 Task: Look for Airbnb options in Manjacaze, Mozambique from 10th November, 2023 to 25th November, 2023 for 4 adults.4 bedrooms having 4 beds and 4 bathrooms. Property type can be hotel. Amenities needed are: wifi, TV, free parkinig on premises, gym, breakfast. Look for 3 properties as per requirement.
Action: Mouse moved to (410, 94)
Screenshot: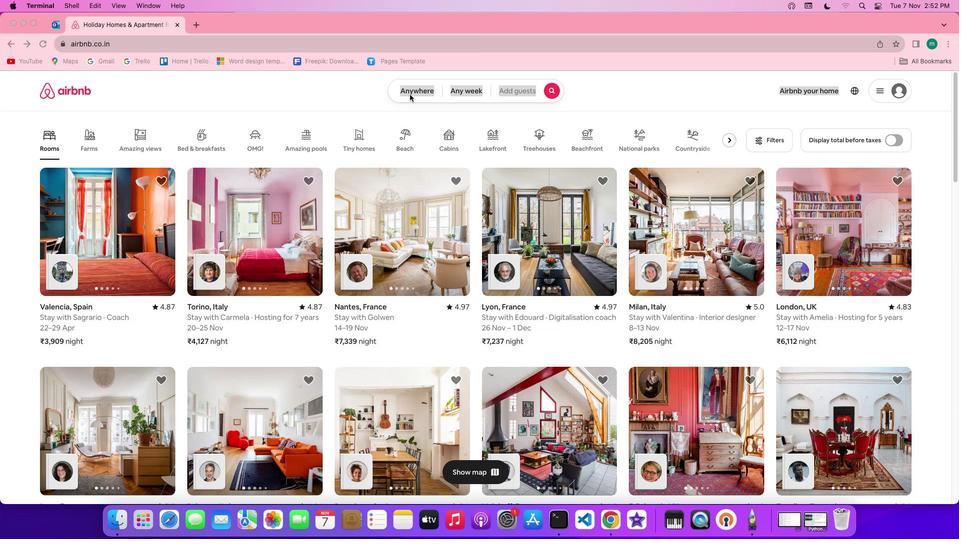 
Action: Mouse pressed left at (410, 94)
Screenshot: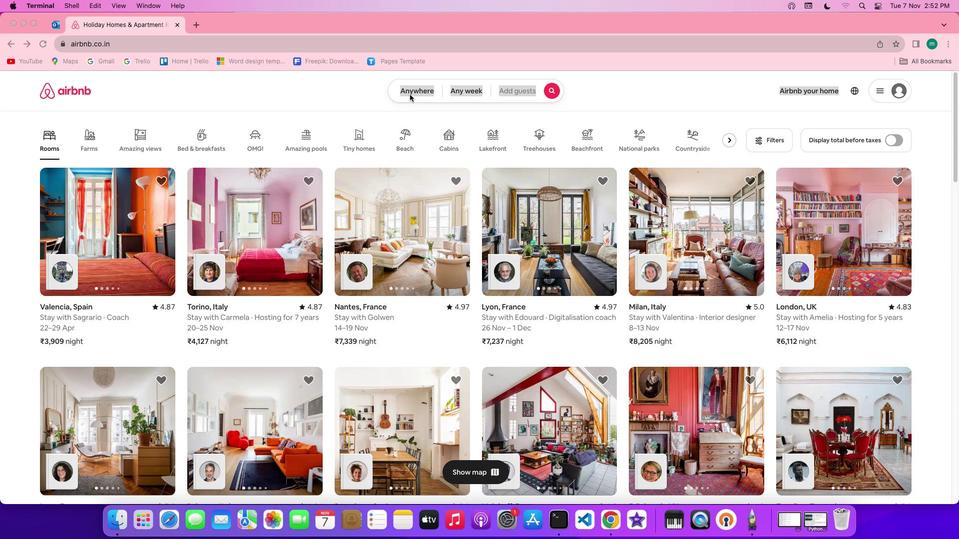 
Action: Mouse pressed left at (410, 94)
Screenshot: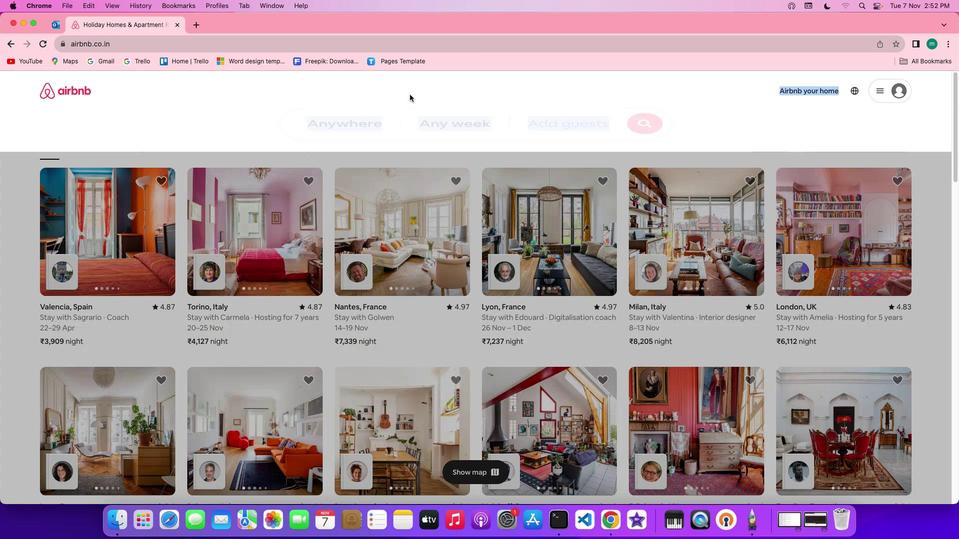 
Action: Mouse moved to (360, 129)
Screenshot: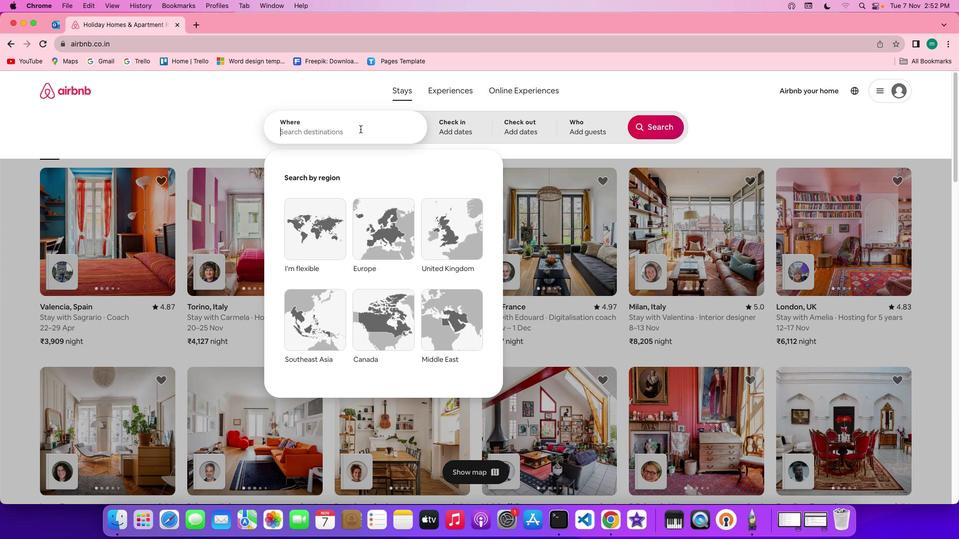 
Action: Mouse pressed left at (360, 129)
Screenshot: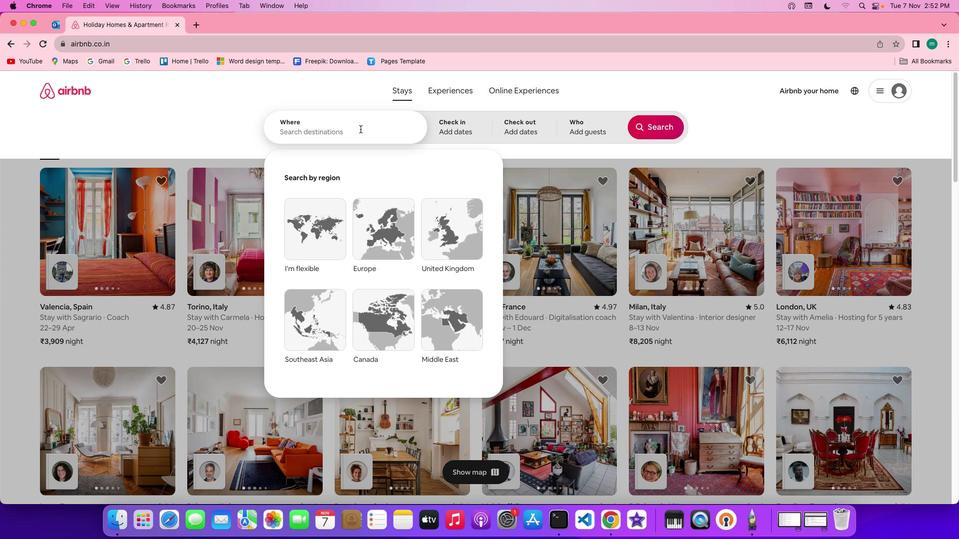 
Action: Key pressed Key.shift'M''a''n''j''a''c''a''z''e'','Key.spaceKey.shift'M''o''z''a''m''b''i''q''u''e'
Screenshot: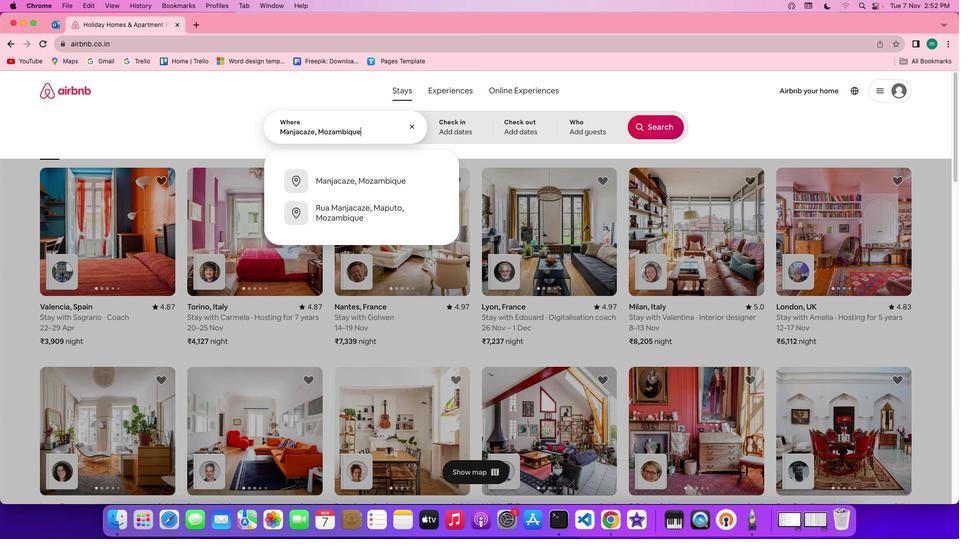 
Action: Mouse moved to (480, 131)
Screenshot: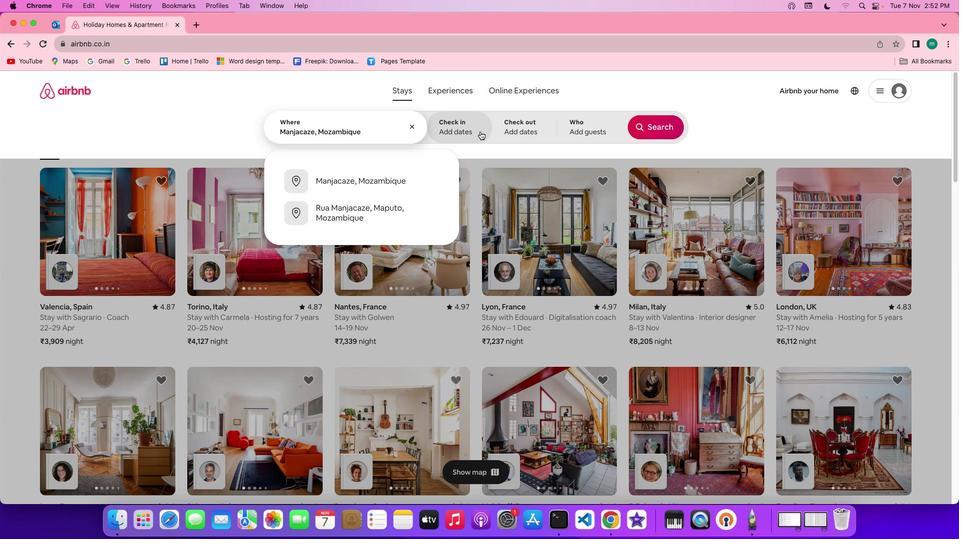 
Action: Mouse pressed left at (480, 131)
Screenshot: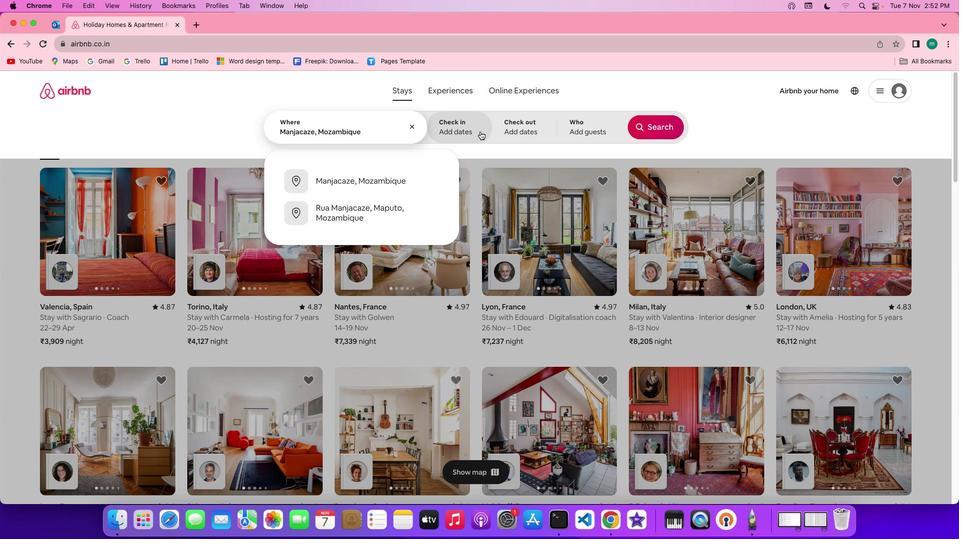 
Action: Mouse moved to (429, 282)
Screenshot: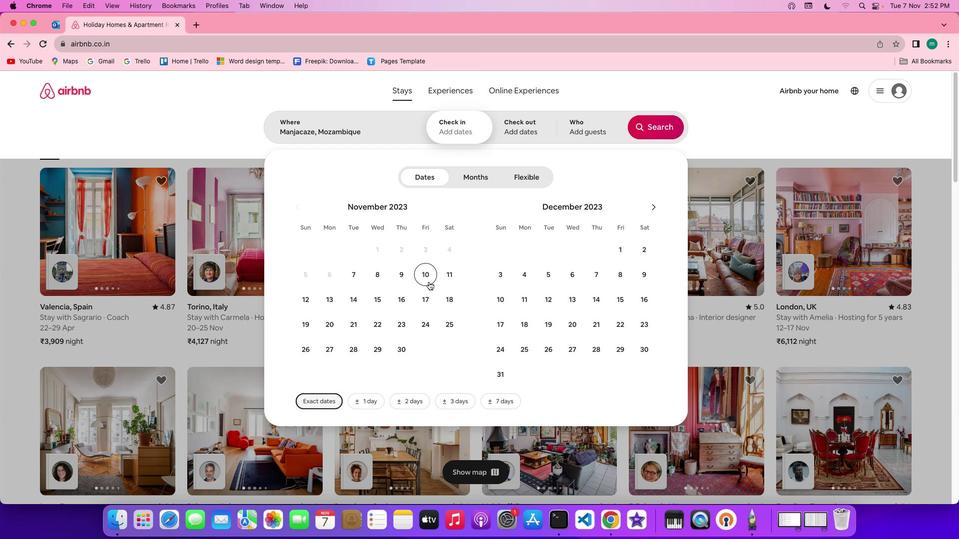 
Action: Mouse pressed left at (429, 282)
Screenshot: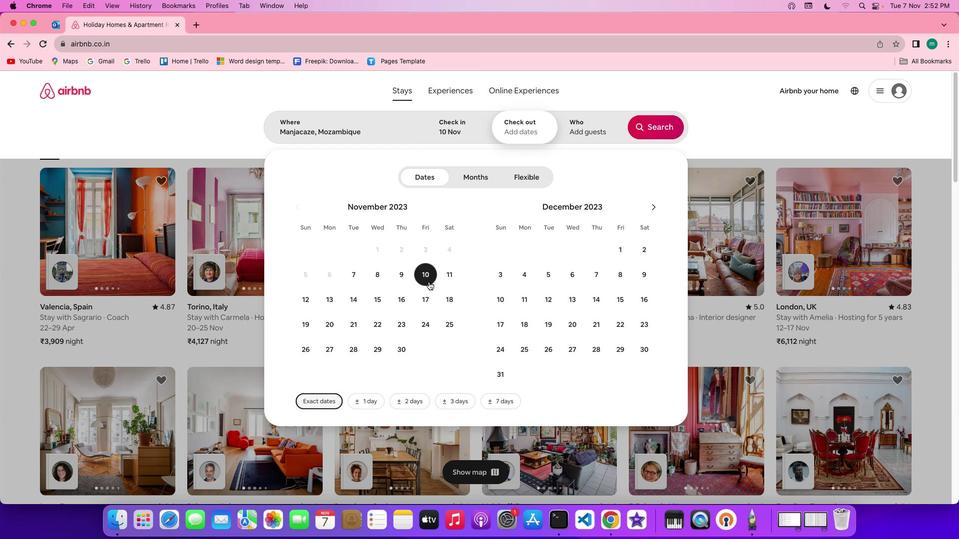 
Action: Mouse moved to (440, 323)
Screenshot: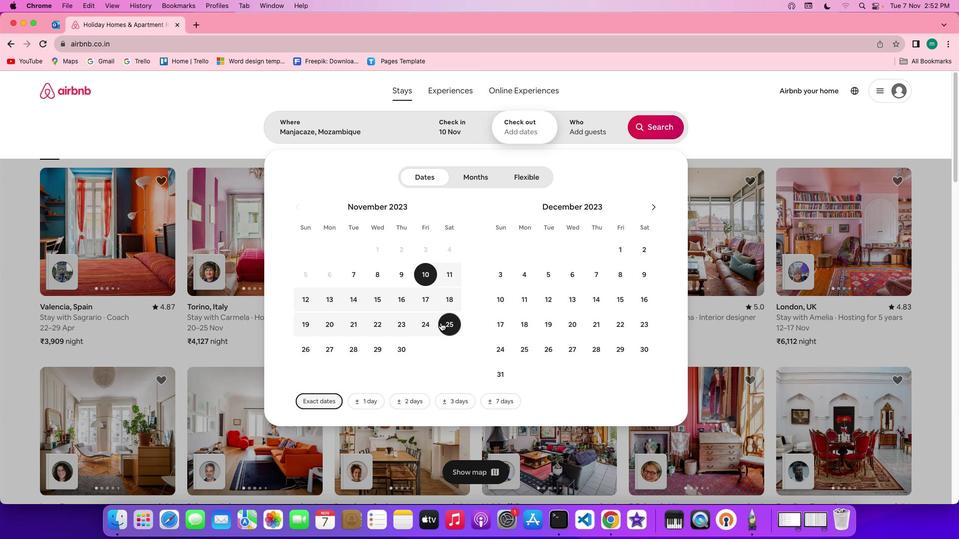 
Action: Mouse pressed left at (440, 323)
Screenshot: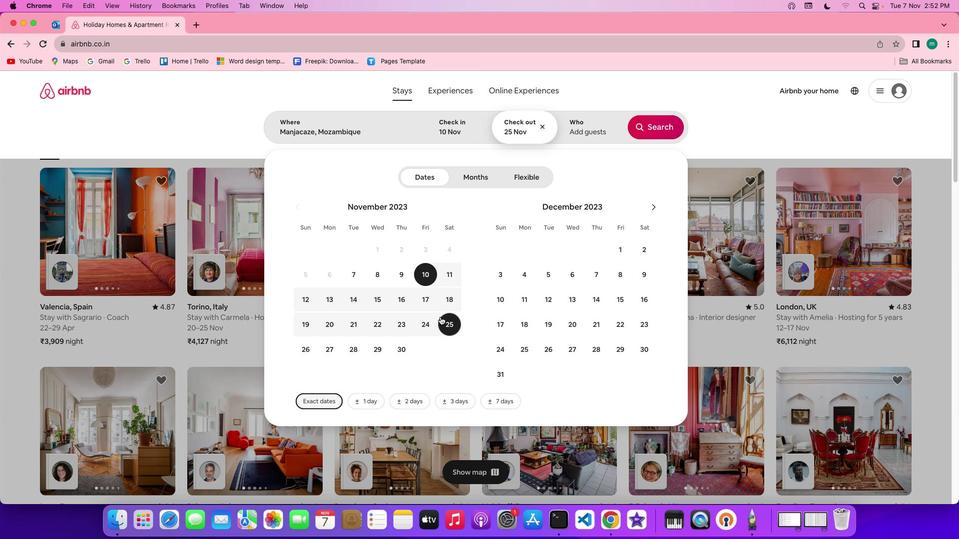 
Action: Mouse moved to (584, 129)
Screenshot: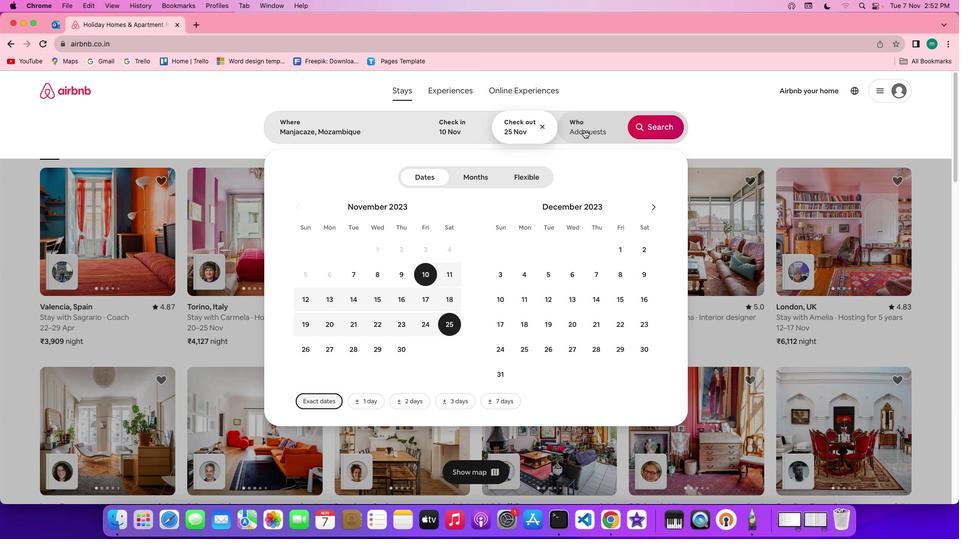 
Action: Mouse pressed left at (584, 129)
Screenshot: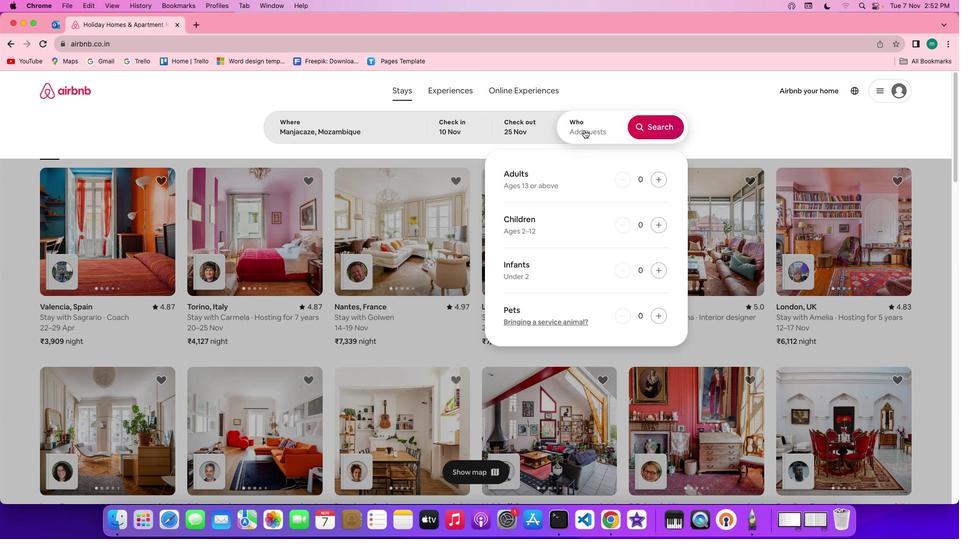 
Action: Mouse moved to (658, 181)
Screenshot: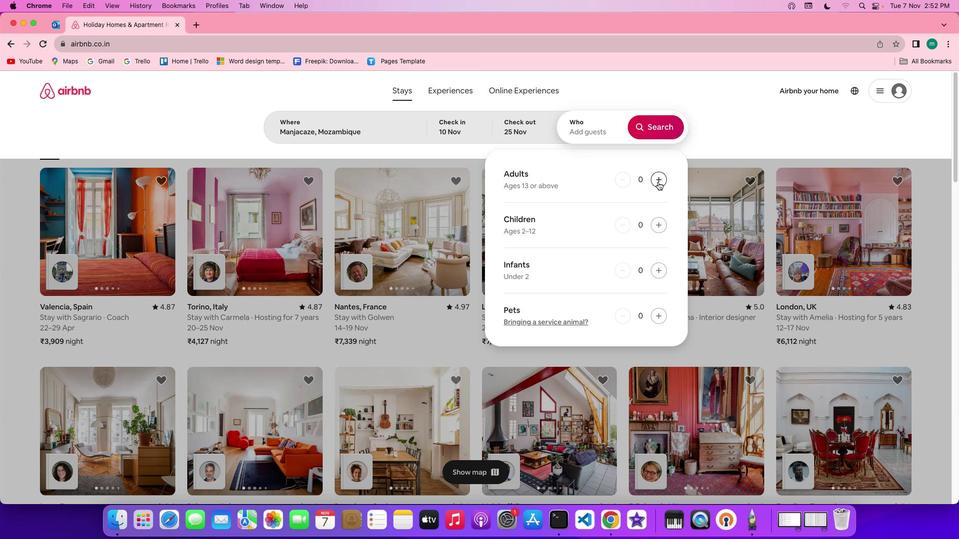 
Action: Mouse pressed left at (658, 181)
Screenshot: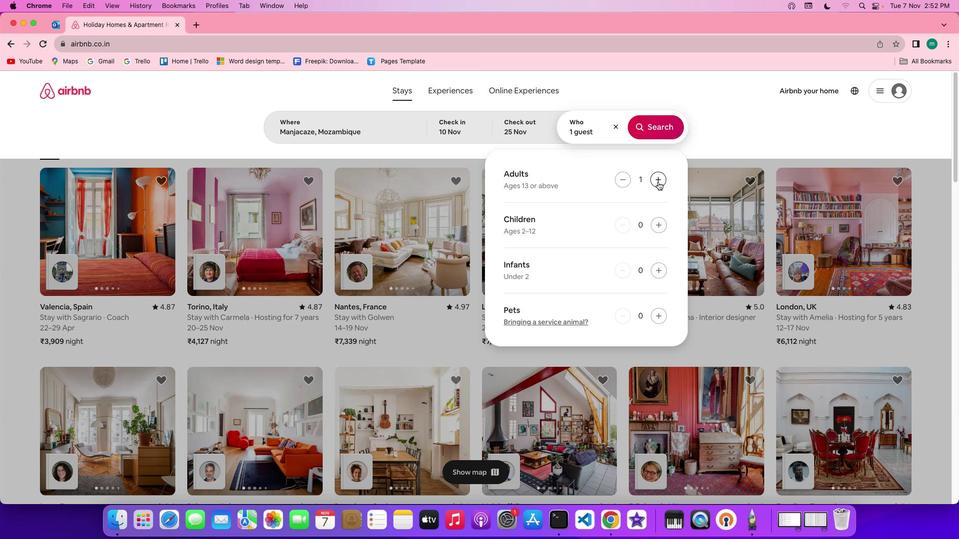 
Action: Mouse pressed left at (658, 181)
Screenshot: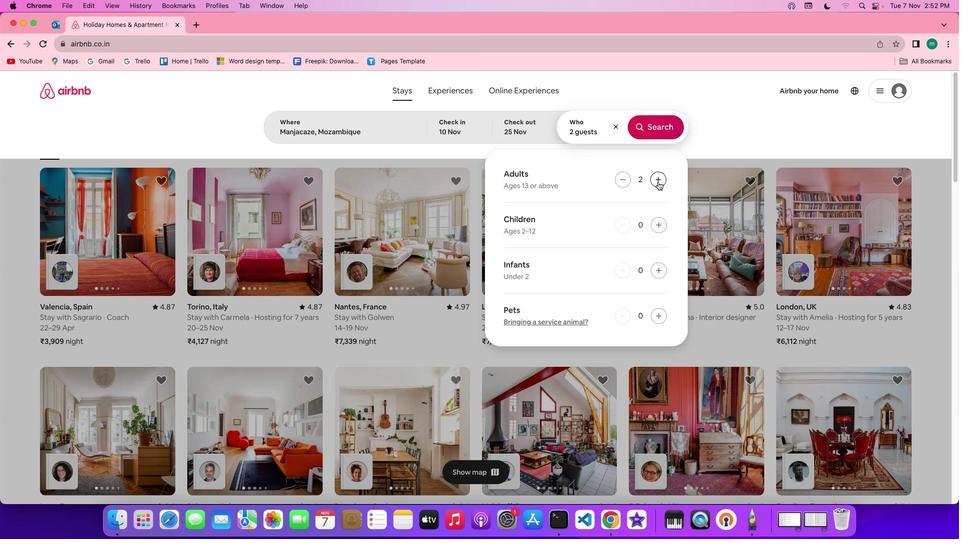 
Action: Mouse pressed left at (658, 181)
Screenshot: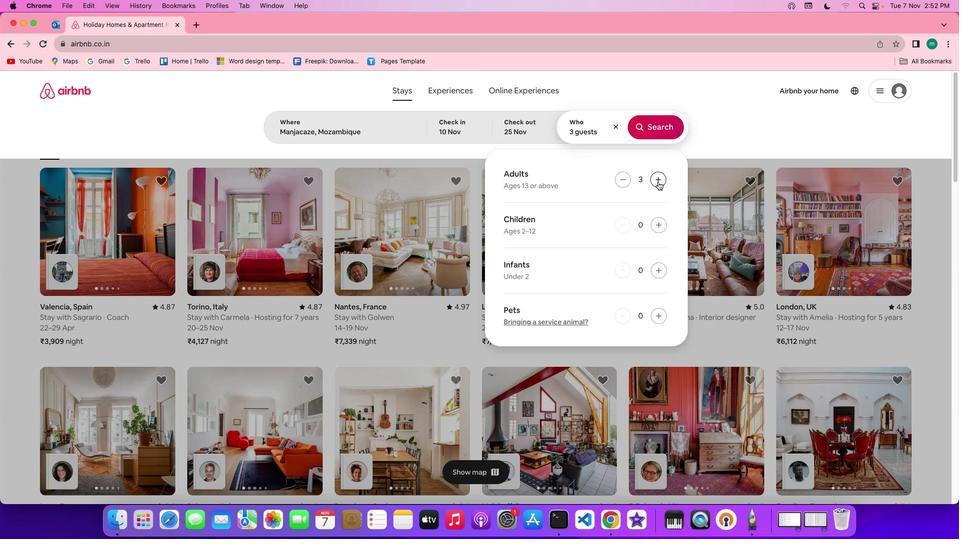 
Action: Mouse pressed left at (658, 181)
Screenshot: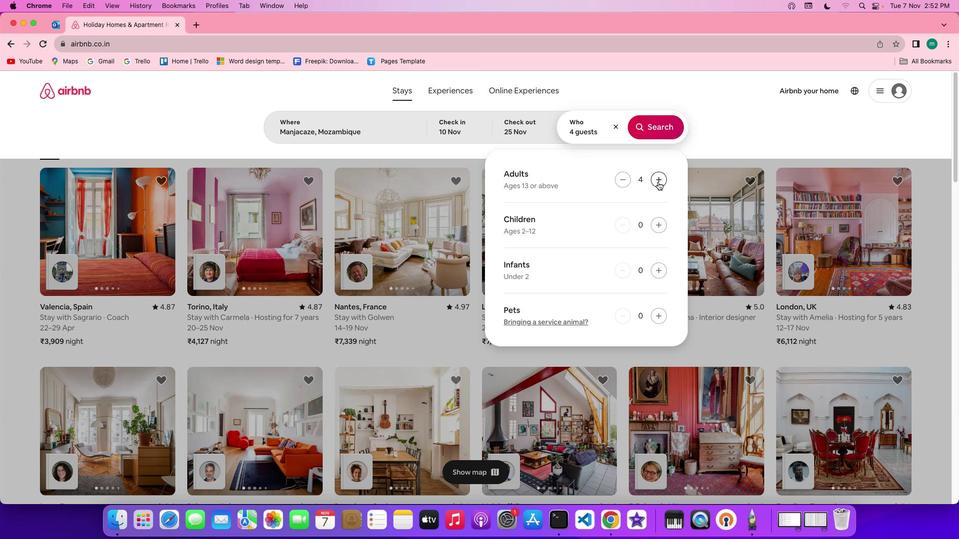 
Action: Mouse moved to (662, 133)
Screenshot: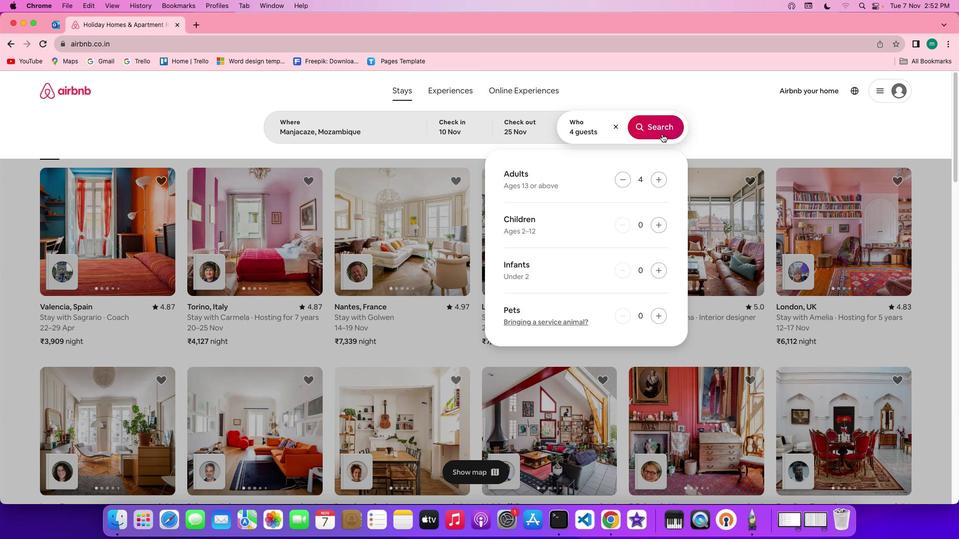 
Action: Mouse pressed left at (662, 133)
Screenshot: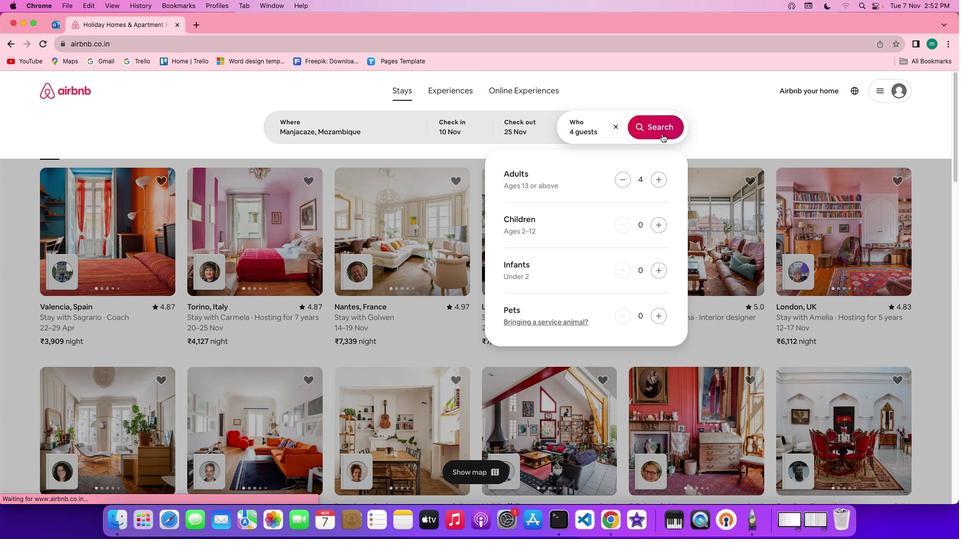 
Action: Mouse moved to (797, 129)
Screenshot: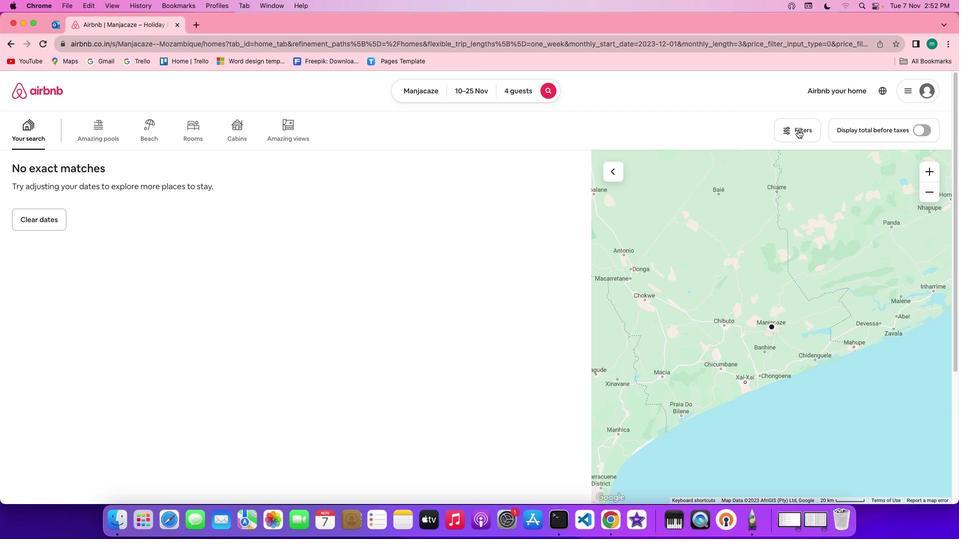 
Action: Mouse pressed left at (797, 129)
Screenshot: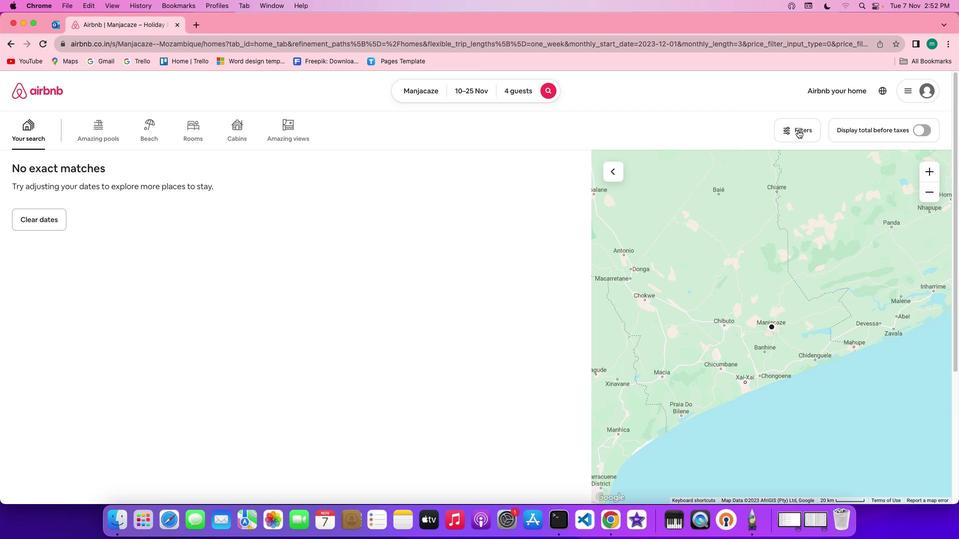 
Action: Mouse moved to (785, 127)
Screenshot: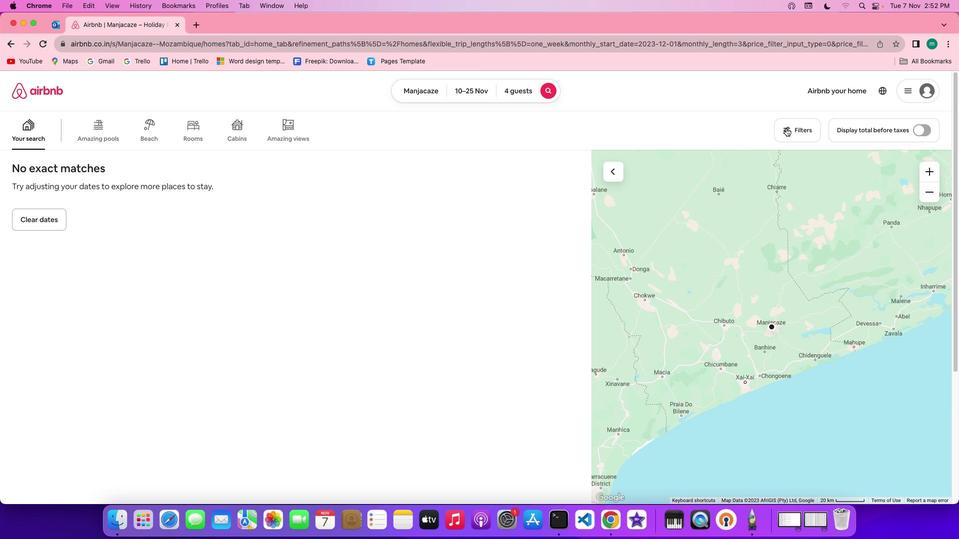 
Action: Mouse pressed left at (785, 127)
Screenshot: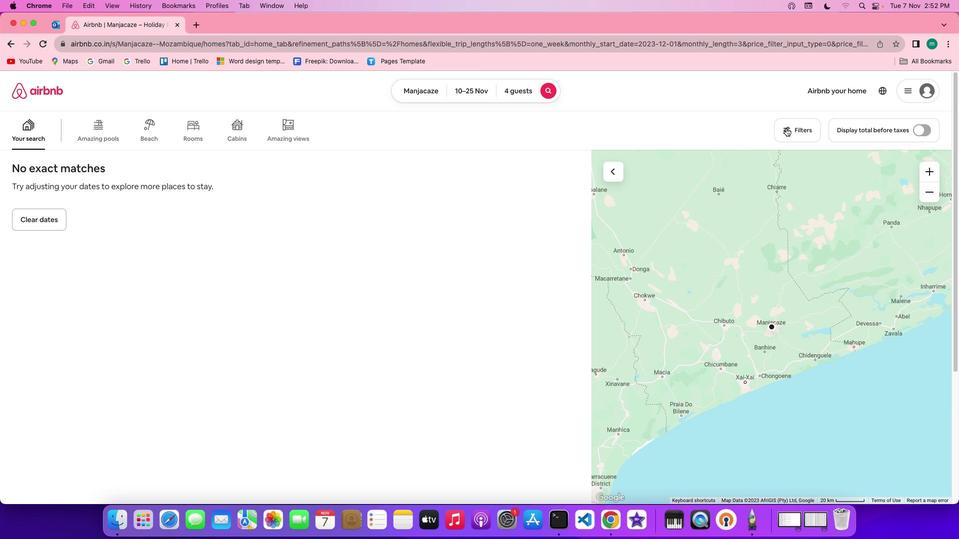 
Action: Mouse moved to (521, 311)
Screenshot: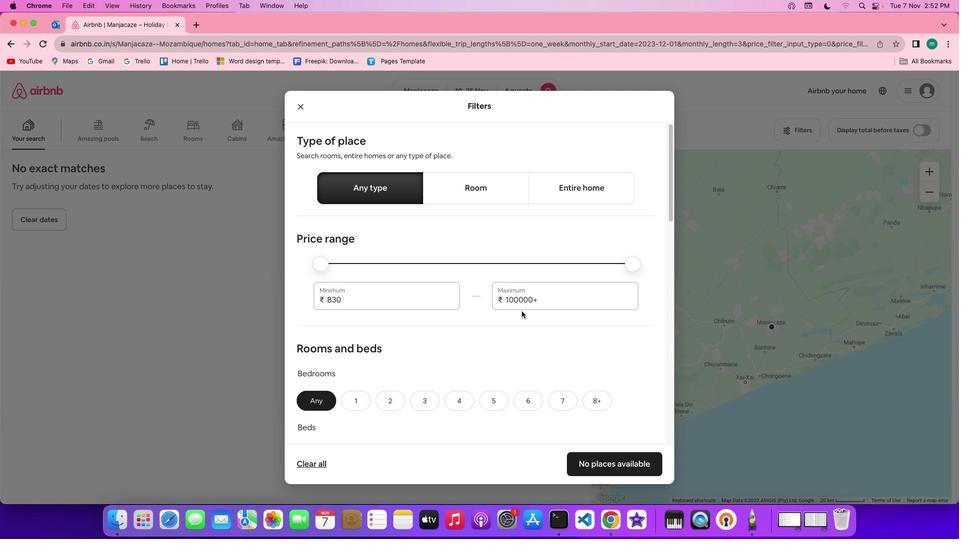 
Action: Mouse scrolled (521, 311) with delta (0, 0)
Screenshot: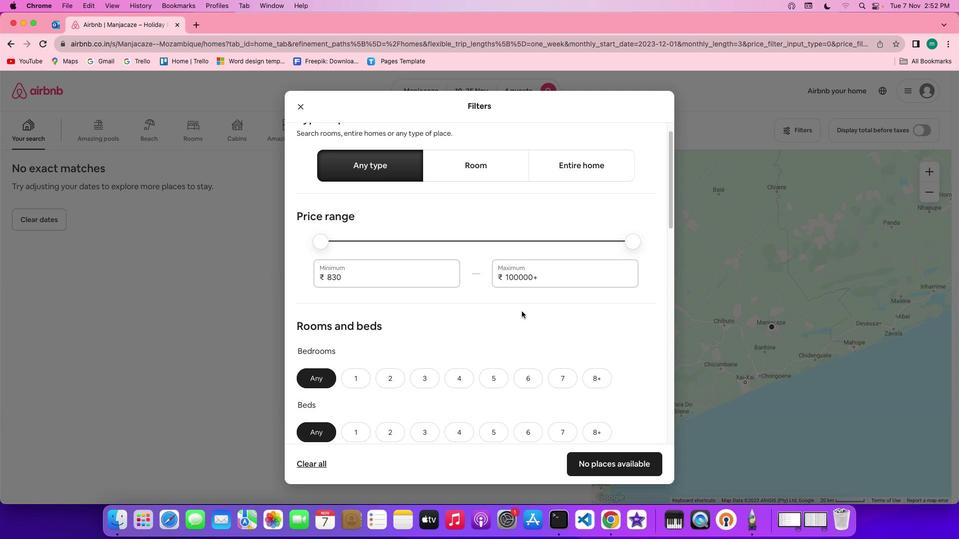 
Action: Mouse scrolled (521, 311) with delta (0, 0)
Screenshot: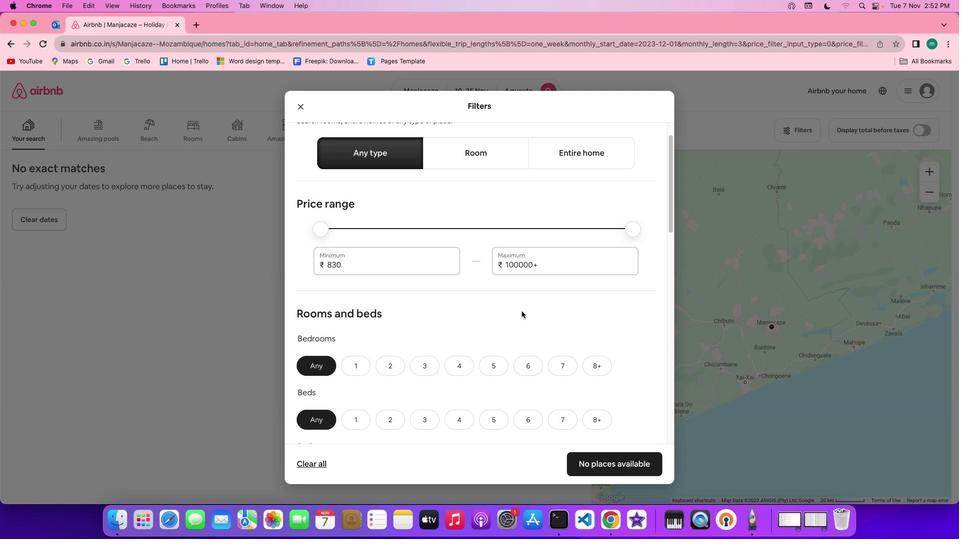 
Action: Mouse scrolled (521, 311) with delta (0, 0)
Screenshot: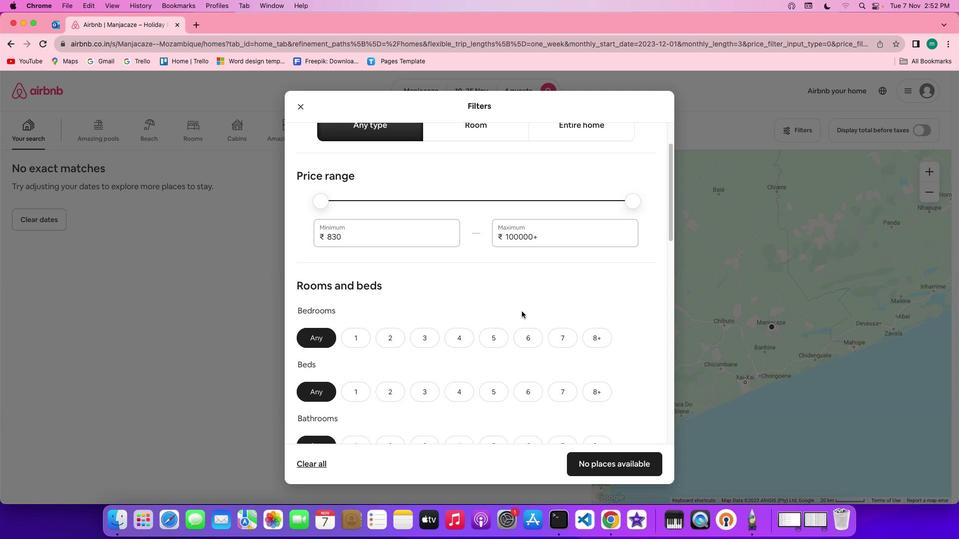 
Action: Mouse scrolled (521, 311) with delta (0, 0)
Screenshot: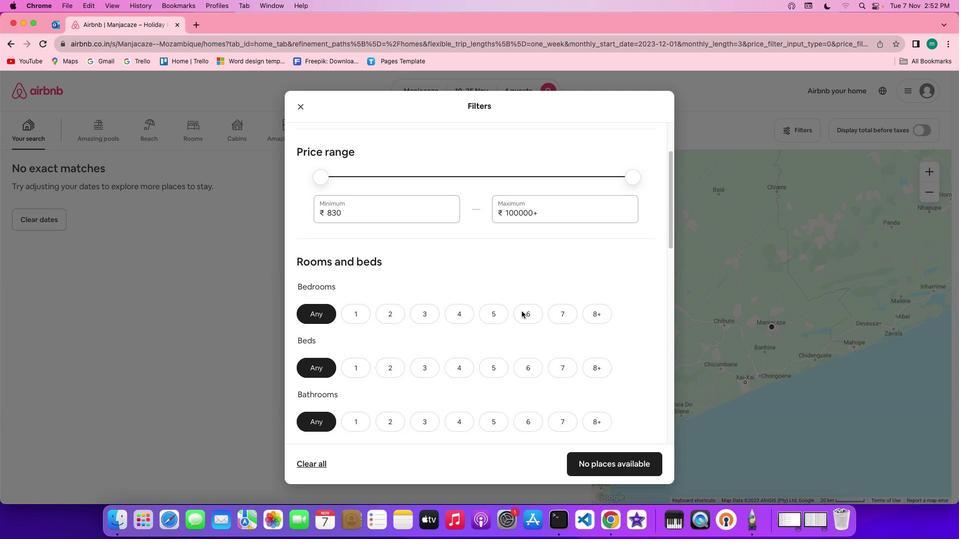 
Action: Mouse scrolled (521, 311) with delta (0, 0)
Screenshot: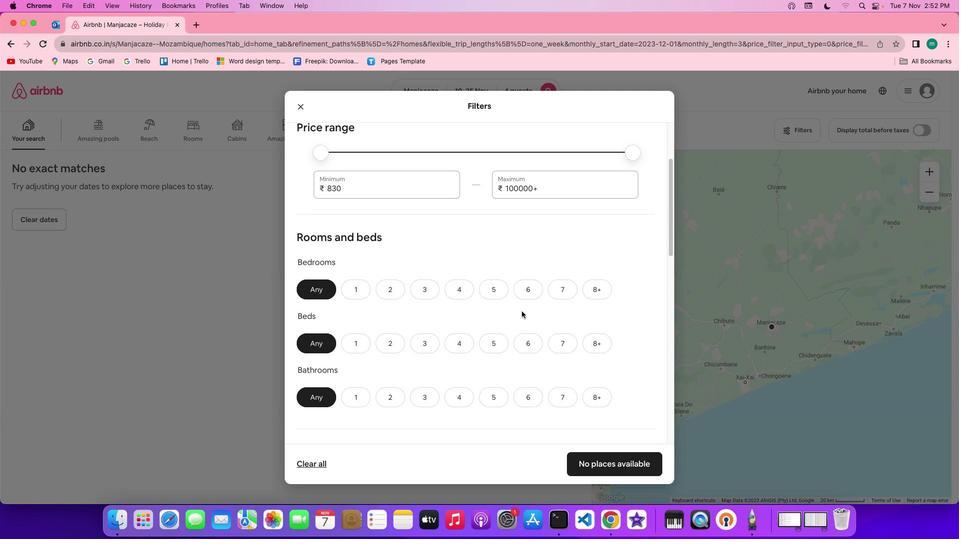 
Action: Mouse scrolled (521, 311) with delta (0, 0)
Screenshot: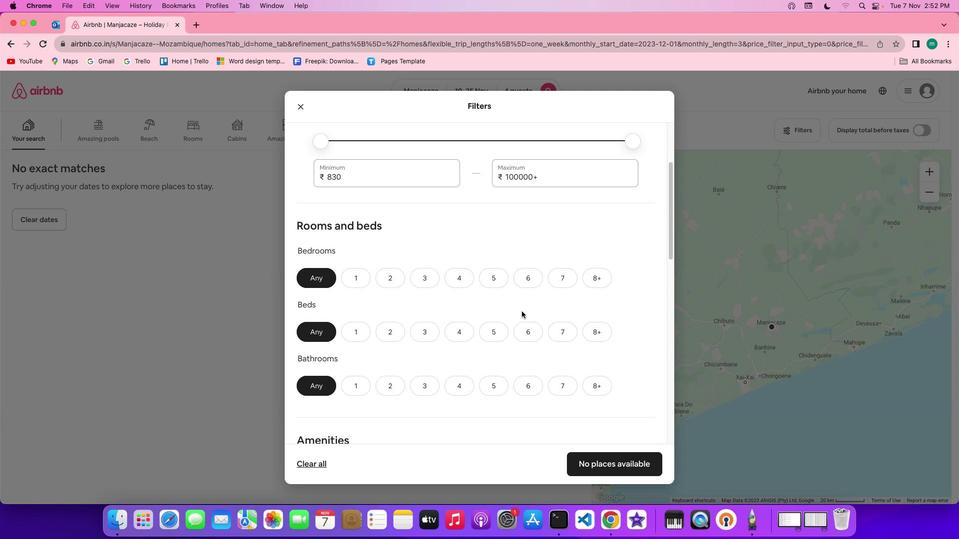 
Action: Mouse scrolled (521, 311) with delta (0, 0)
Screenshot: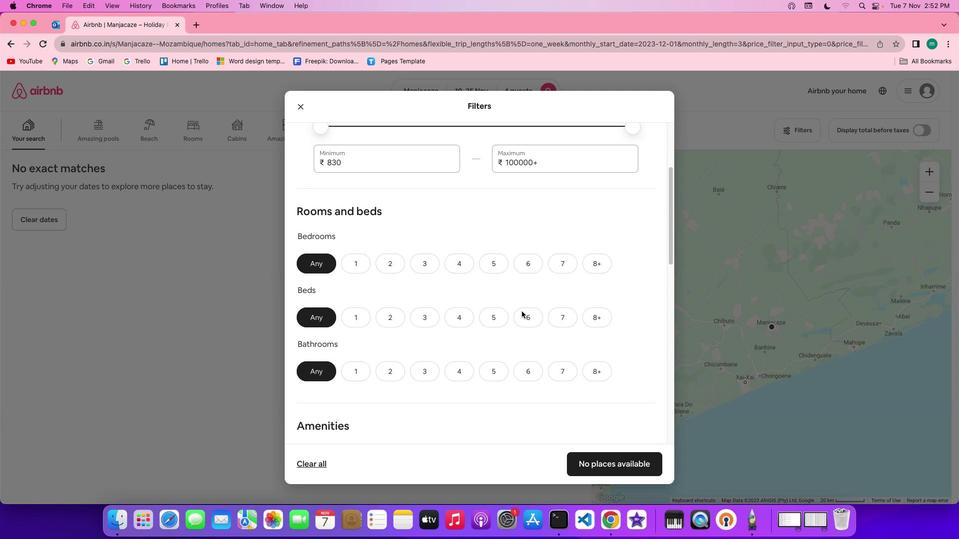 
Action: Mouse scrolled (521, 311) with delta (0, 0)
Screenshot: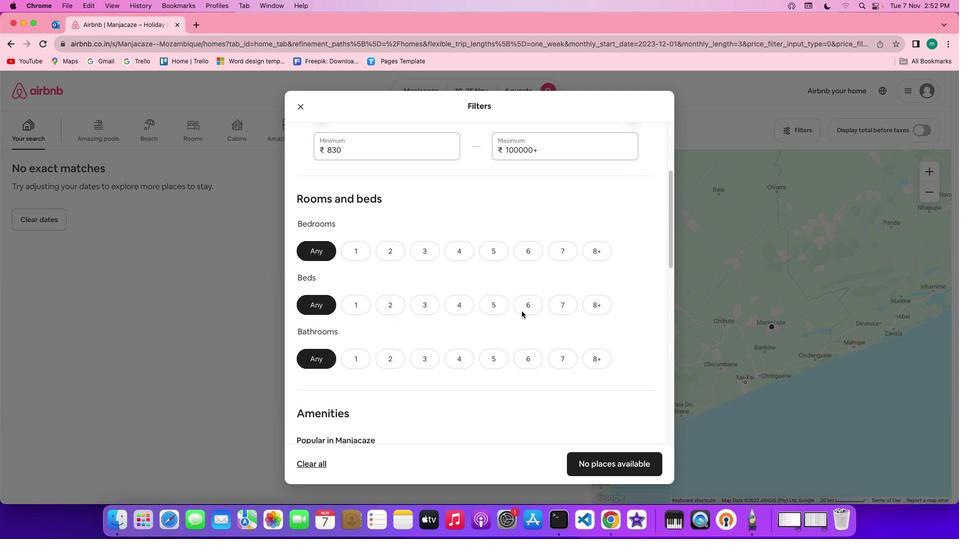 
Action: Mouse scrolled (521, 311) with delta (0, 0)
Screenshot: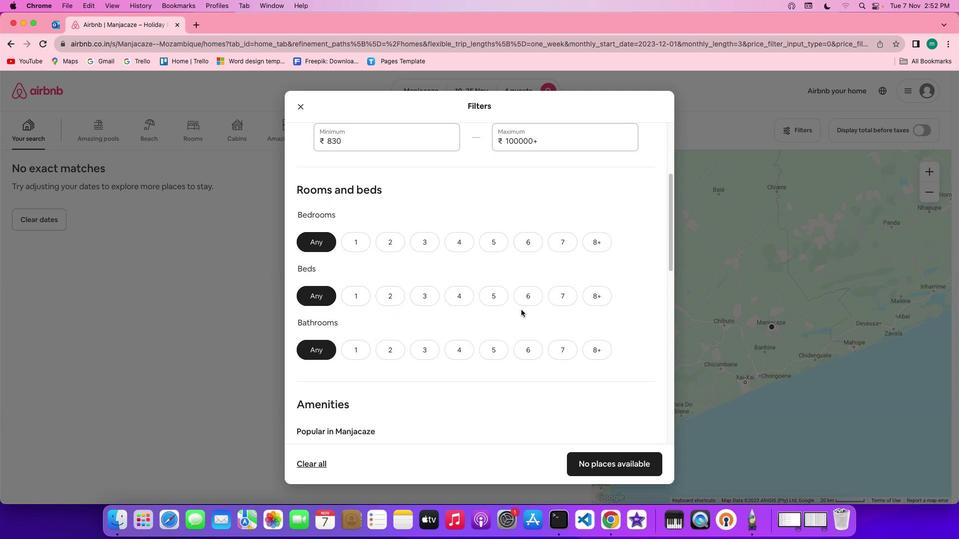 
Action: Mouse scrolled (521, 311) with delta (0, 0)
Screenshot: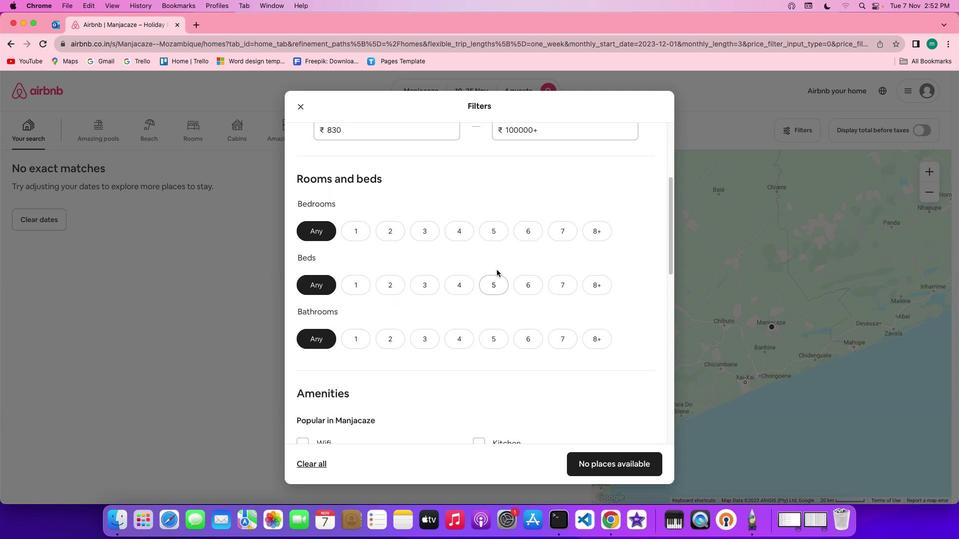 
Action: Mouse moved to (463, 226)
Screenshot: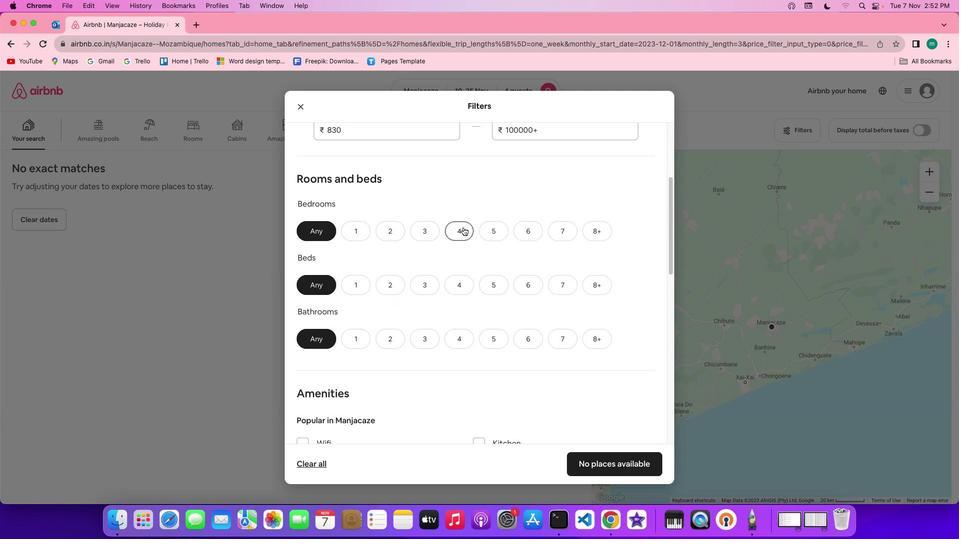 
Action: Mouse pressed left at (463, 226)
Screenshot: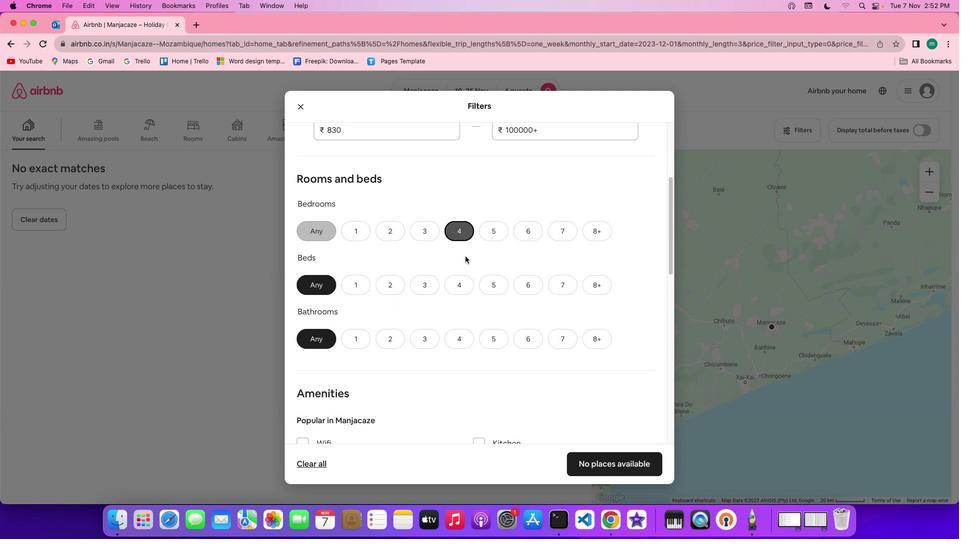 
Action: Mouse moved to (463, 289)
Screenshot: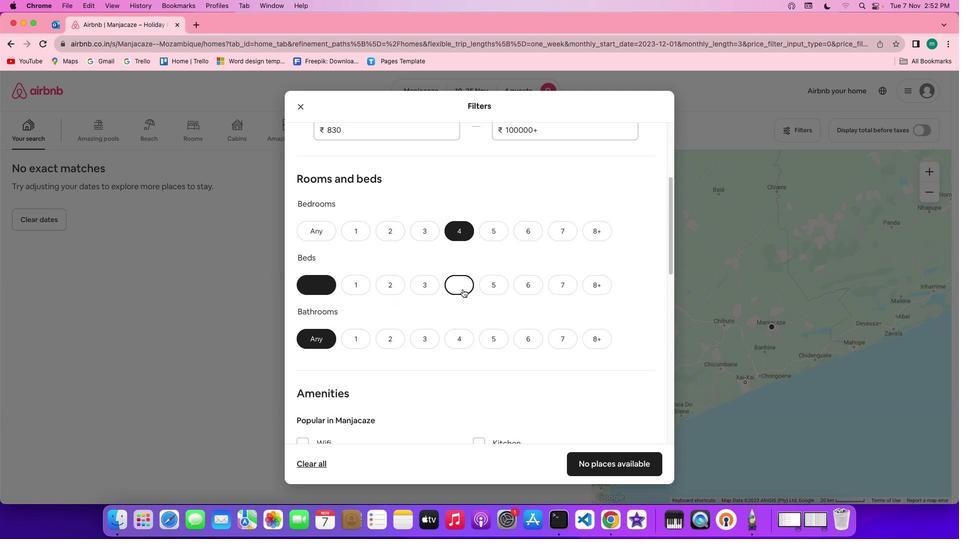 
Action: Mouse pressed left at (463, 289)
Screenshot: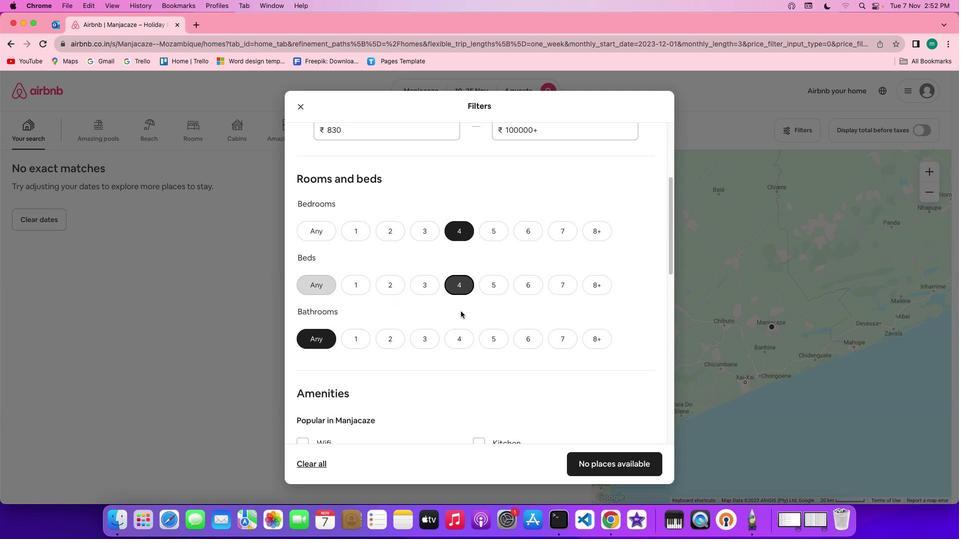 
Action: Mouse moved to (459, 329)
Screenshot: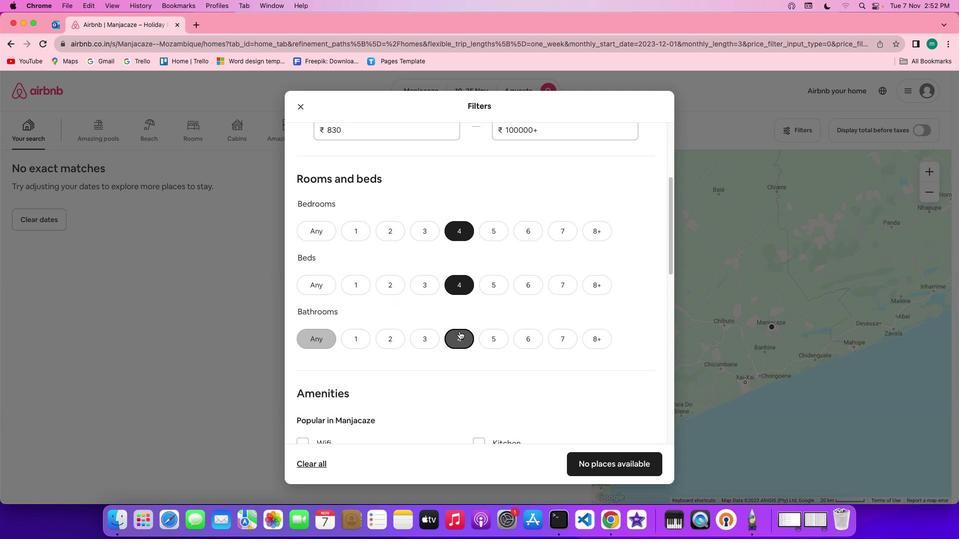 
Action: Mouse pressed left at (459, 329)
Screenshot: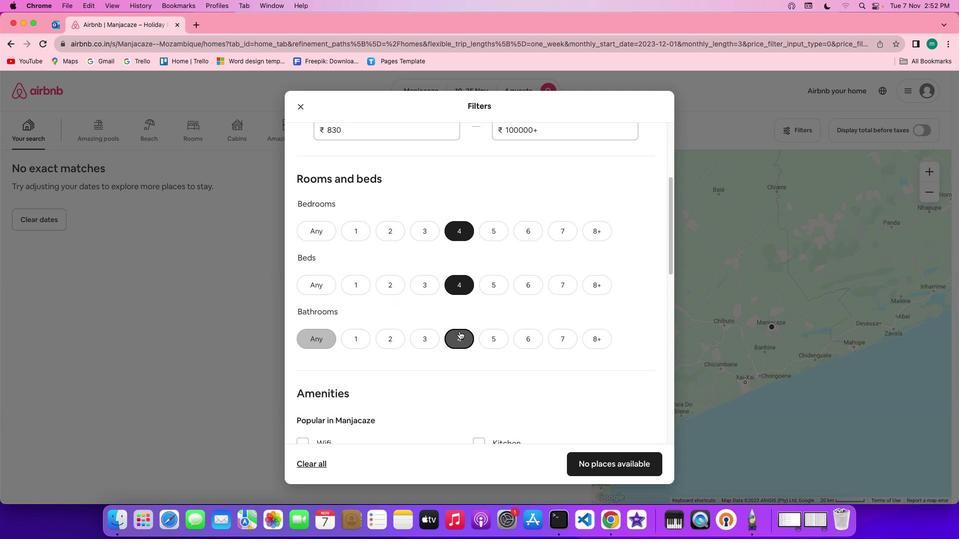 
Action: Mouse moved to (560, 356)
Screenshot: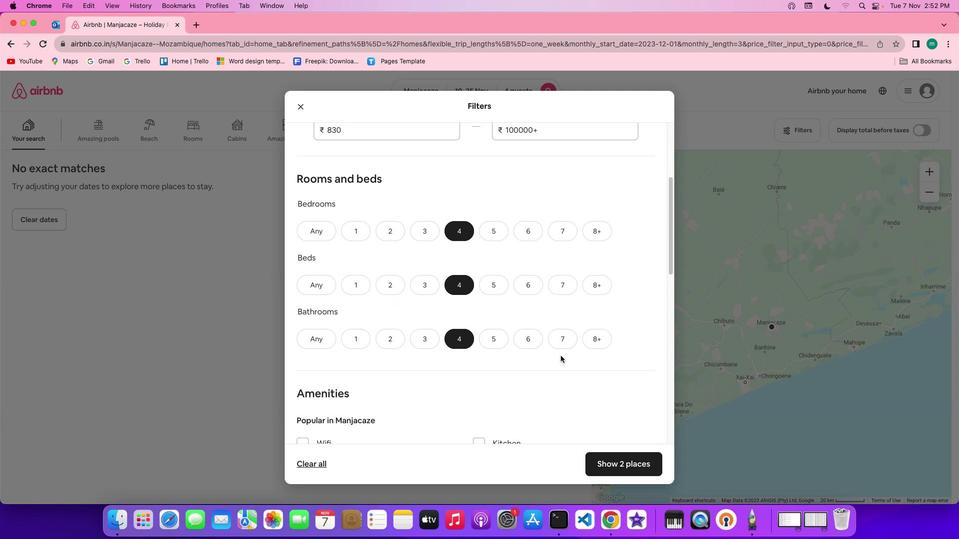 
Action: Mouse scrolled (560, 356) with delta (0, 0)
Screenshot: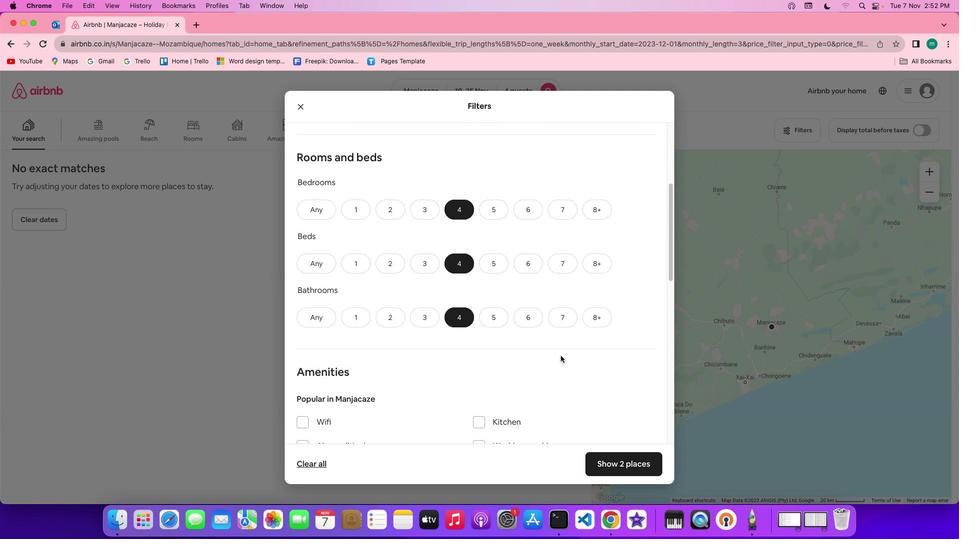 
Action: Mouse scrolled (560, 356) with delta (0, 0)
Screenshot: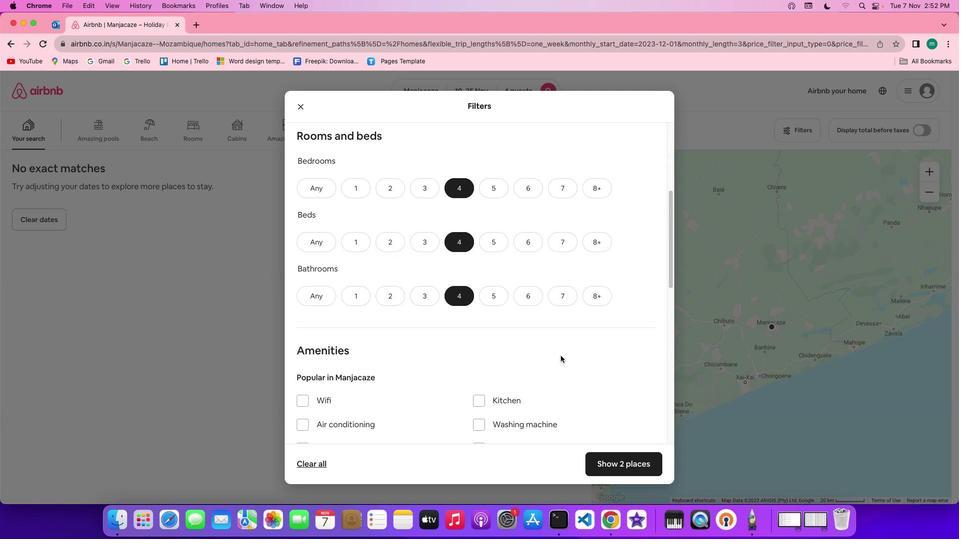 
Action: Mouse scrolled (560, 356) with delta (0, 0)
Screenshot: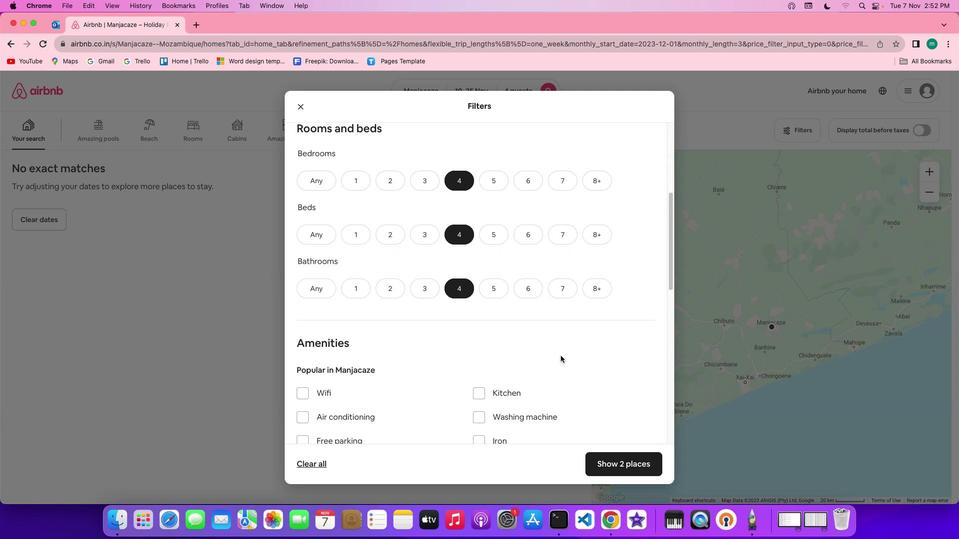 
Action: Mouse scrolled (560, 356) with delta (0, 0)
Screenshot: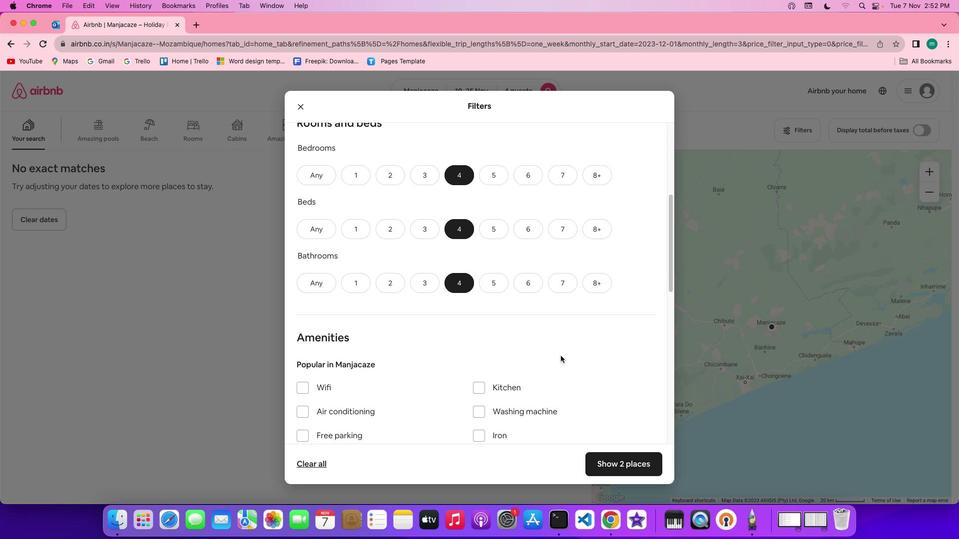 
Action: Mouse scrolled (560, 356) with delta (0, 0)
Screenshot: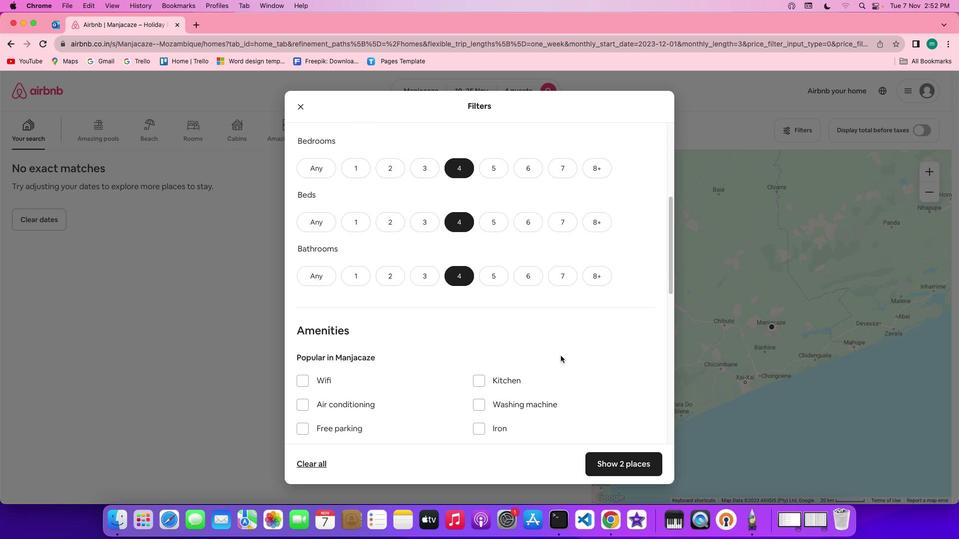 
Action: Mouse scrolled (560, 356) with delta (0, 0)
Screenshot: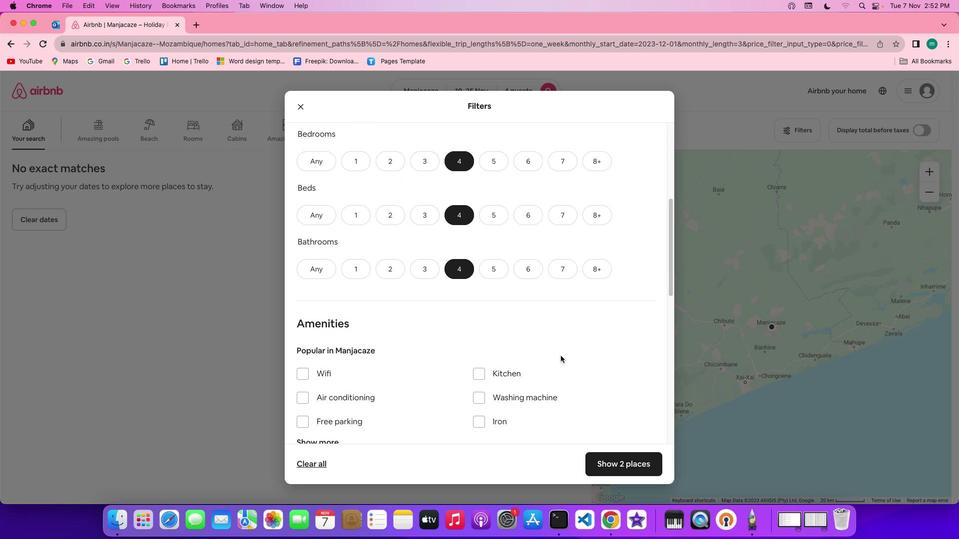
Action: Mouse scrolled (560, 356) with delta (0, 0)
Screenshot: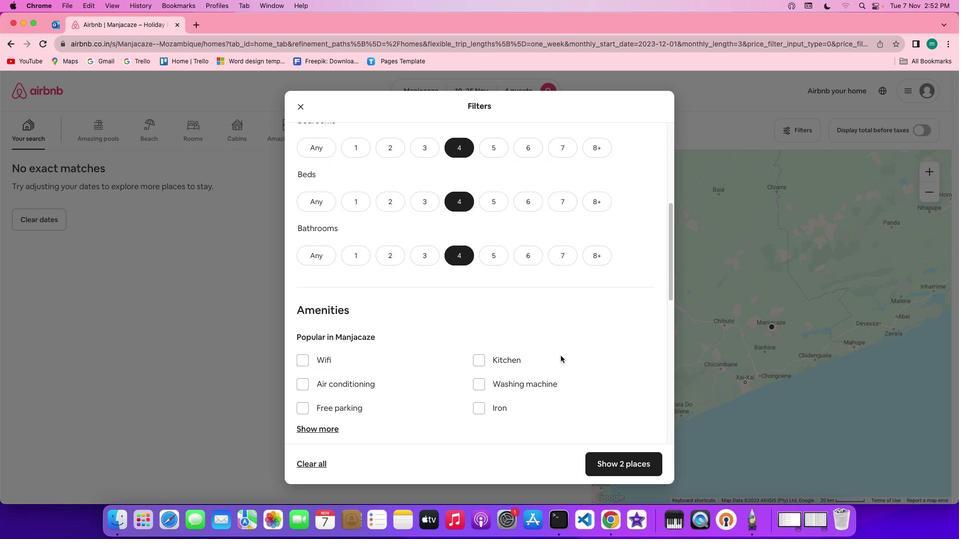 
Action: Mouse scrolled (560, 356) with delta (0, 0)
Screenshot: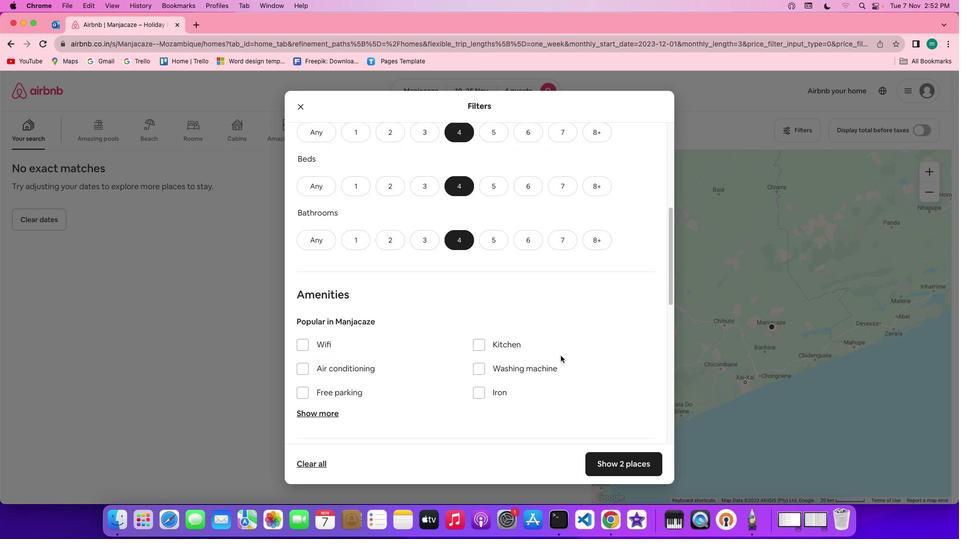 
Action: Mouse scrolled (560, 356) with delta (0, 0)
Screenshot: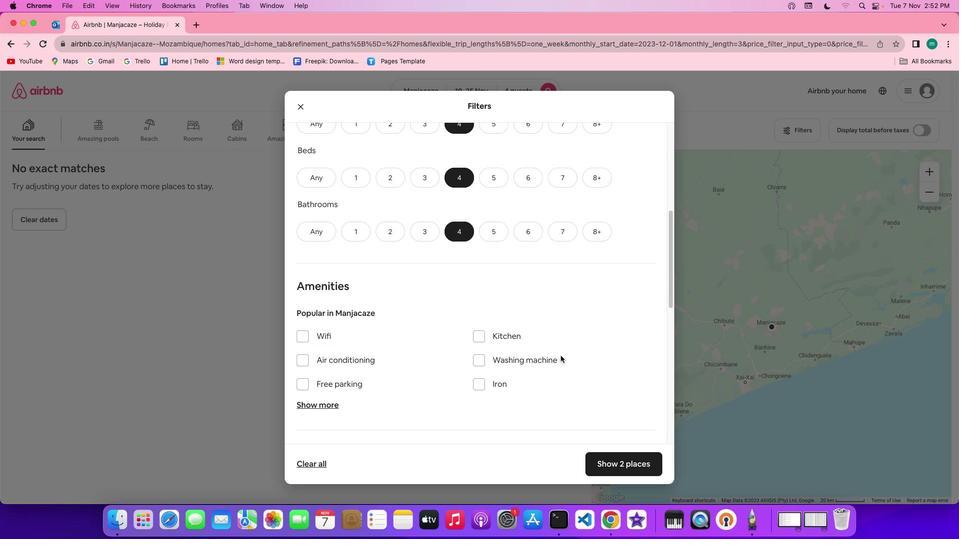 
Action: Mouse scrolled (560, 356) with delta (0, 0)
Screenshot: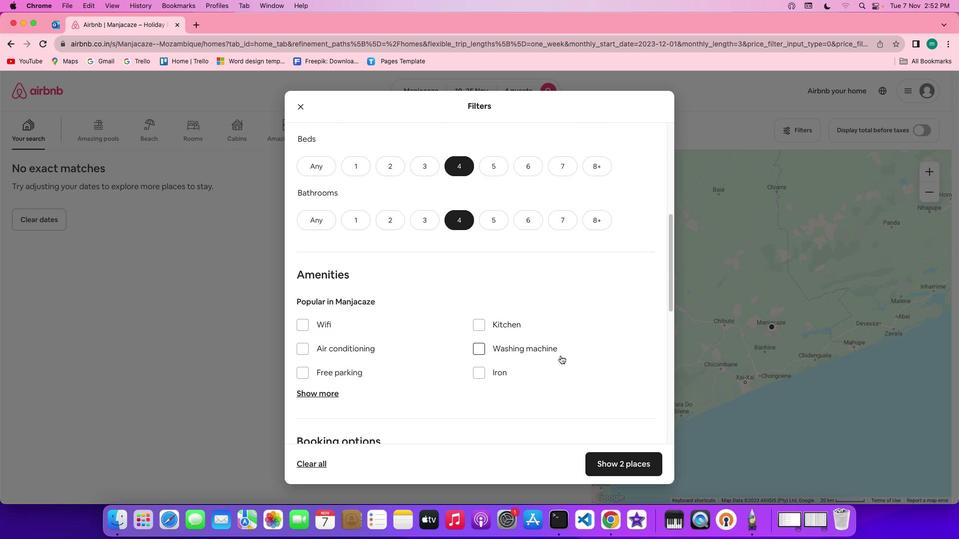 
Action: Mouse scrolled (560, 356) with delta (0, 0)
Screenshot: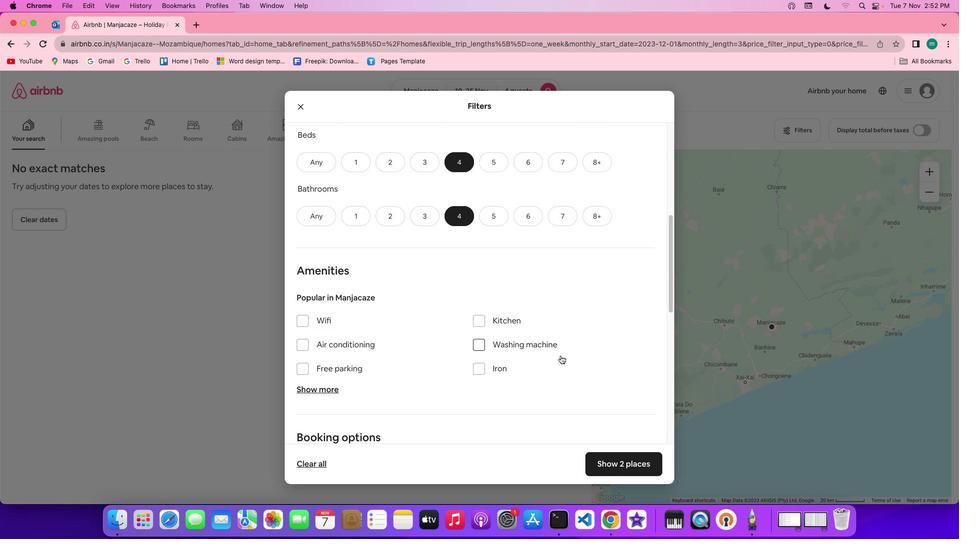 
Action: Mouse scrolled (560, 356) with delta (0, 0)
Screenshot: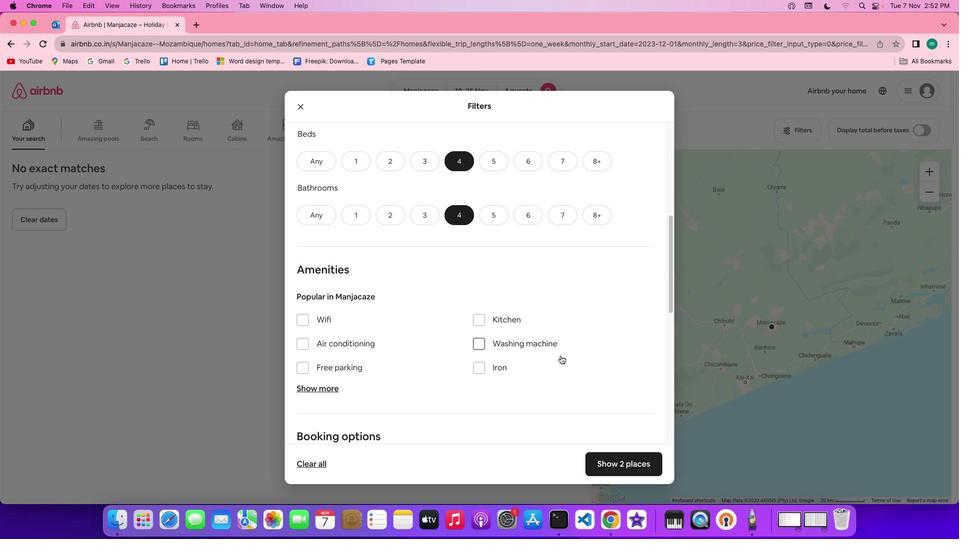
Action: Mouse scrolled (560, 356) with delta (0, 0)
Screenshot: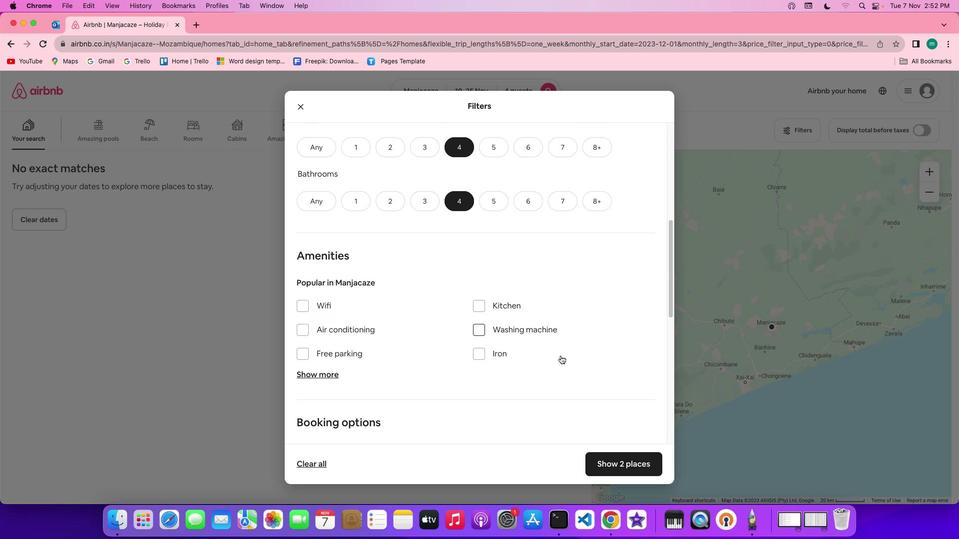
Action: Mouse scrolled (560, 356) with delta (0, 0)
Screenshot: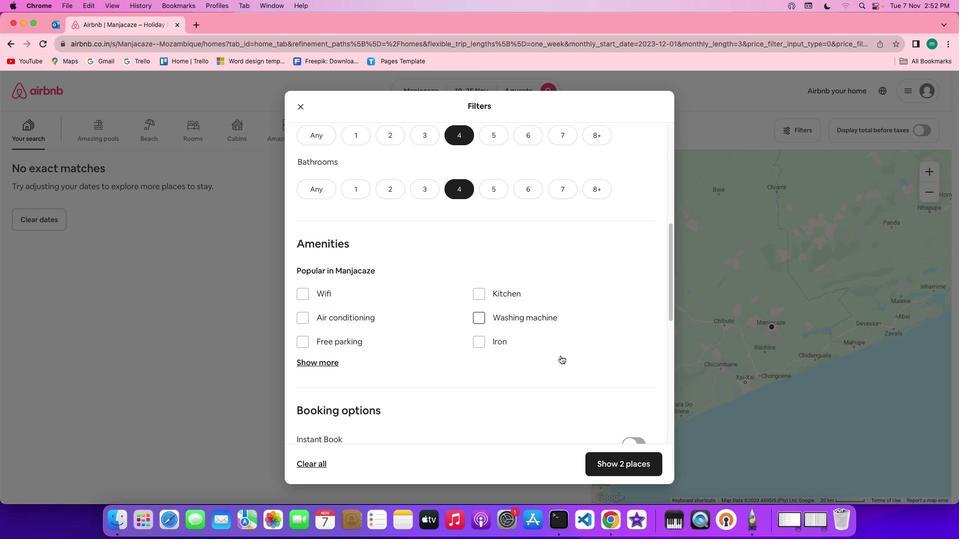 
Action: Mouse scrolled (560, 356) with delta (0, 0)
Screenshot: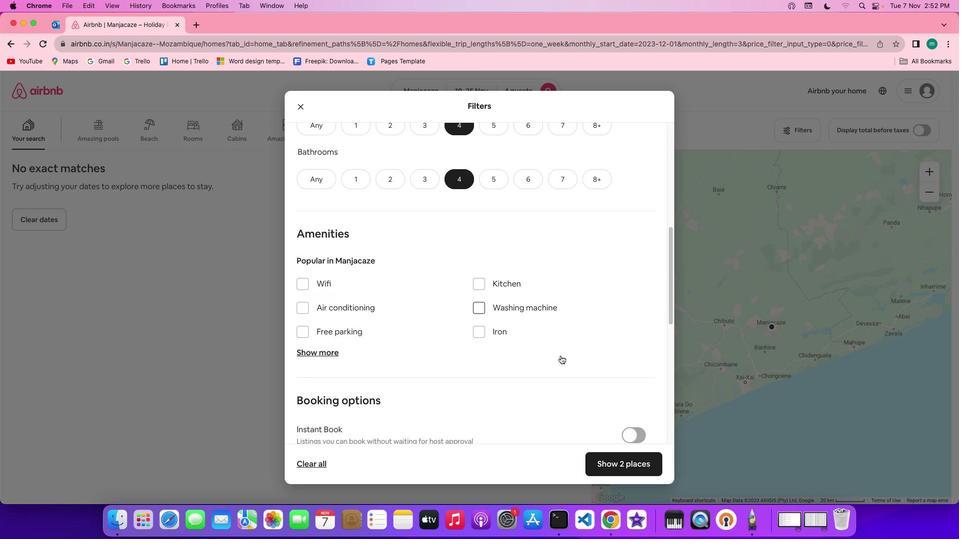 
Action: Mouse scrolled (560, 356) with delta (0, 0)
Screenshot: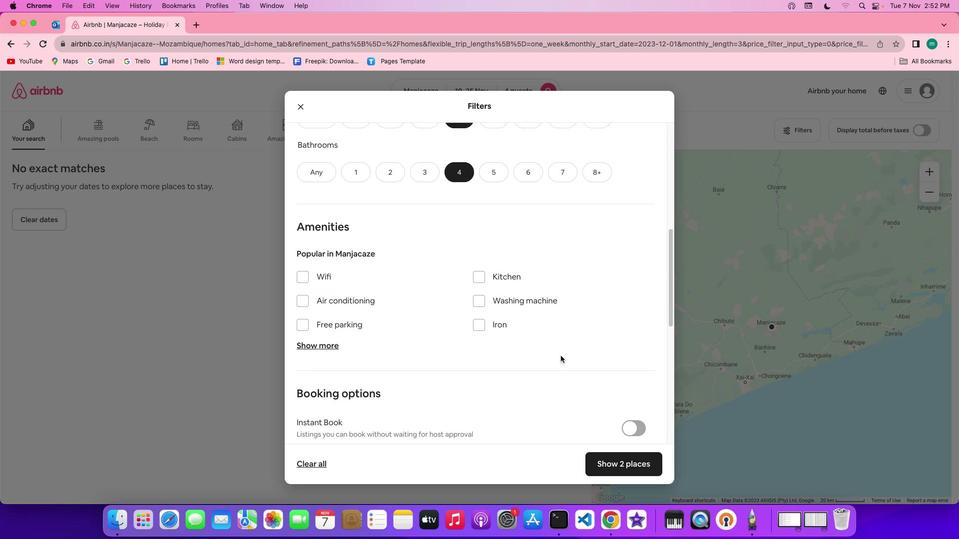 
Action: Mouse scrolled (560, 356) with delta (0, 0)
Screenshot: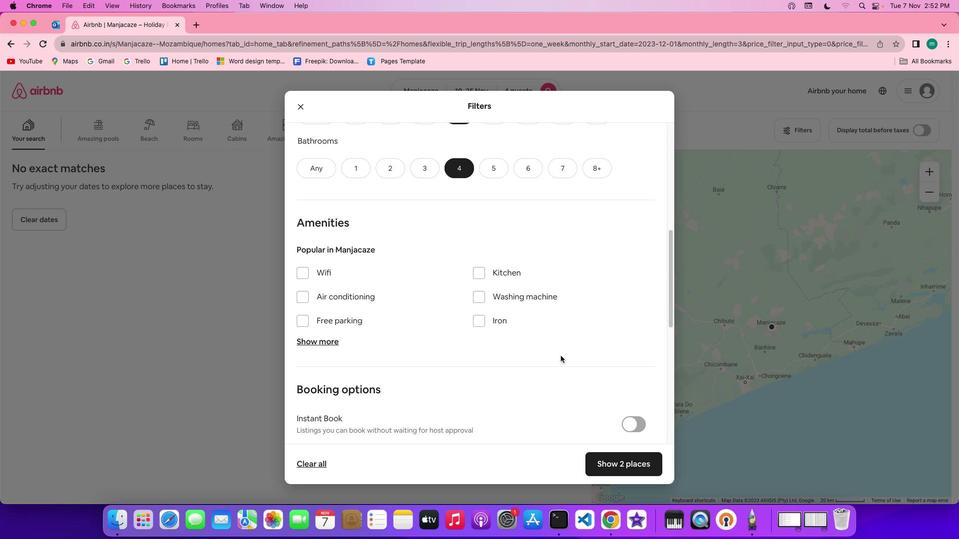 
Action: Mouse scrolled (560, 356) with delta (0, 0)
Screenshot: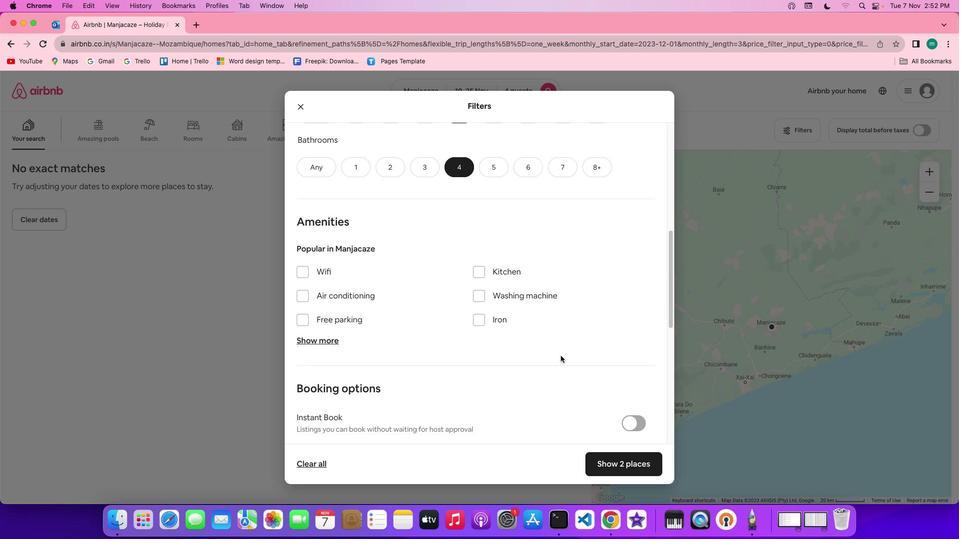 
Action: Mouse scrolled (560, 356) with delta (0, 0)
Screenshot: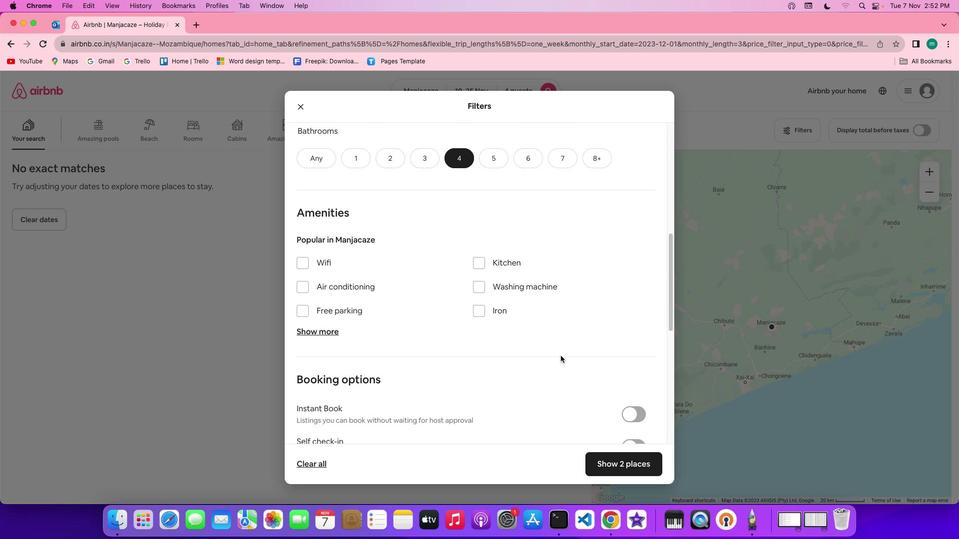 
Action: Mouse scrolled (560, 356) with delta (0, 0)
Screenshot: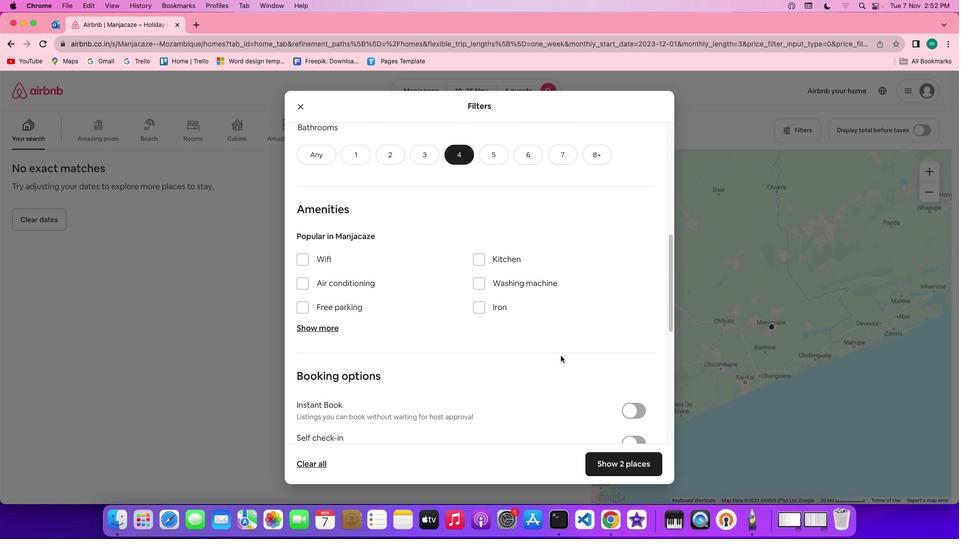 
Action: Mouse scrolled (560, 356) with delta (0, 0)
Screenshot: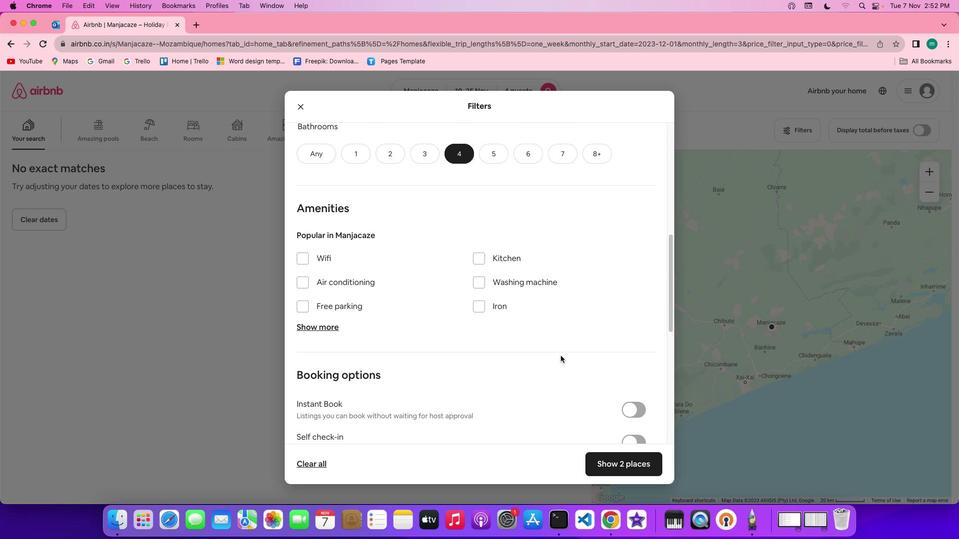 
Action: Mouse scrolled (560, 356) with delta (0, 0)
Screenshot: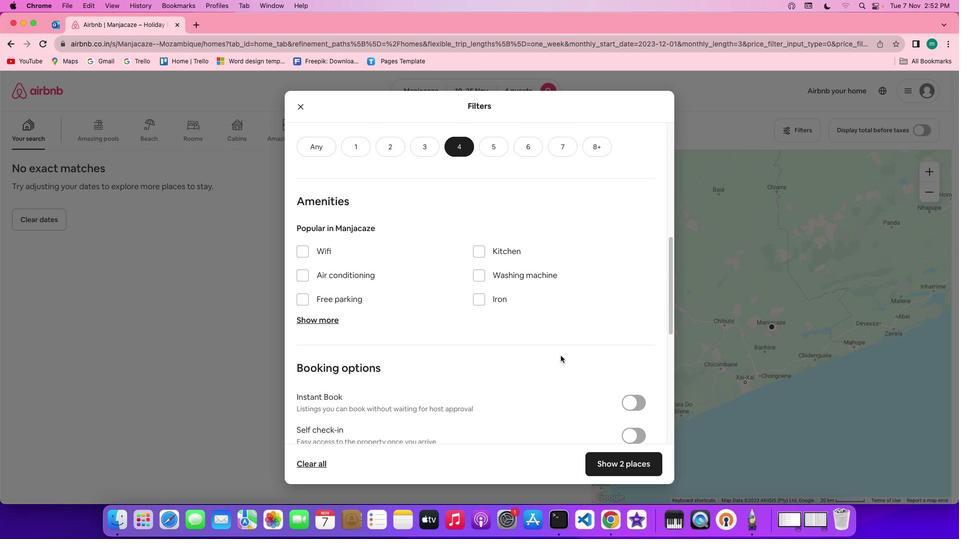 
Action: Mouse scrolled (560, 356) with delta (0, 0)
Screenshot: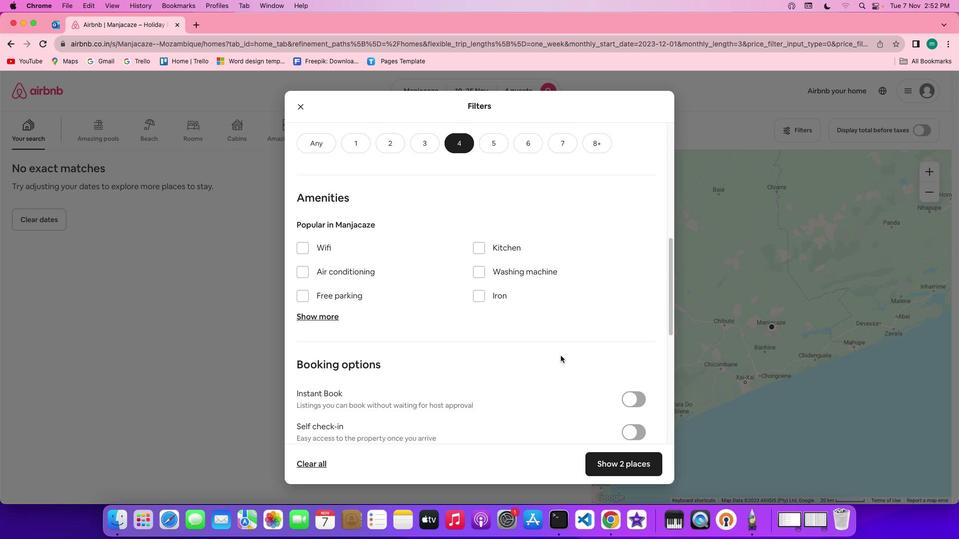 
Action: Mouse scrolled (560, 356) with delta (0, 0)
Screenshot: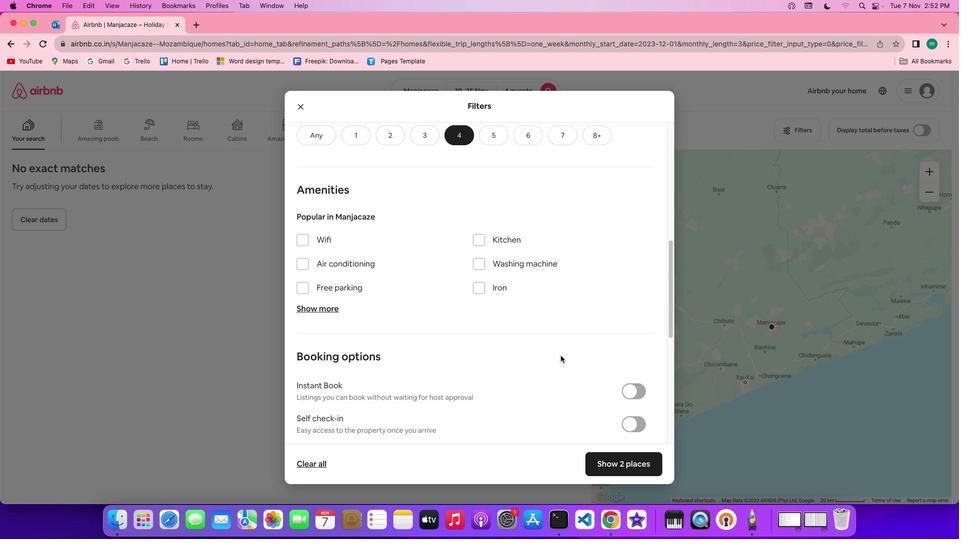 
Action: Mouse scrolled (560, 356) with delta (0, 0)
Screenshot: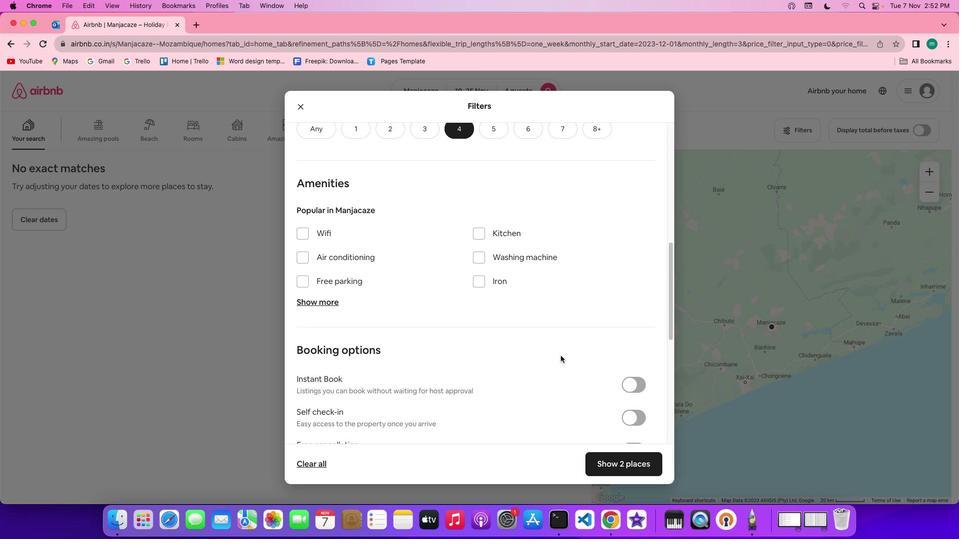 
Action: Mouse scrolled (560, 356) with delta (0, 0)
Screenshot: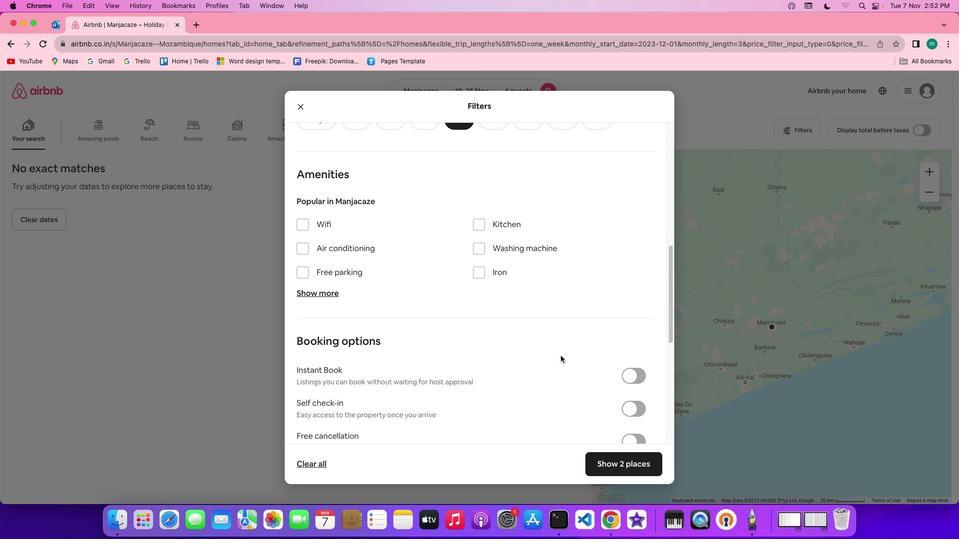 
Action: Mouse moved to (305, 218)
Screenshot: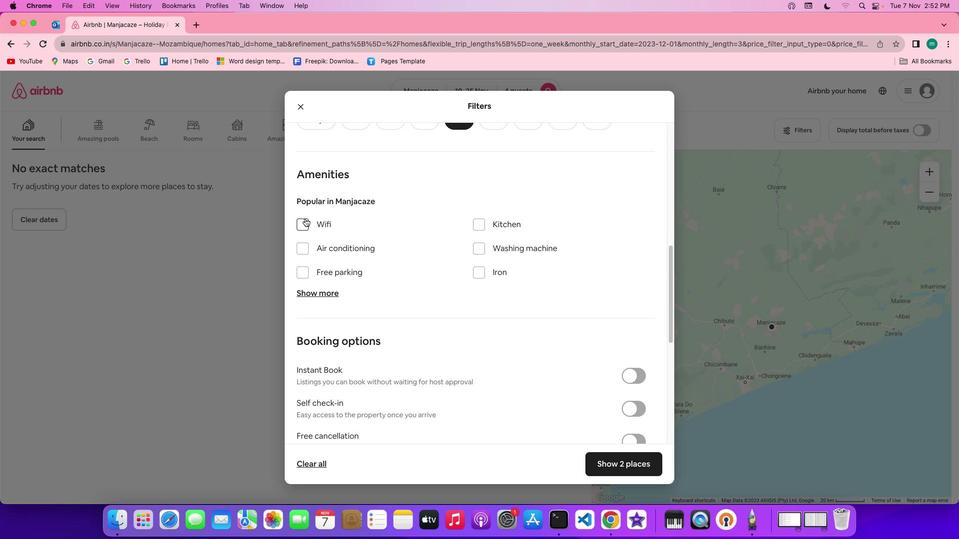 
Action: Mouse pressed left at (305, 218)
Screenshot: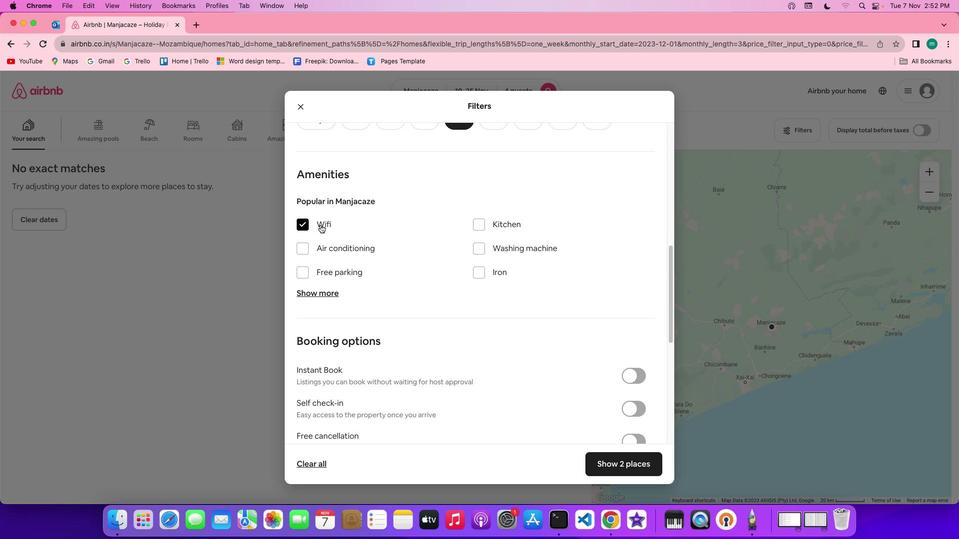 
Action: Mouse moved to (392, 250)
Screenshot: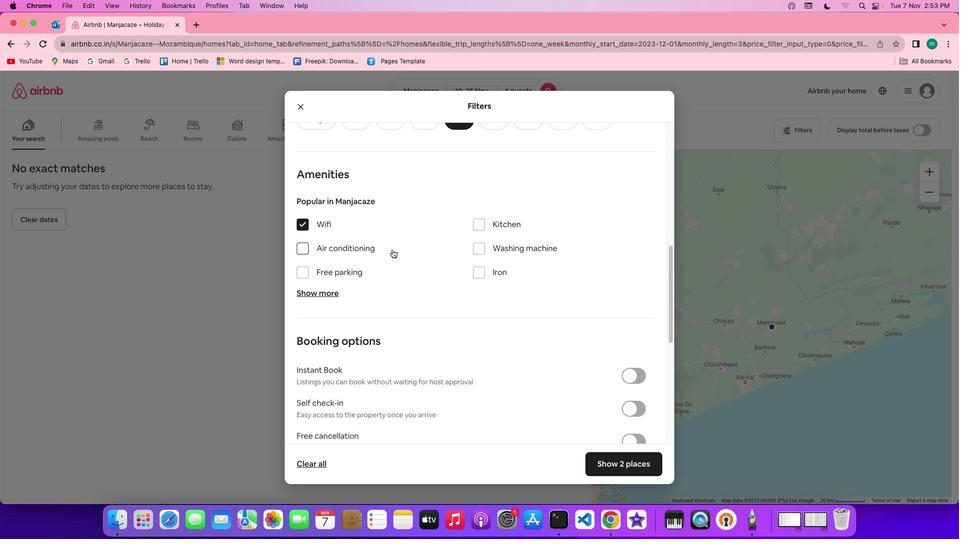 
Action: Mouse scrolled (392, 250) with delta (0, 0)
Screenshot: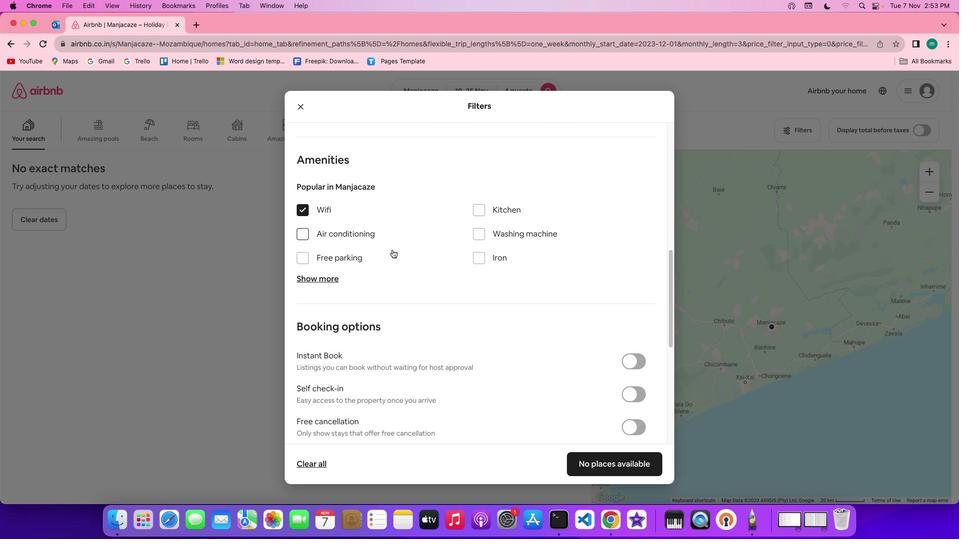 
Action: Mouse scrolled (392, 250) with delta (0, 0)
Screenshot: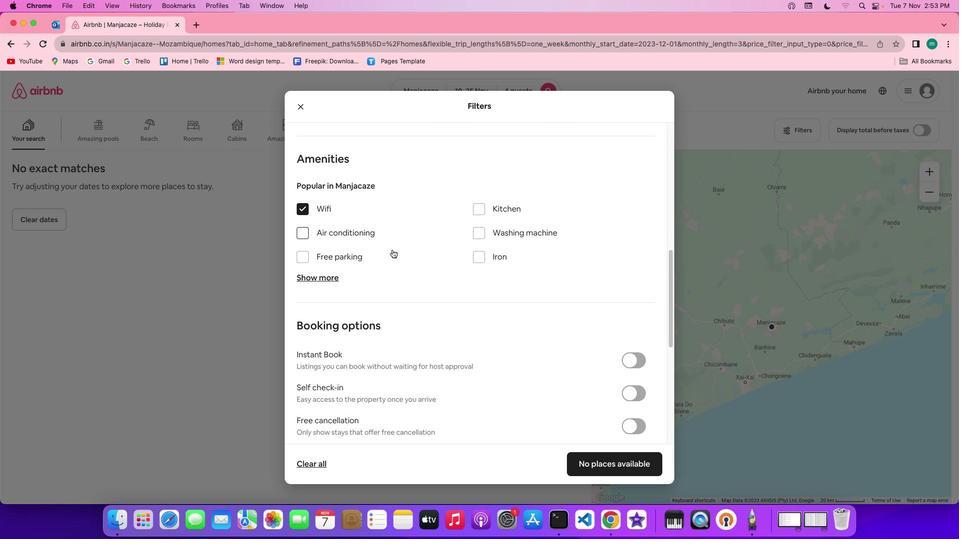 
Action: Mouse moved to (326, 276)
Screenshot: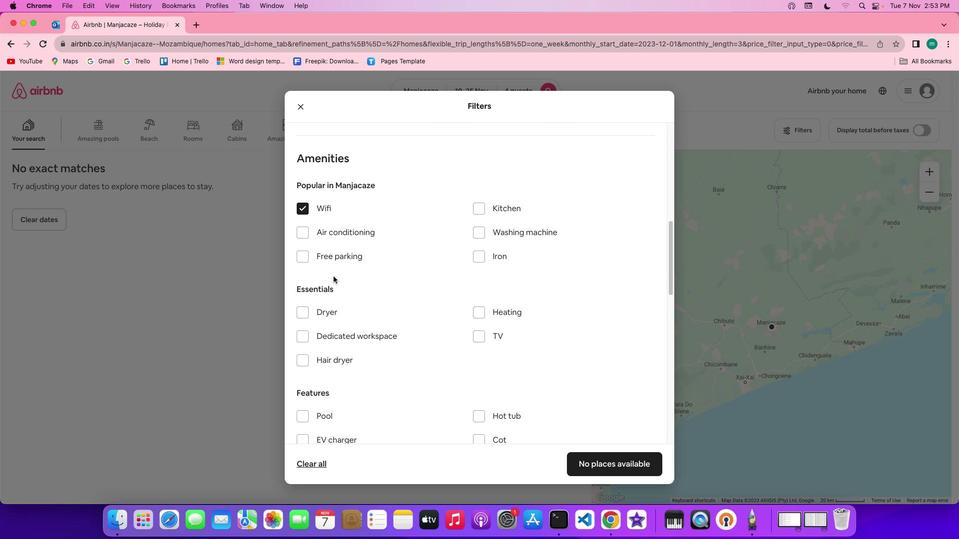 
Action: Mouse pressed left at (326, 276)
Screenshot: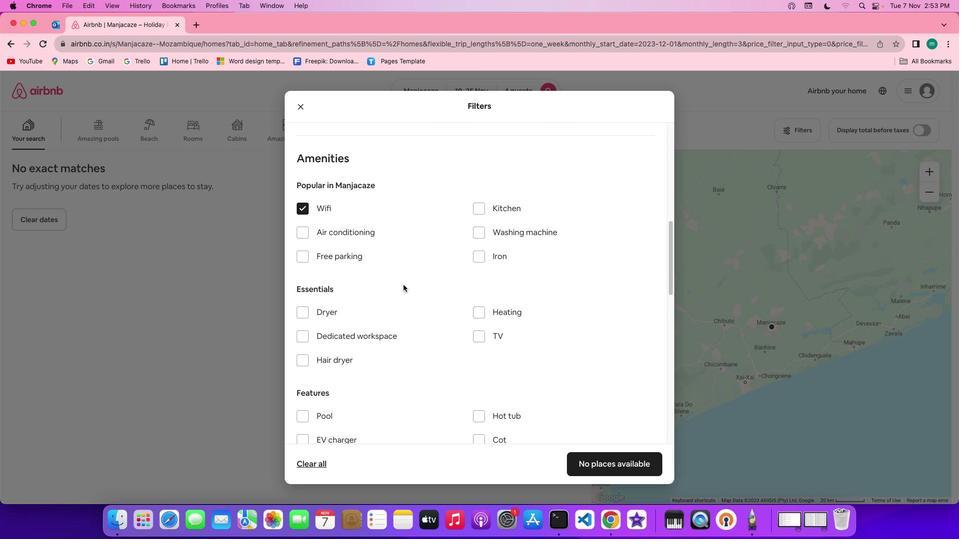 
Action: Mouse moved to (481, 337)
Screenshot: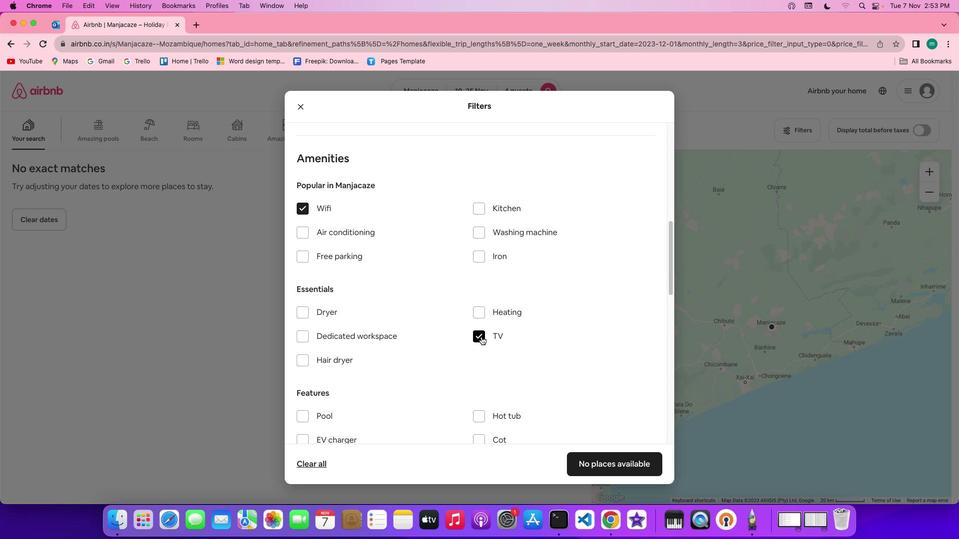 
Action: Mouse pressed left at (481, 337)
Screenshot: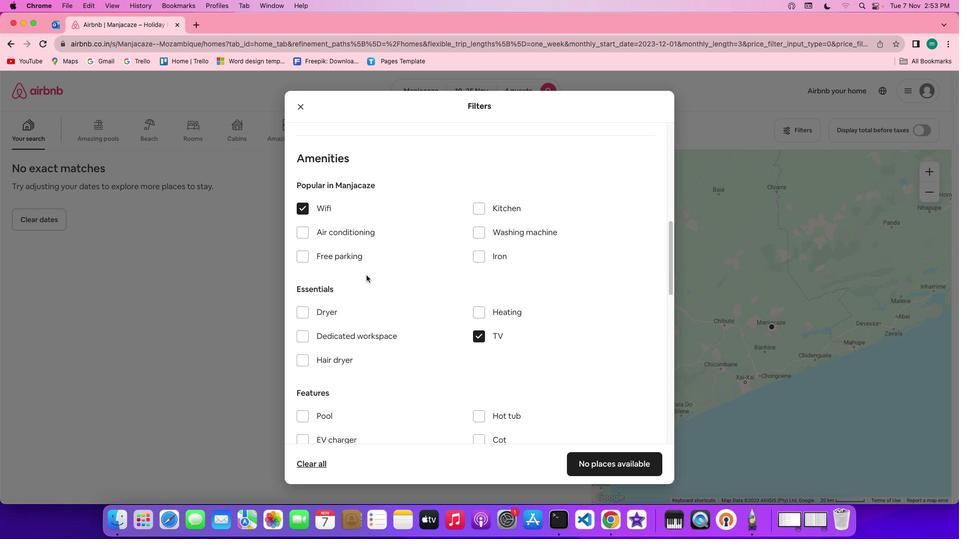 
Action: Mouse moved to (332, 252)
Screenshot: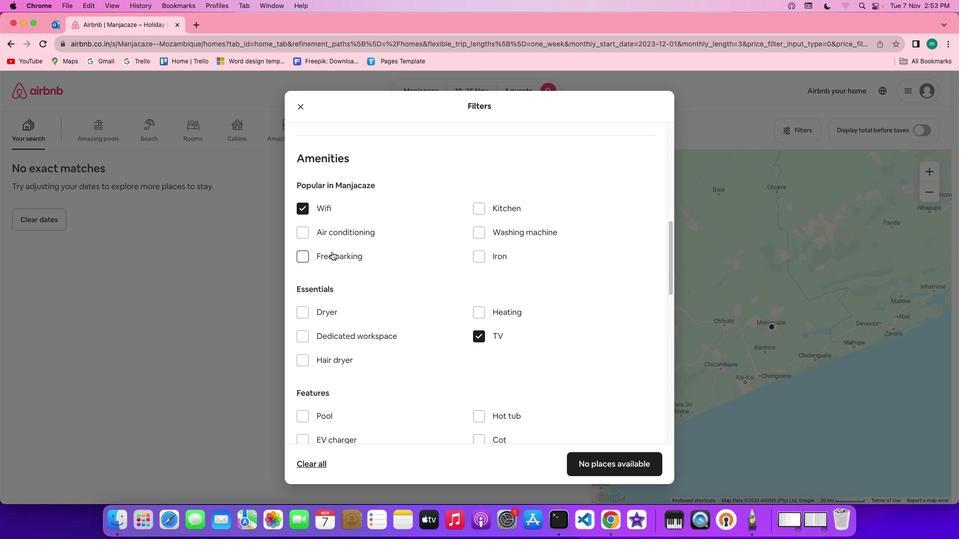 
Action: Mouse pressed left at (332, 252)
Screenshot: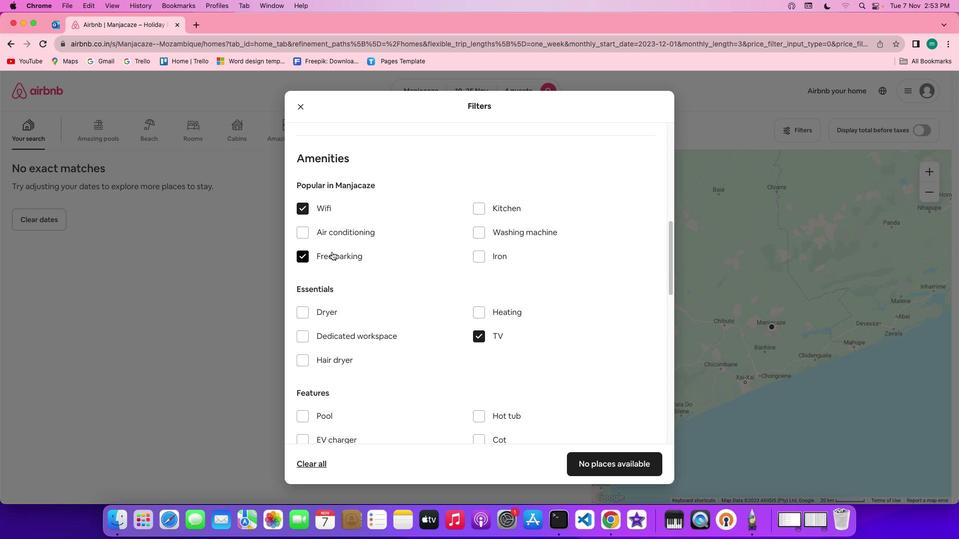 
Action: Mouse moved to (442, 284)
Screenshot: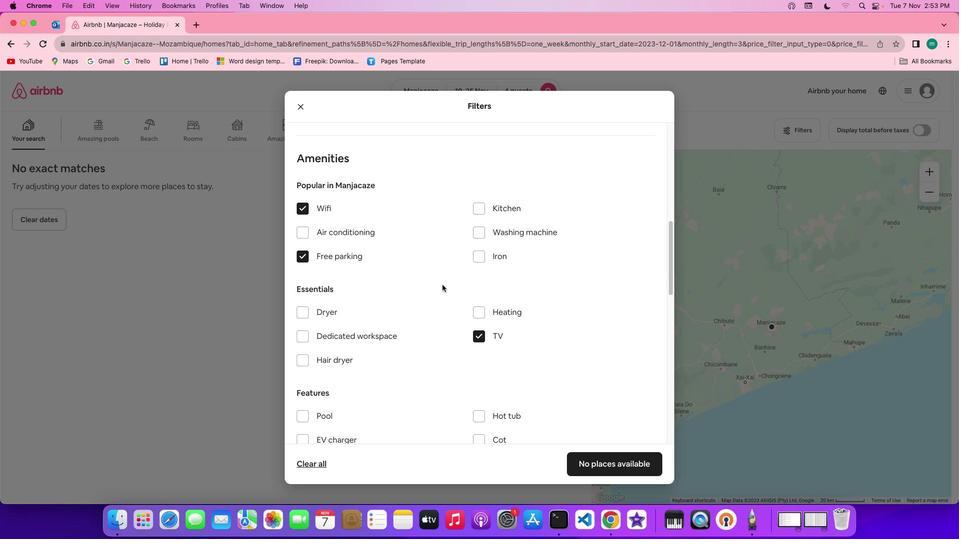 
Action: Mouse scrolled (442, 284) with delta (0, 0)
Screenshot: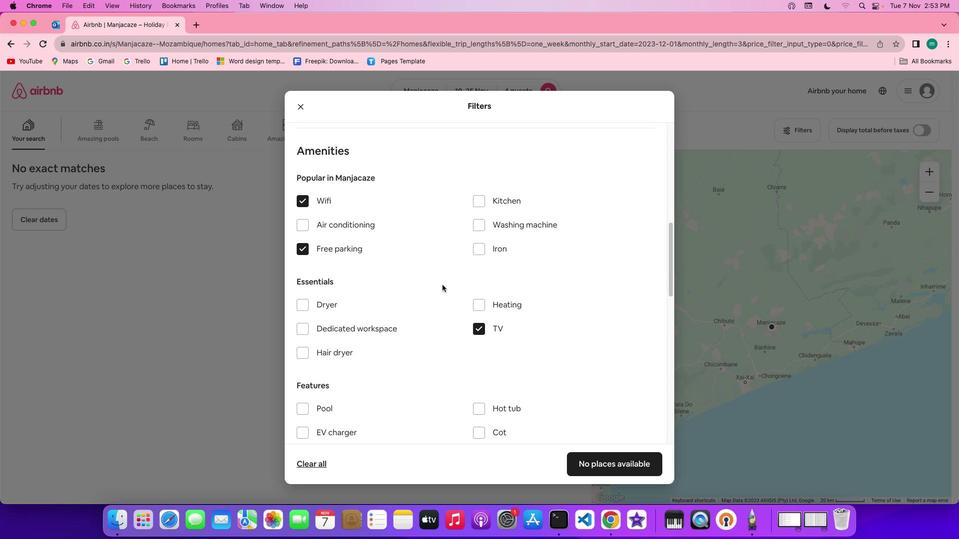 
Action: Mouse scrolled (442, 284) with delta (0, 0)
Screenshot: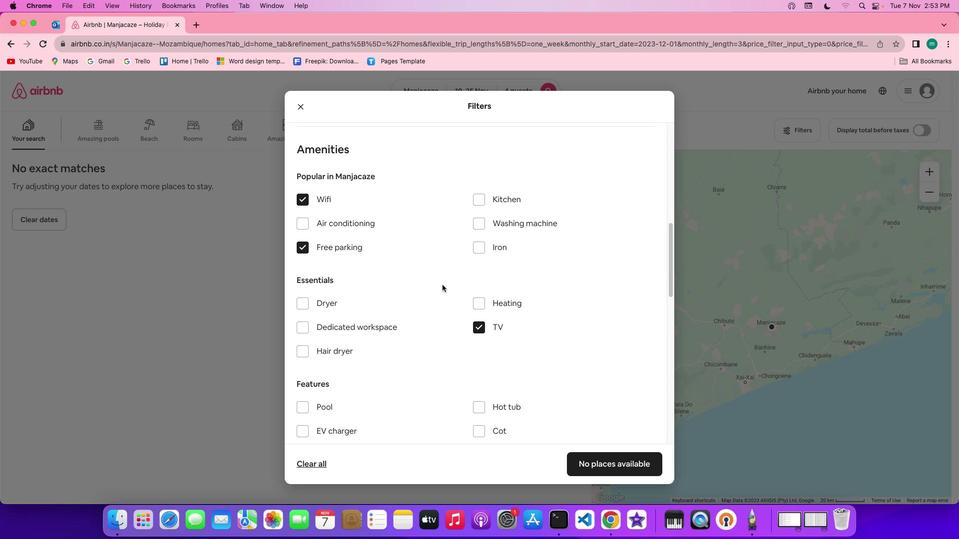 
Action: Mouse scrolled (442, 284) with delta (0, 0)
Screenshot: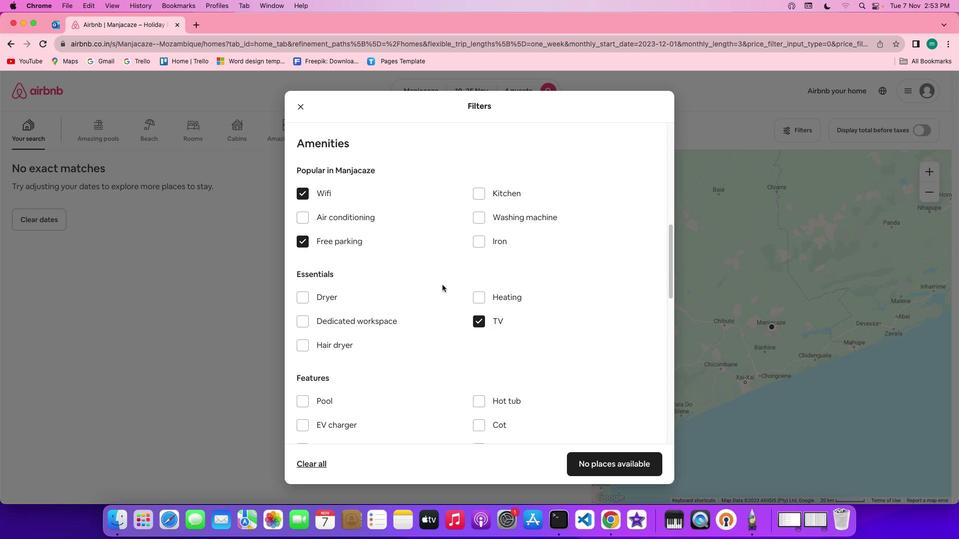
Action: Mouse scrolled (442, 284) with delta (0, 0)
Screenshot: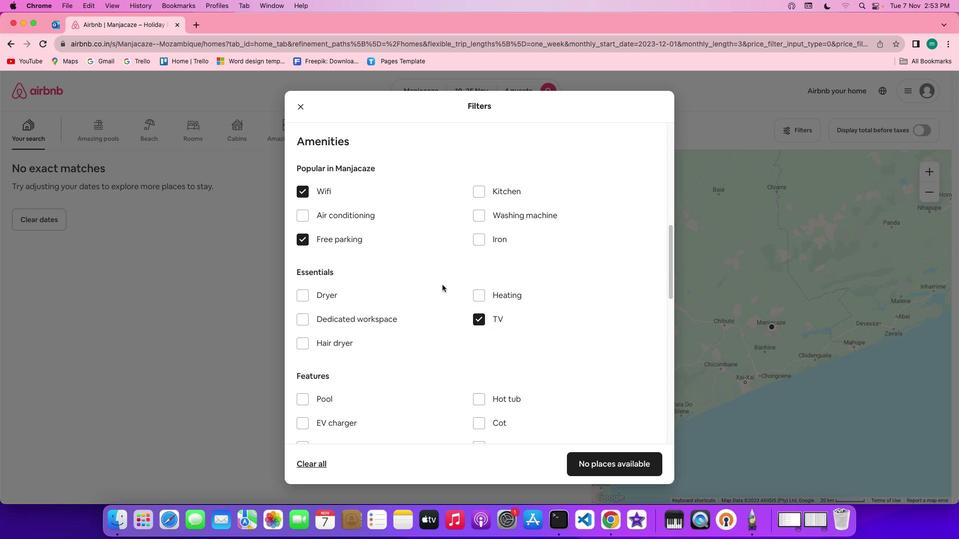 
Action: Mouse scrolled (442, 284) with delta (0, 0)
Screenshot: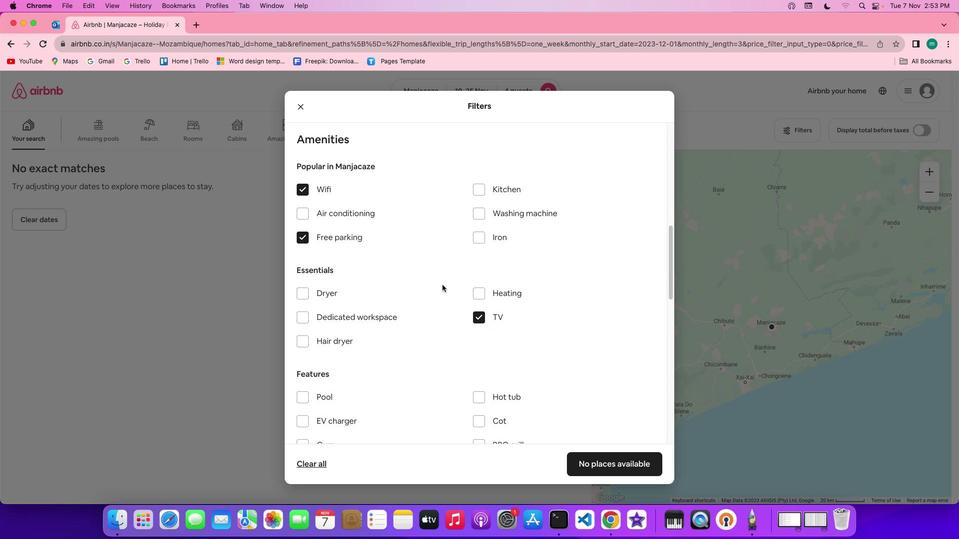 
Action: Mouse scrolled (442, 284) with delta (0, 0)
Screenshot: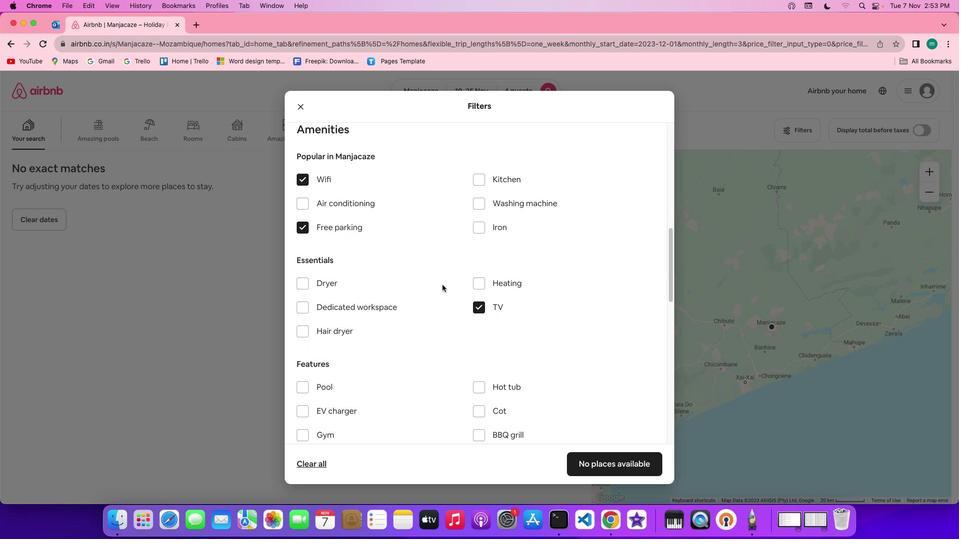 
Action: Mouse scrolled (442, 284) with delta (0, 0)
Screenshot: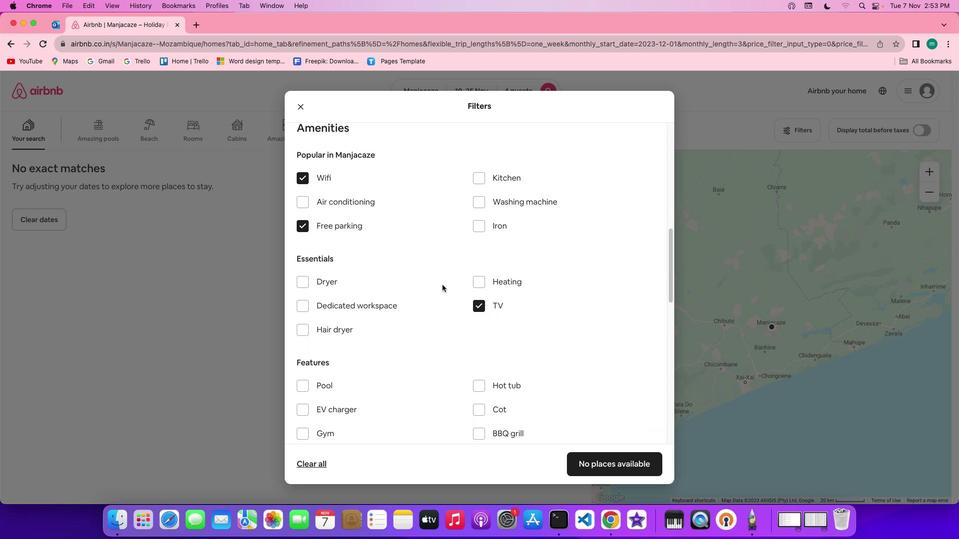 
Action: Mouse scrolled (442, 284) with delta (0, 0)
Screenshot: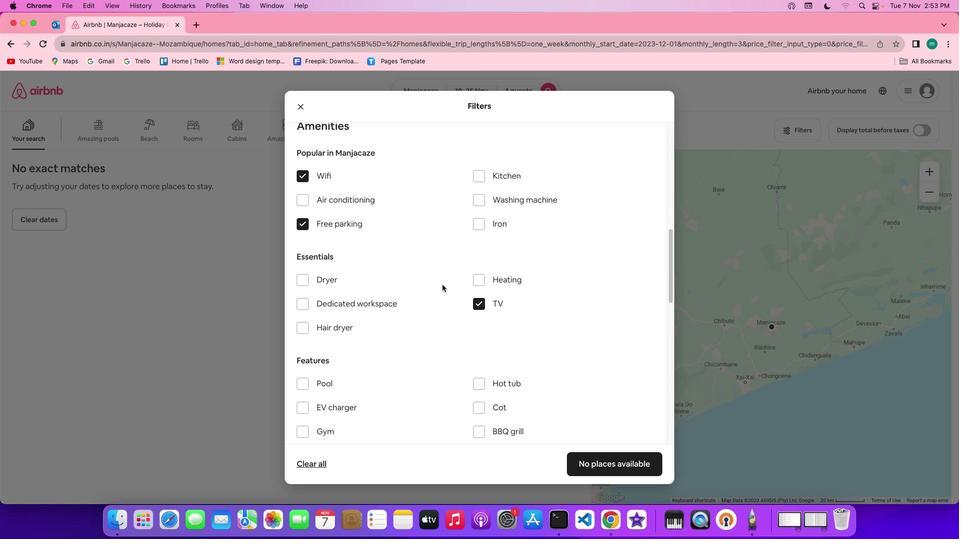 
Action: Mouse scrolled (442, 284) with delta (0, 0)
Screenshot: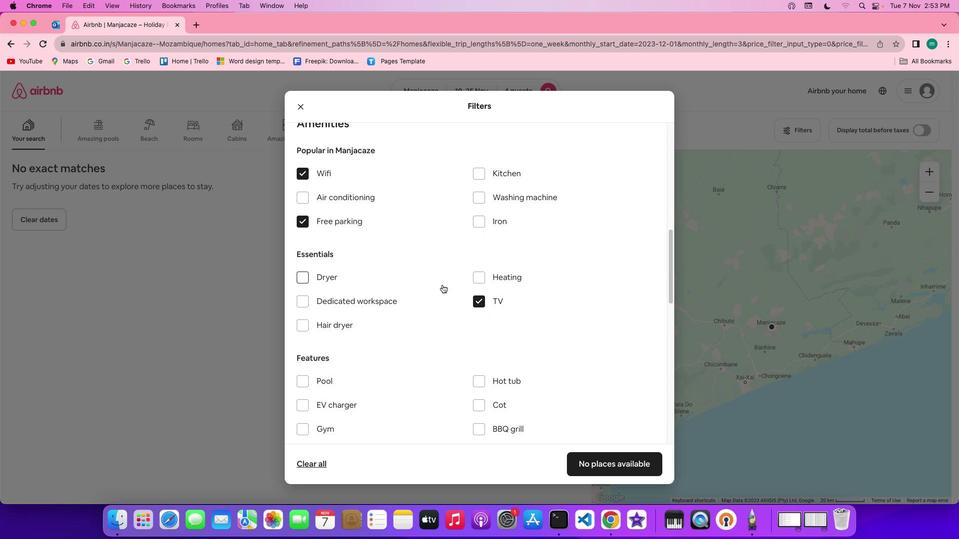 
Action: Mouse scrolled (442, 284) with delta (0, 0)
Screenshot: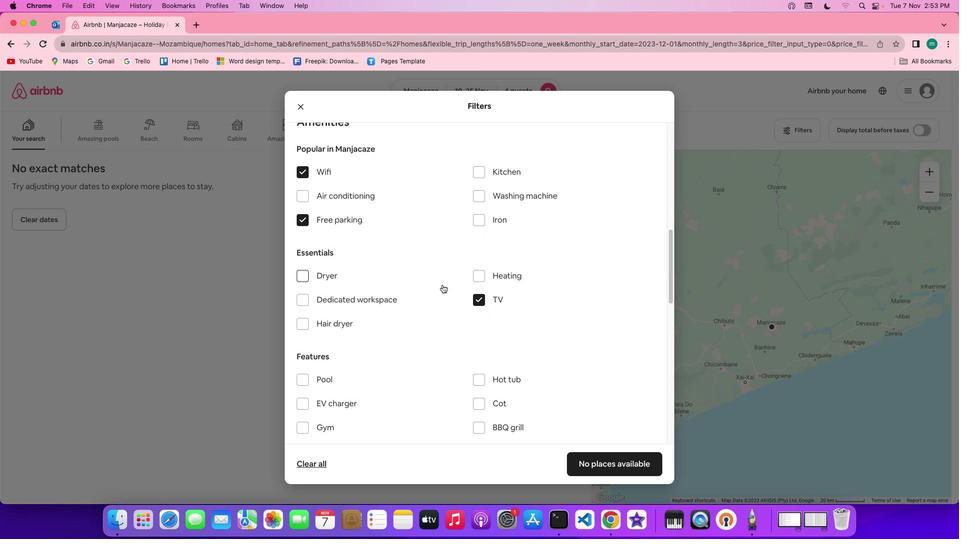 
Action: Mouse scrolled (442, 284) with delta (0, 0)
Screenshot: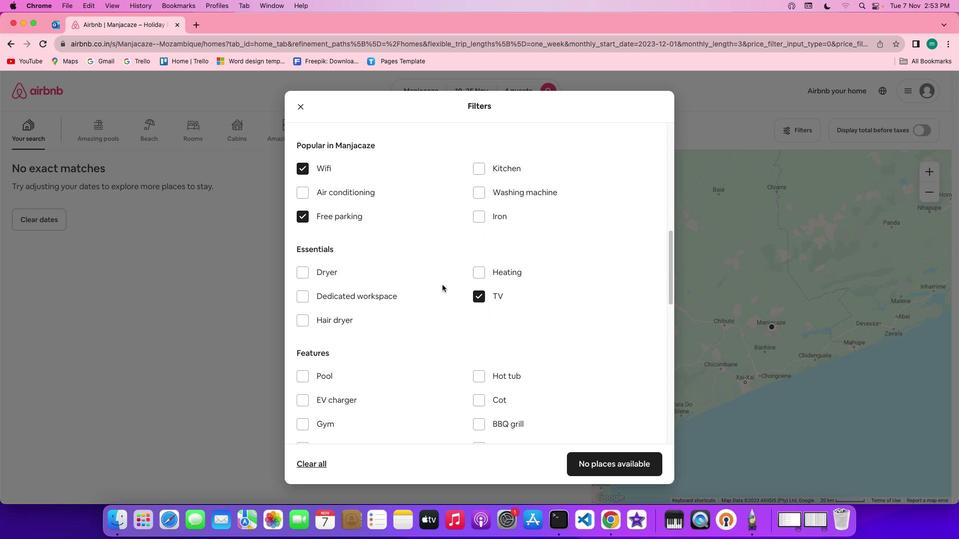 
Action: Mouse scrolled (442, 284) with delta (0, 0)
Screenshot: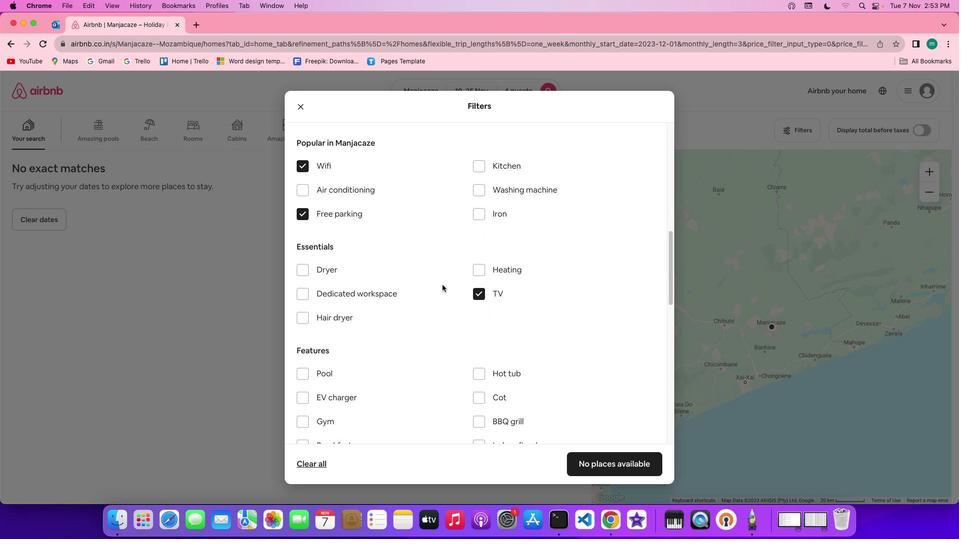 
Action: Mouse scrolled (442, 284) with delta (0, 0)
Screenshot: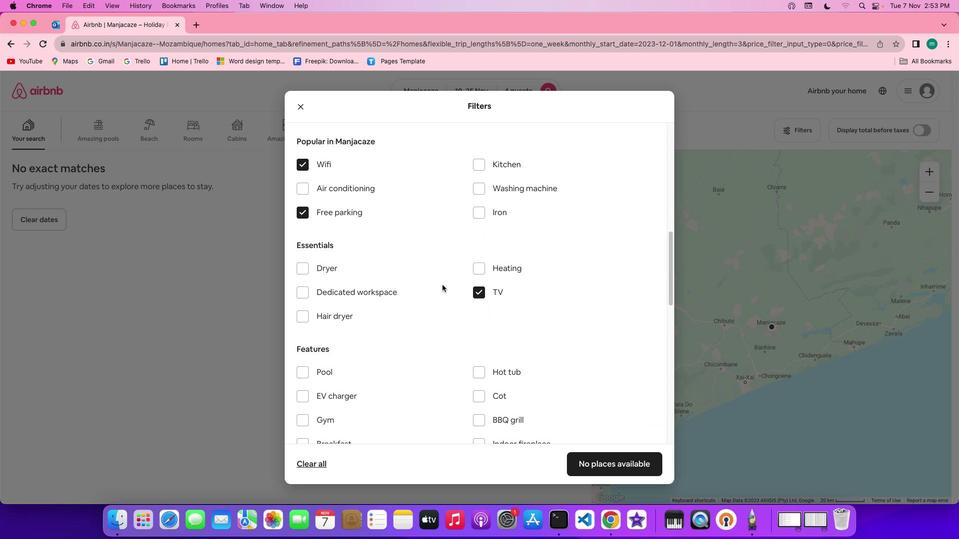 
Action: Mouse scrolled (442, 284) with delta (0, 0)
Screenshot: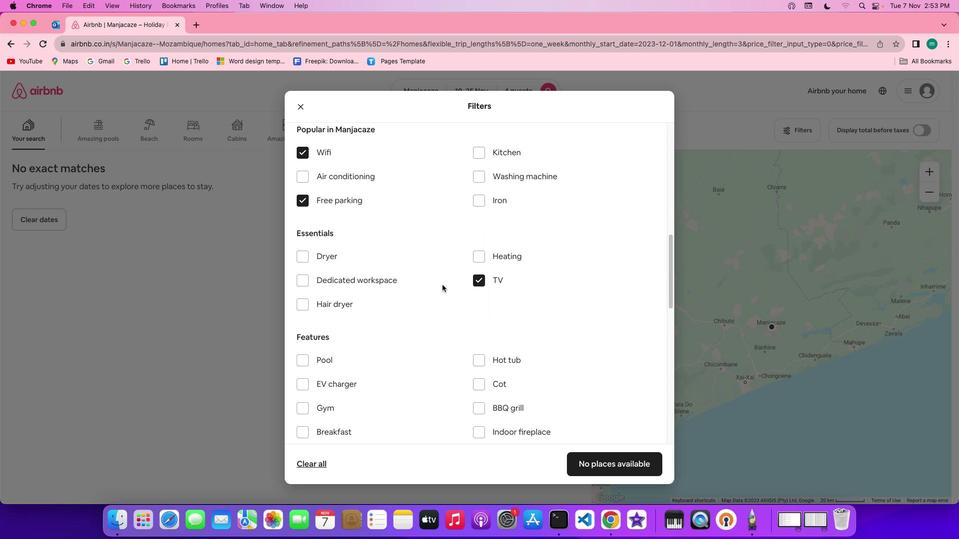 
Action: Mouse scrolled (442, 284) with delta (0, 0)
Screenshot: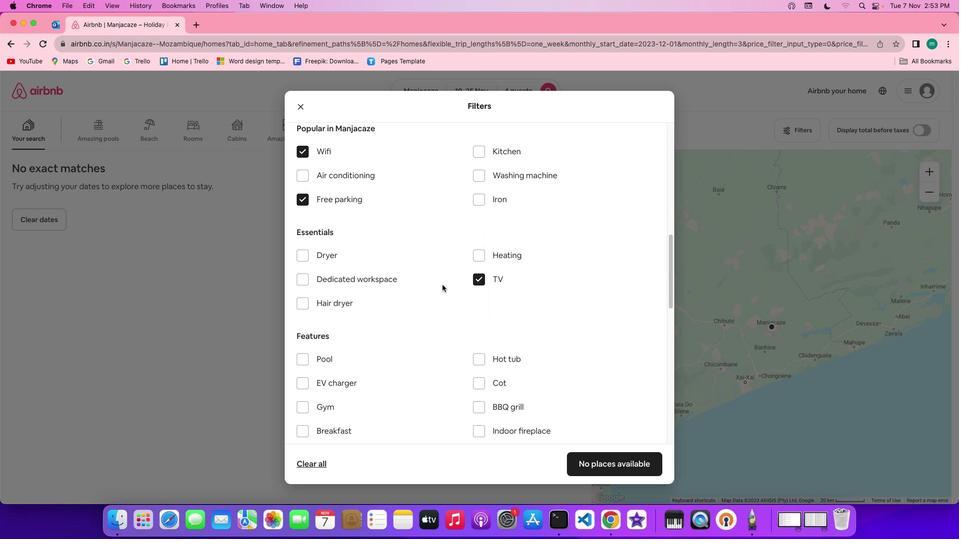 
Action: Mouse scrolled (442, 284) with delta (0, 0)
Screenshot: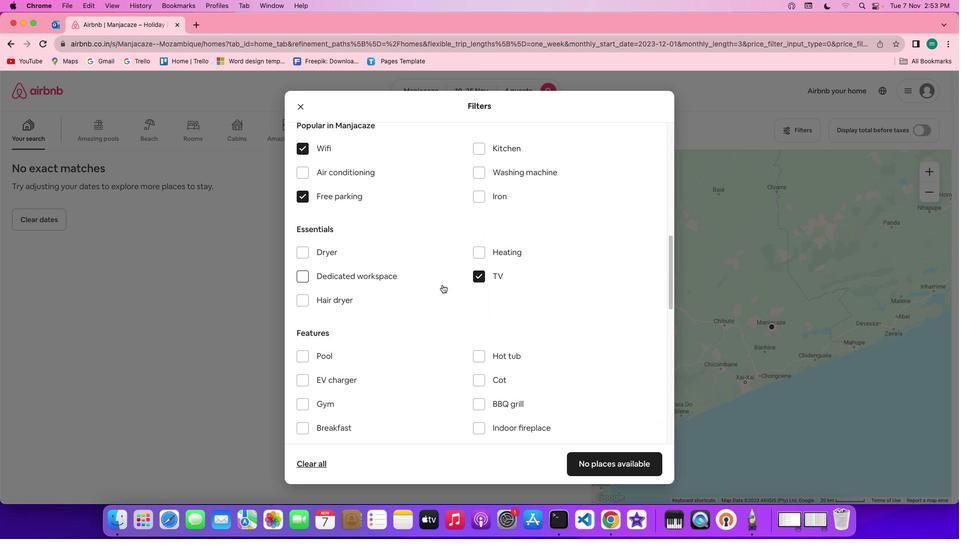 
Action: Mouse scrolled (442, 284) with delta (0, 0)
Screenshot: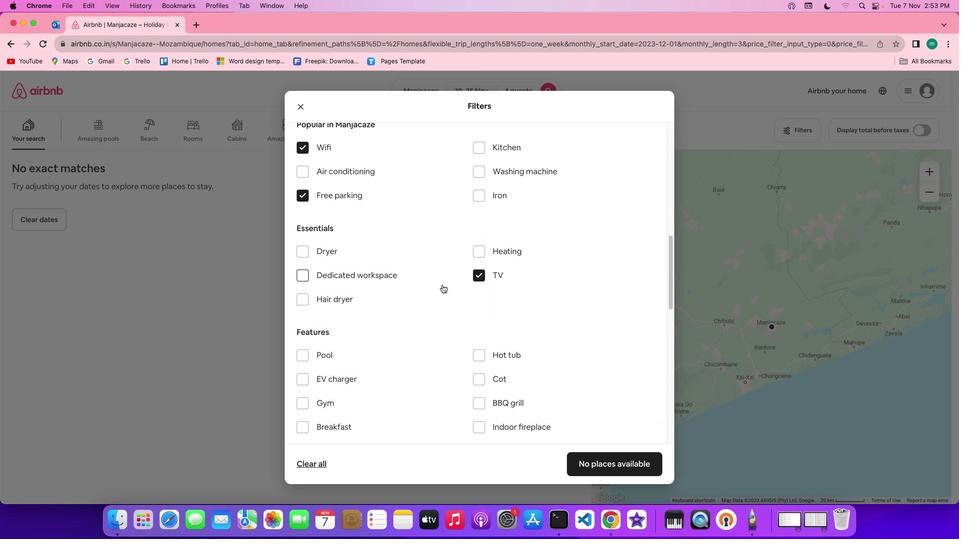 
Action: Mouse scrolled (442, 284) with delta (0, 0)
Screenshot: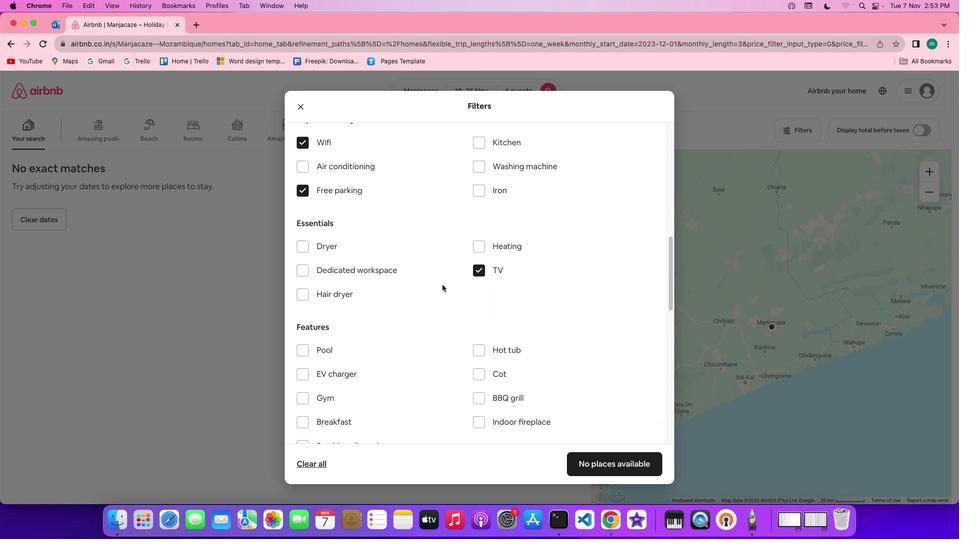 
Action: Mouse scrolled (442, 284) with delta (0, 0)
Screenshot: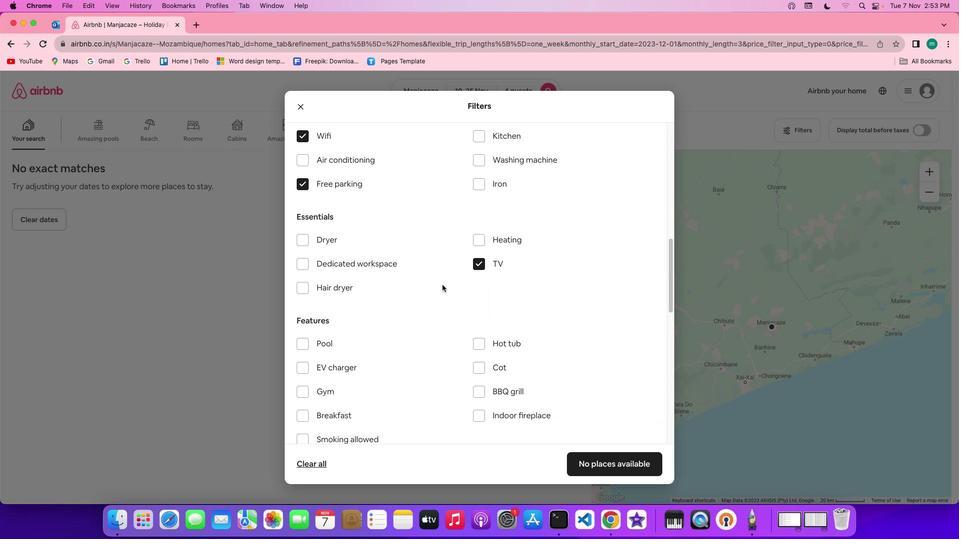 
Action: Mouse scrolled (442, 284) with delta (0, 0)
Screenshot: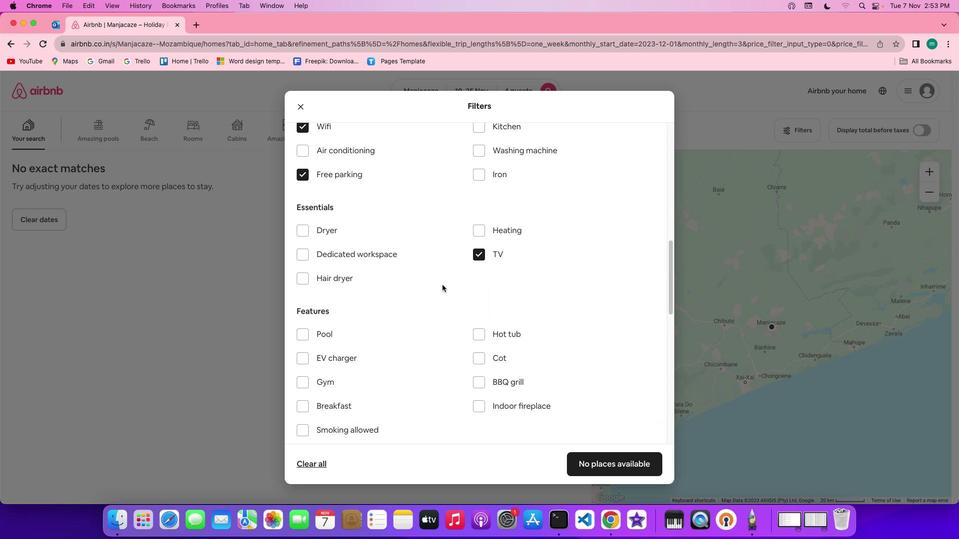 
Action: Mouse scrolled (442, 284) with delta (0, 0)
Screenshot: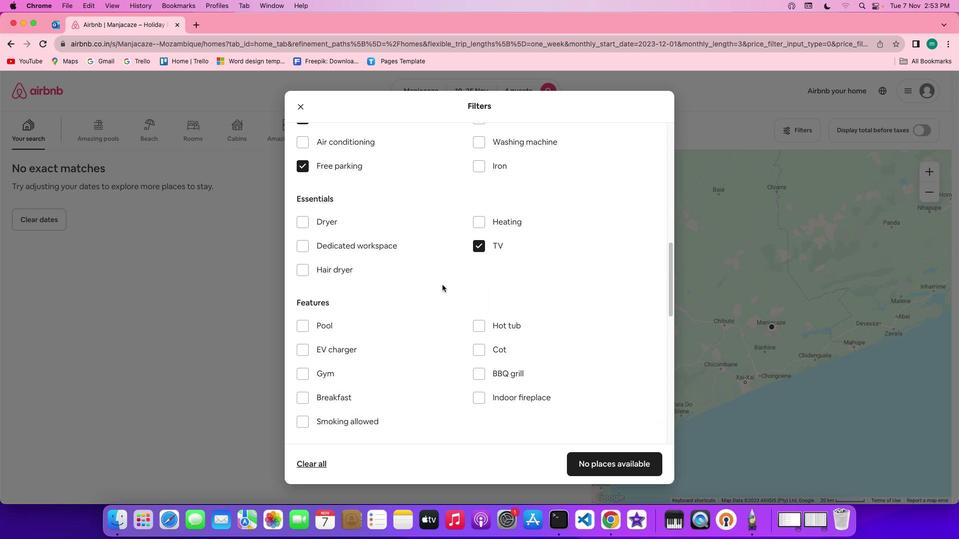 
Action: Mouse scrolled (442, 284) with delta (0, 0)
Screenshot: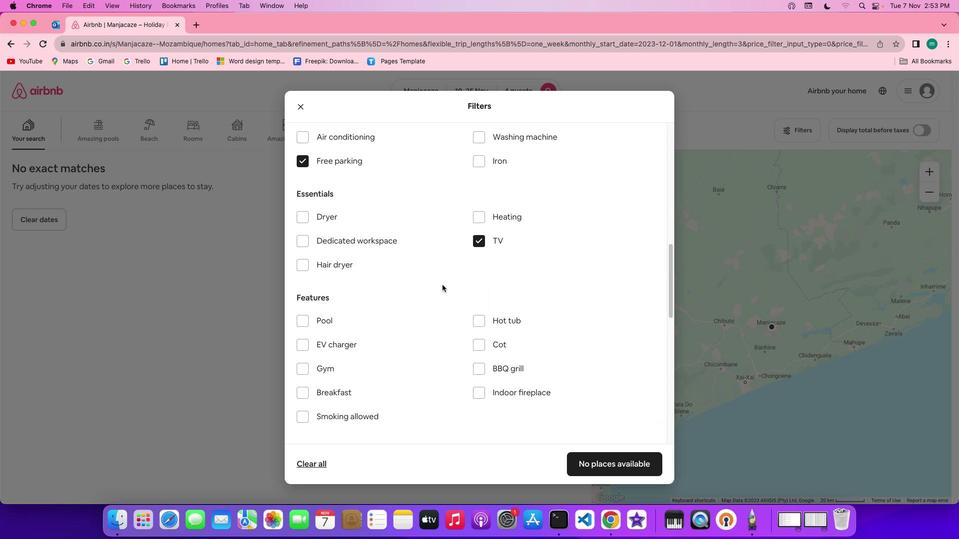 
Action: Mouse scrolled (442, 284) with delta (0, 0)
Screenshot: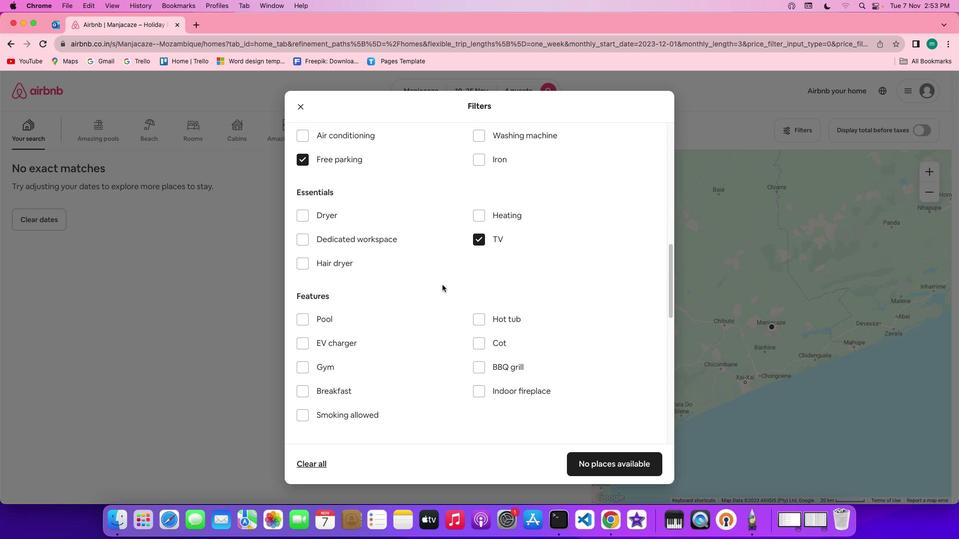 
Action: Mouse scrolled (442, 284) with delta (0, 0)
Screenshot: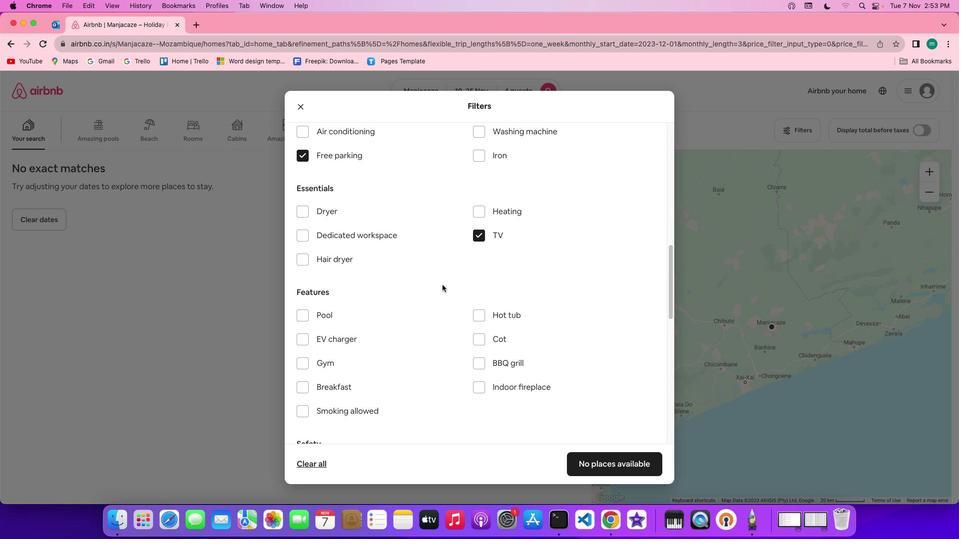 
Action: Mouse scrolled (442, 284) with delta (0, 0)
Screenshot: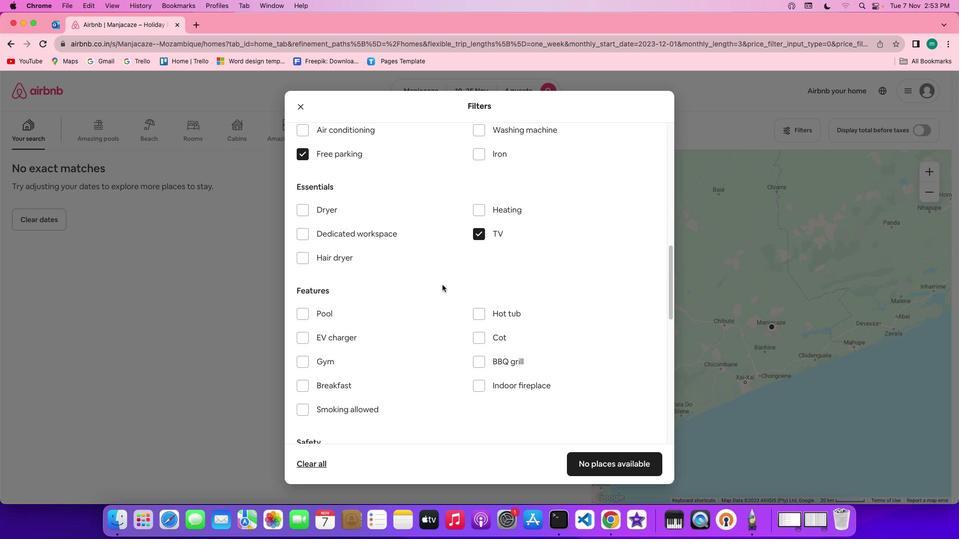 
Action: Mouse scrolled (442, 284) with delta (0, 0)
Screenshot: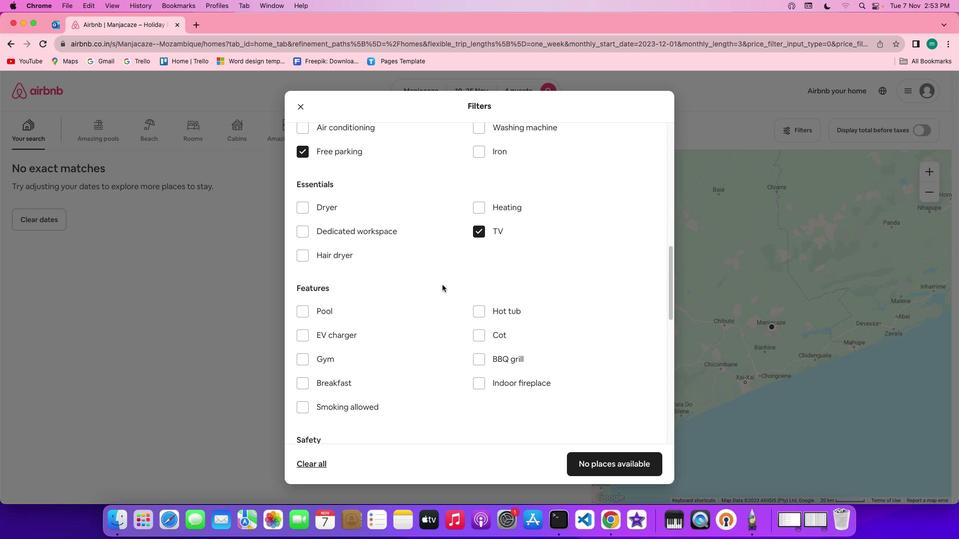 
Action: Mouse scrolled (442, 284) with delta (0, 0)
Screenshot: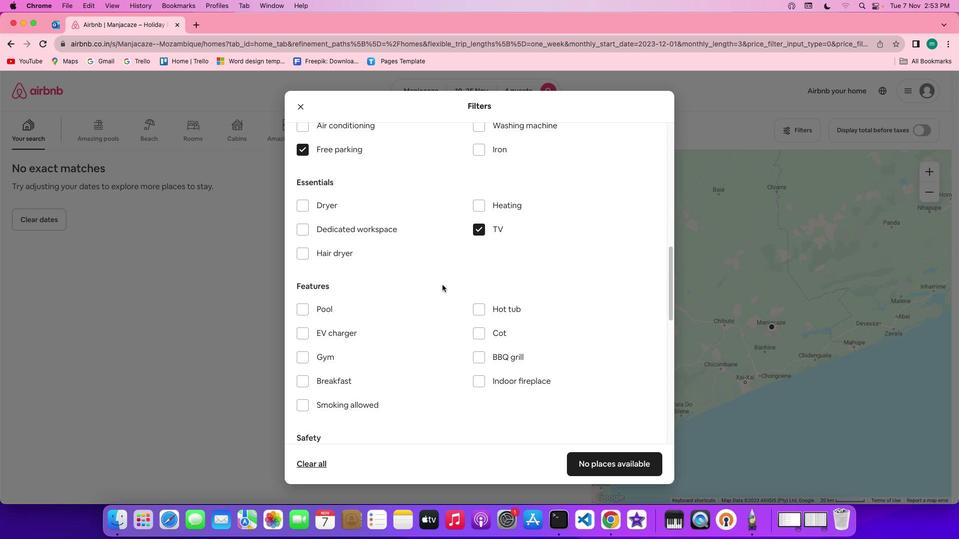 
Action: Mouse scrolled (442, 284) with delta (0, 0)
Screenshot: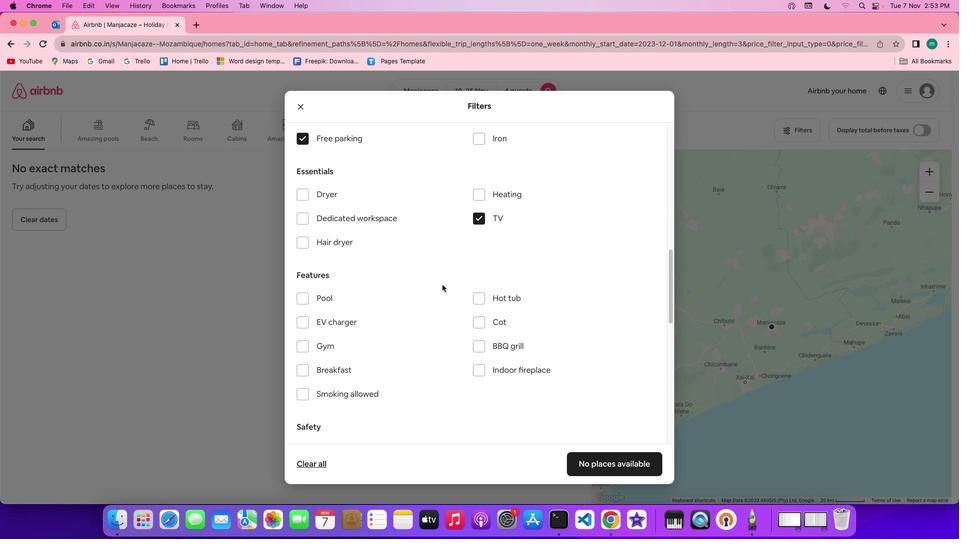 
Action: Mouse scrolled (442, 284) with delta (0, 0)
Screenshot: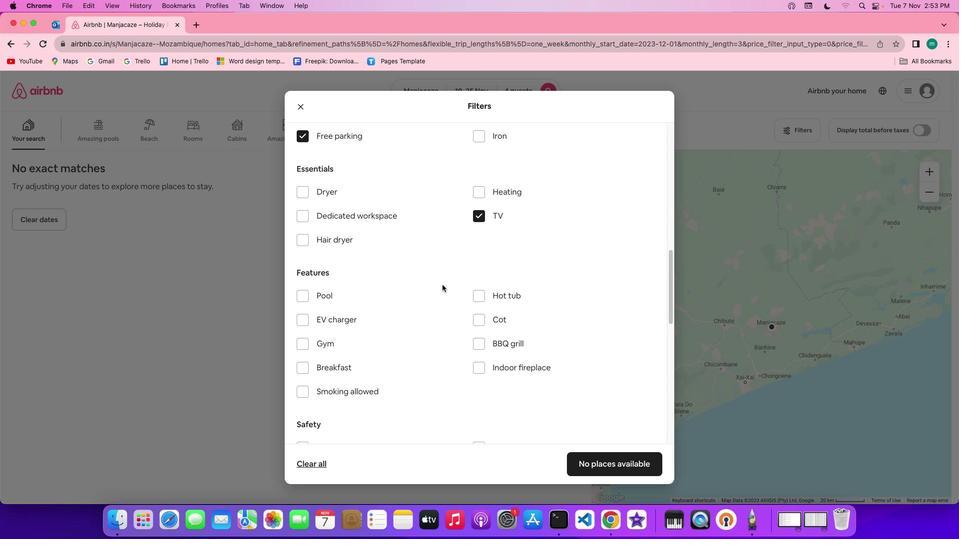 
Action: Mouse scrolled (442, 284) with delta (0, 0)
Screenshot: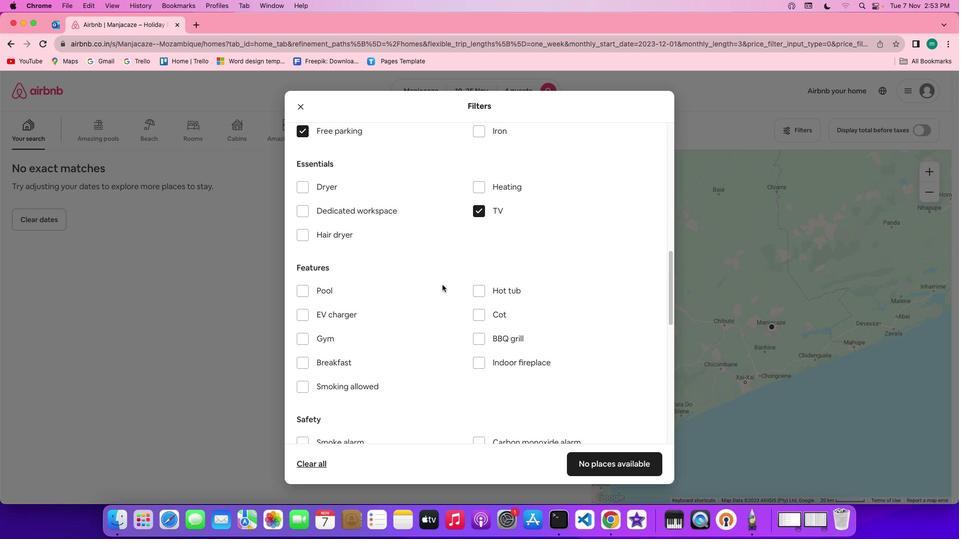 
Action: Mouse scrolled (442, 284) with delta (0, 0)
Screenshot: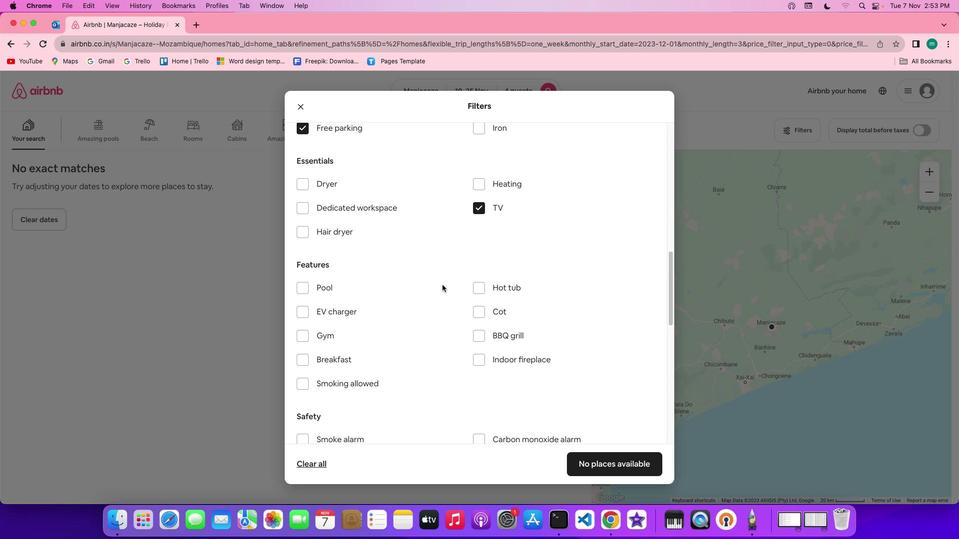 
Action: Mouse scrolled (442, 284) with delta (0, 0)
Screenshot: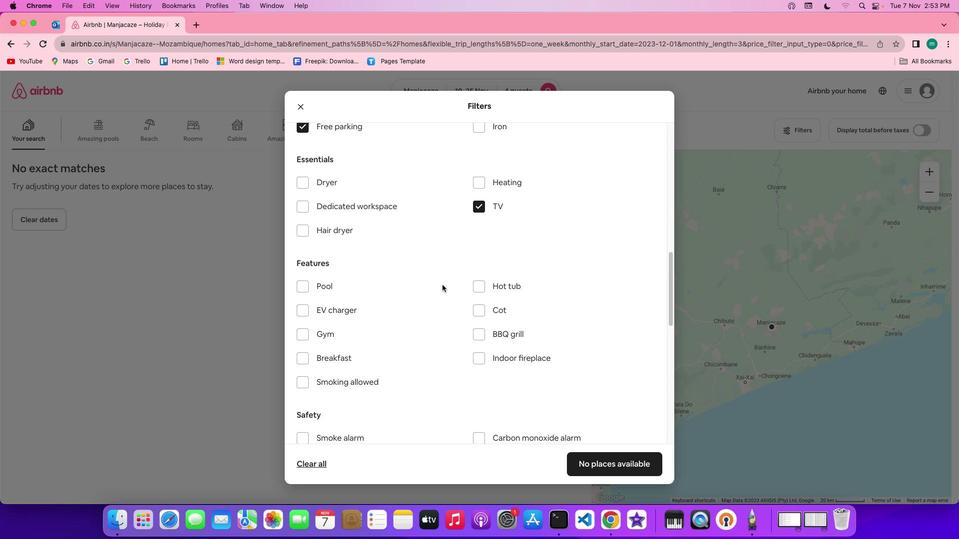 
Action: Mouse scrolled (442, 284) with delta (0, 0)
Screenshot: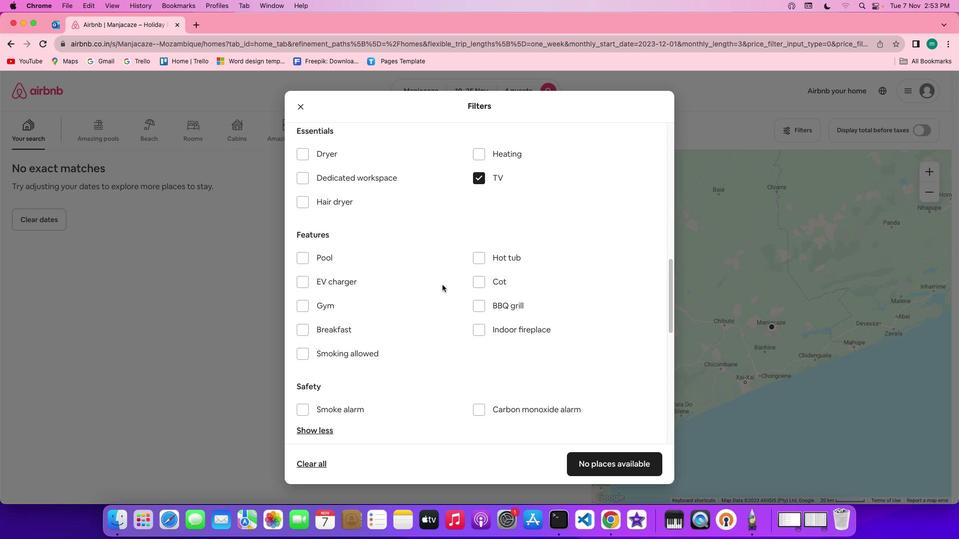 
Action: Mouse scrolled (442, 284) with delta (0, 0)
Screenshot: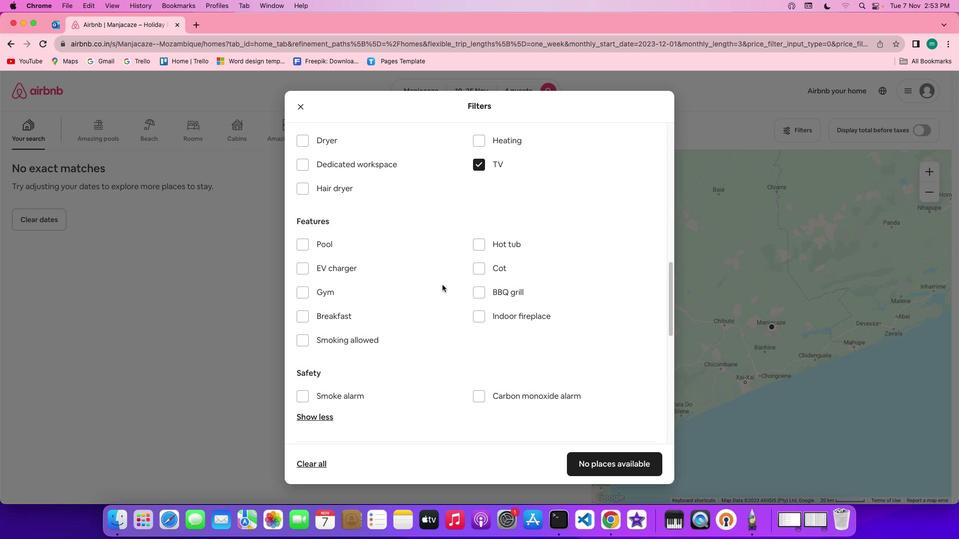 
Action: Mouse scrolled (442, 284) with delta (0, 0)
Screenshot: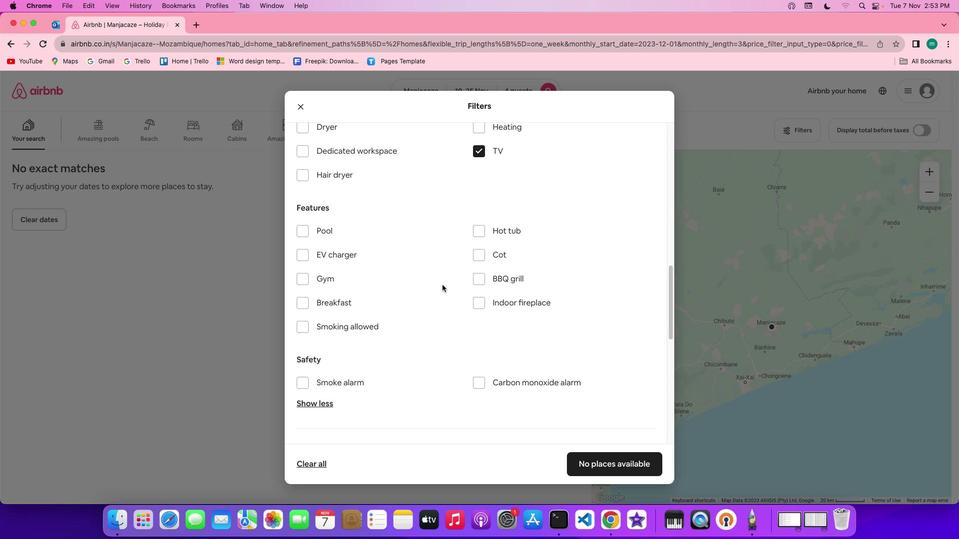 
Action: Mouse moved to (320, 277)
Screenshot: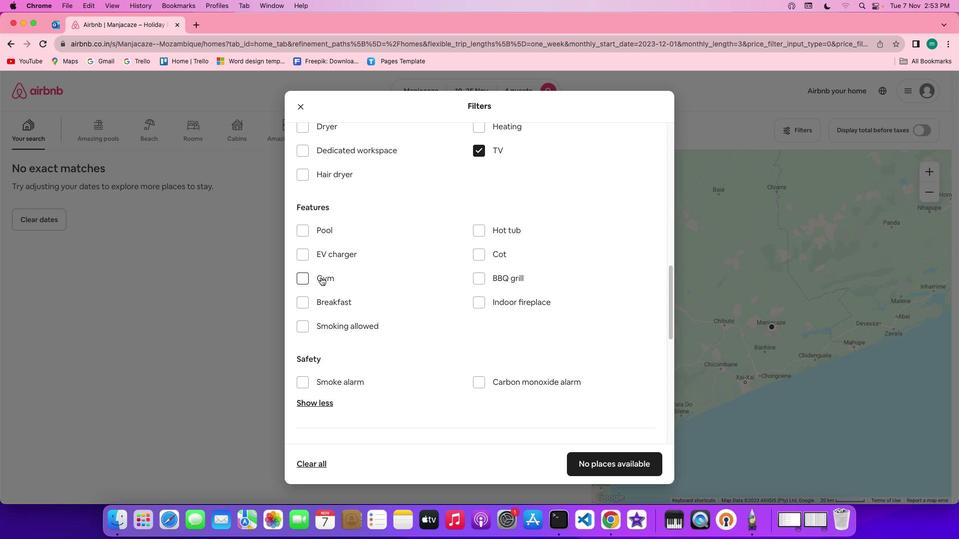 
Action: Mouse pressed left at (320, 277)
Screenshot: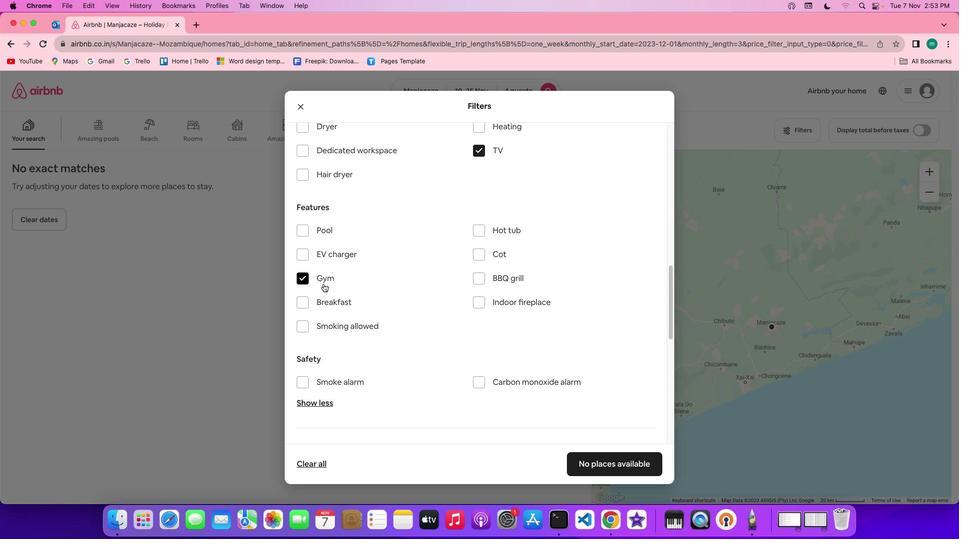 
Action: Mouse moved to (328, 299)
Screenshot: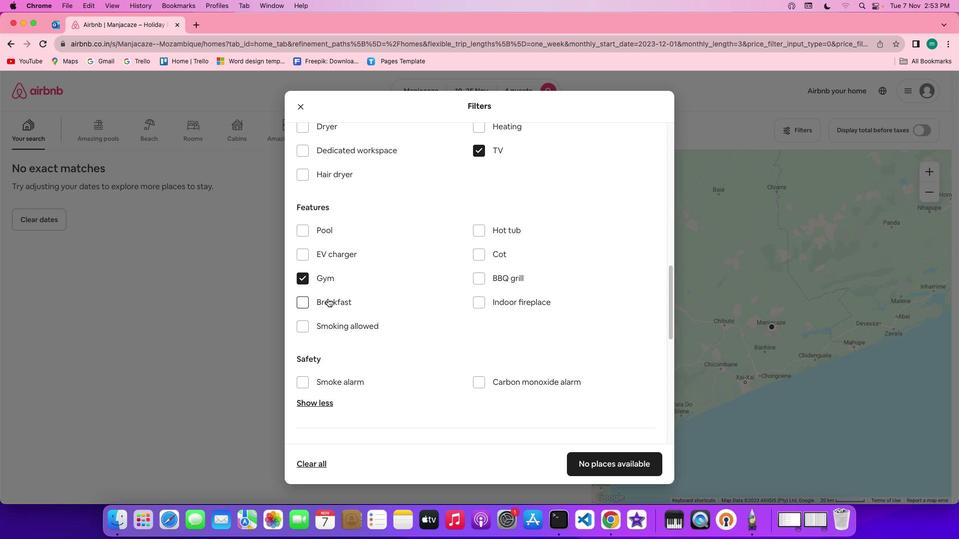 
Action: Mouse pressed left at (328, 299)
Screenshot: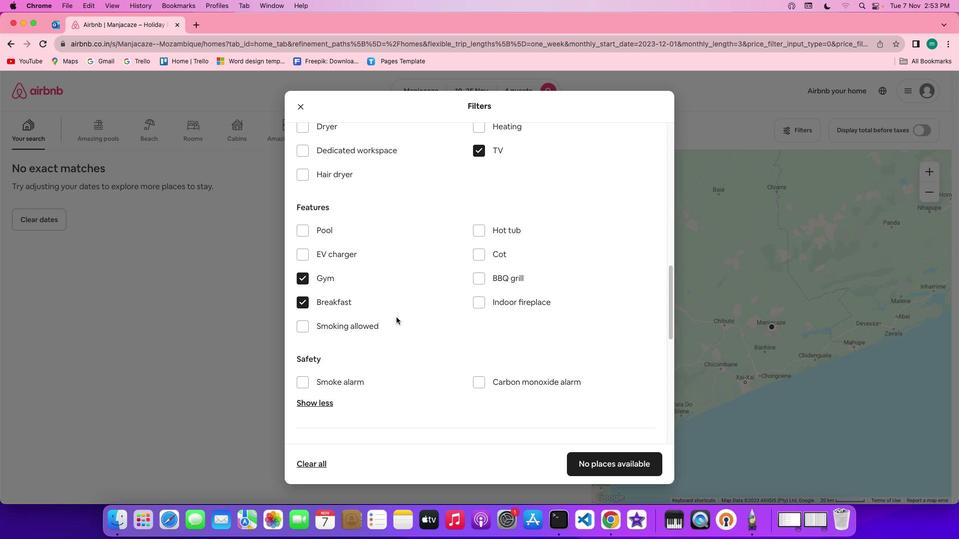 
Action: Mouse moved to (444, 318)
Screenshot: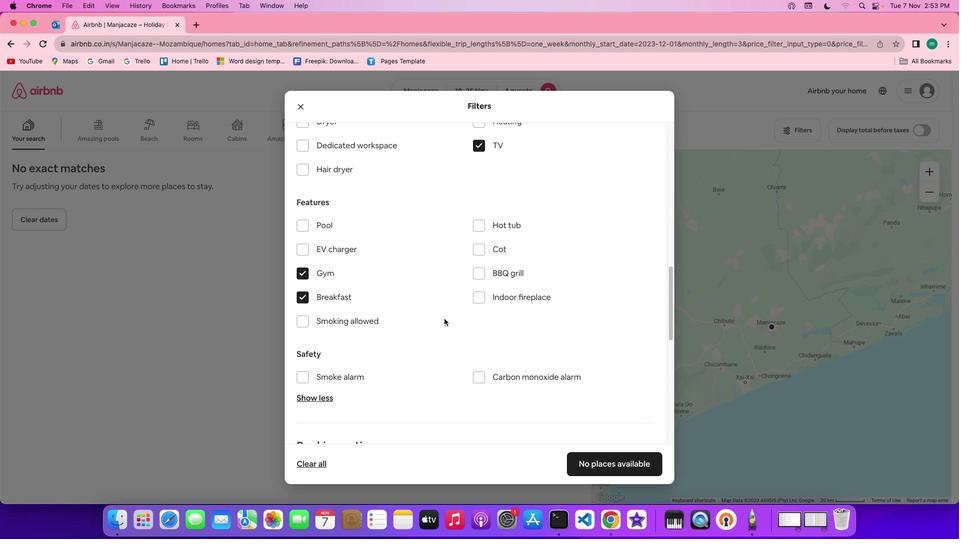 
Action: Mouse scrolled (444, 318) with delta (0, 0)
Screenshot: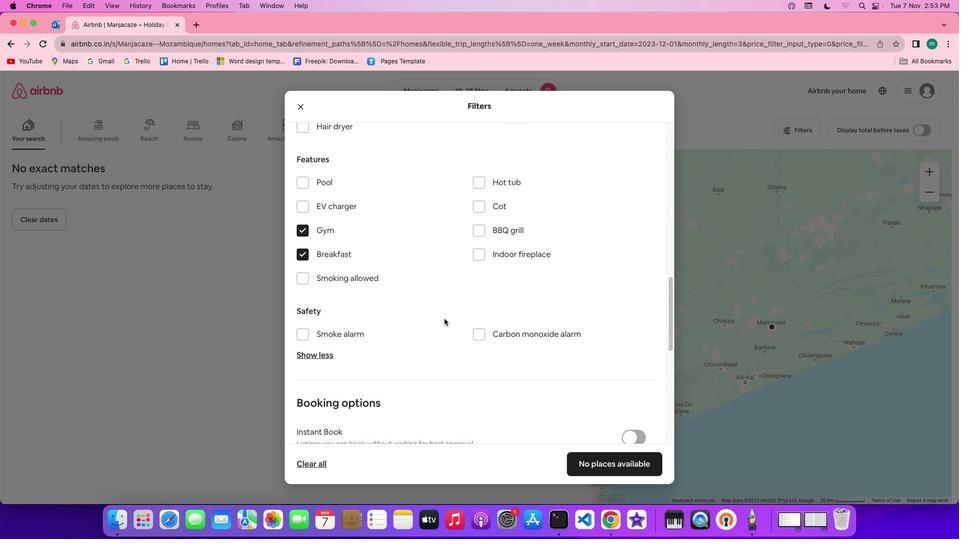 
Action: Mouse scrolled (444, 318) with delta (0, 0)
Screenshot: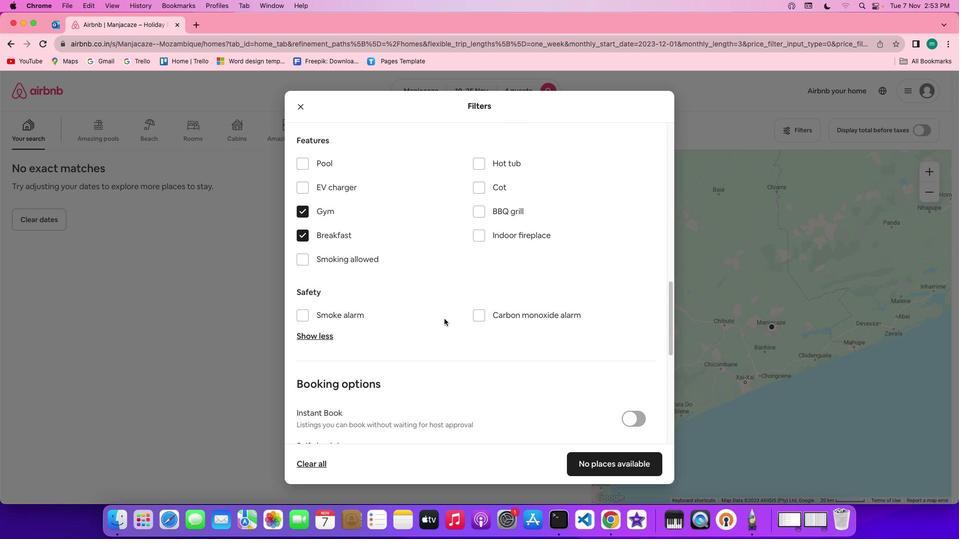 
Action: Mouse scrolled (444, 318) with delta (0, 0)
Screenshot: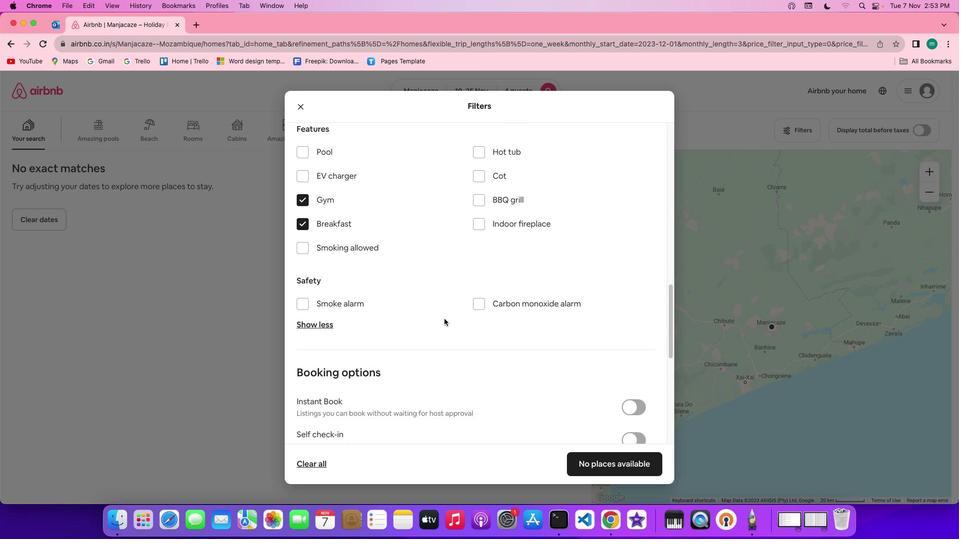 
Action: Mouse scrolled (444, 318) with delta (0, 0)
Screenshot: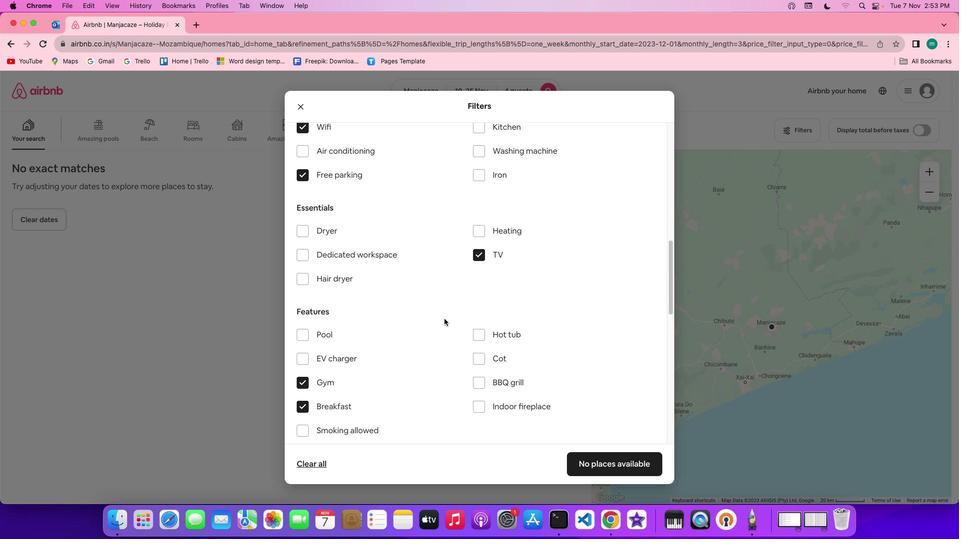 
Action: Mouse scrolled (444, 318) with delta (0, 0)
Screenshot: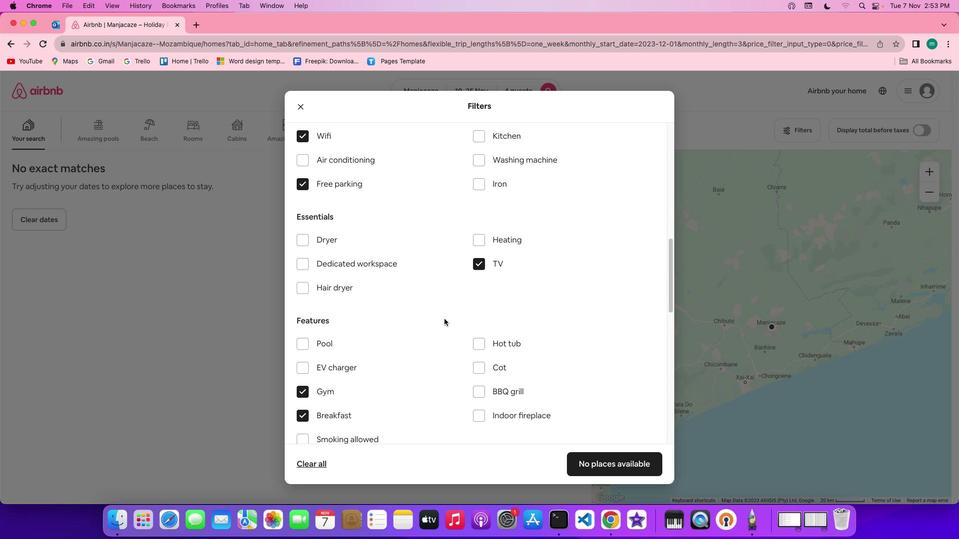 
Action: Mouse scrolled (444, 318) with delta (0, 1)
Screenshot: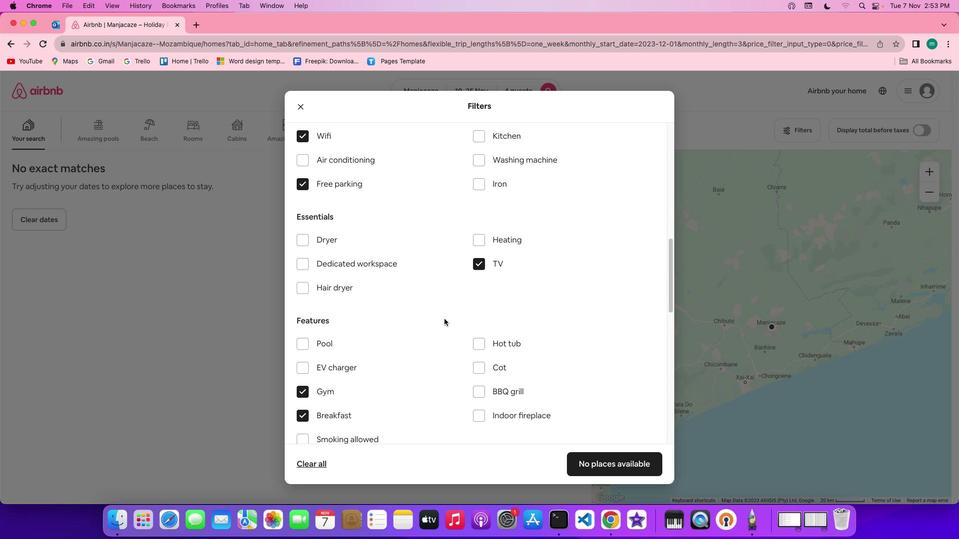 
Action: Mouse scrolled (444, 318) with delta (0, 2)
Screenshot: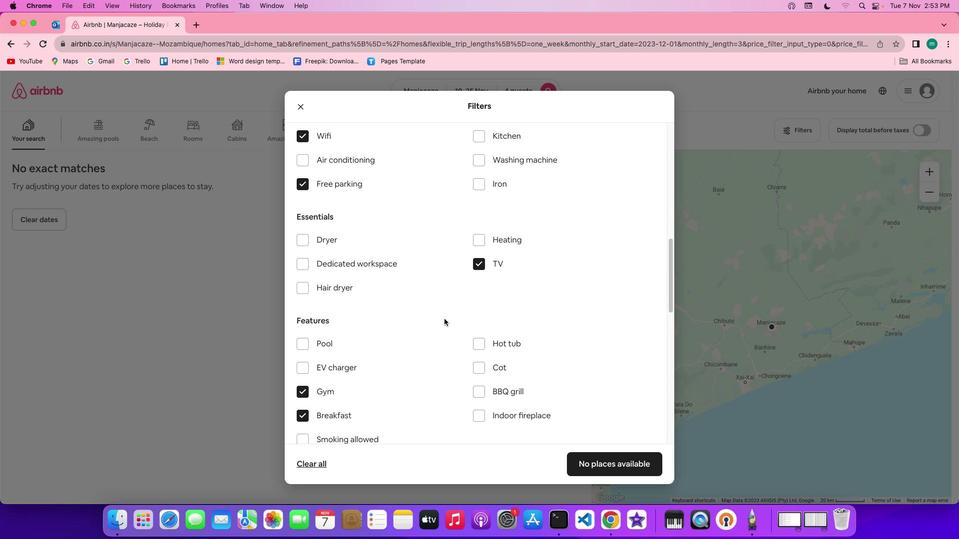 
Action: Mouse scrolled (444, 318) with delta (0, 0)
Screenshot: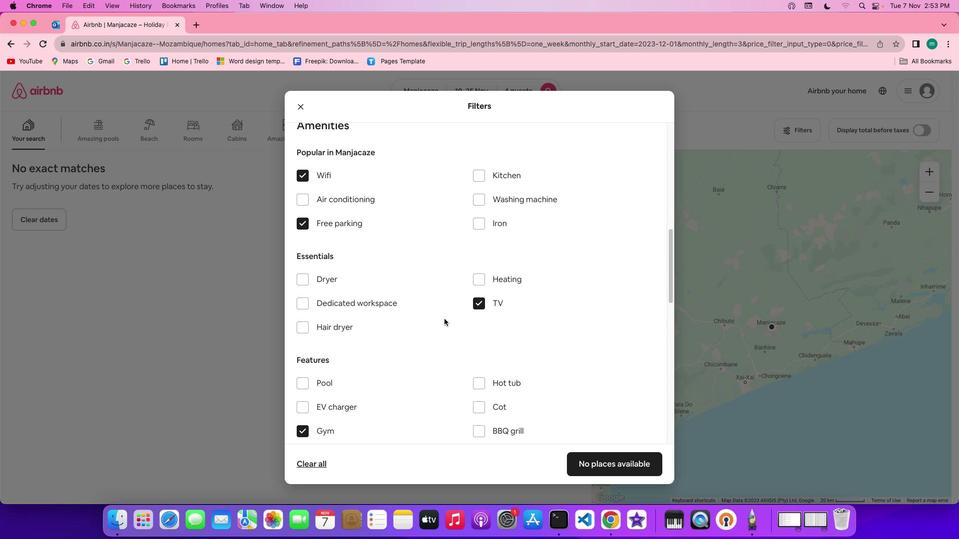 
Action: Mouse scrolled (444, 318) with delta (0, 0)
Screenshot: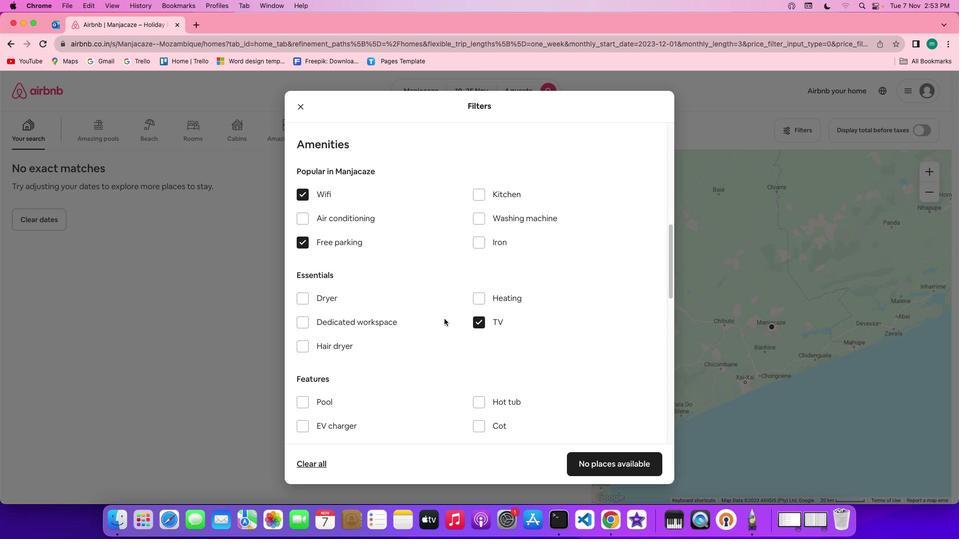 
Action: Mouse scrolled (444, 318) with delta (0, 0)
Screenshot: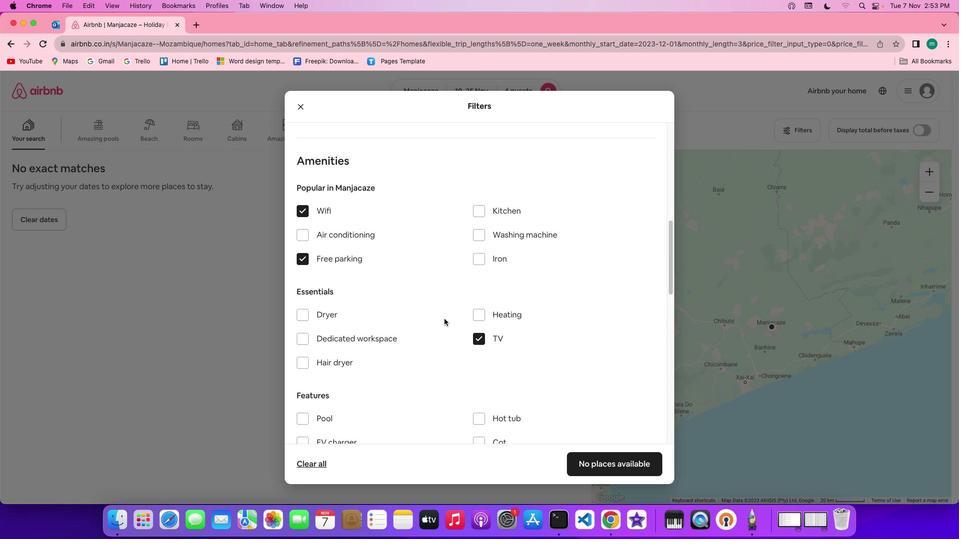 
Action: Mouse scrolled (444, 318) with delta (0, 0)
Screenshot: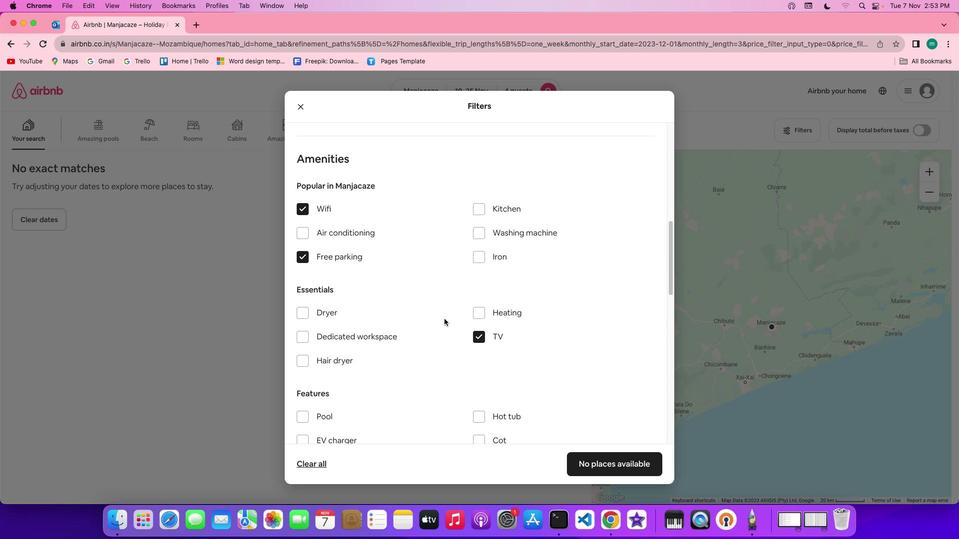 
Action: Mouse moved to (443, 318)
Screenshot: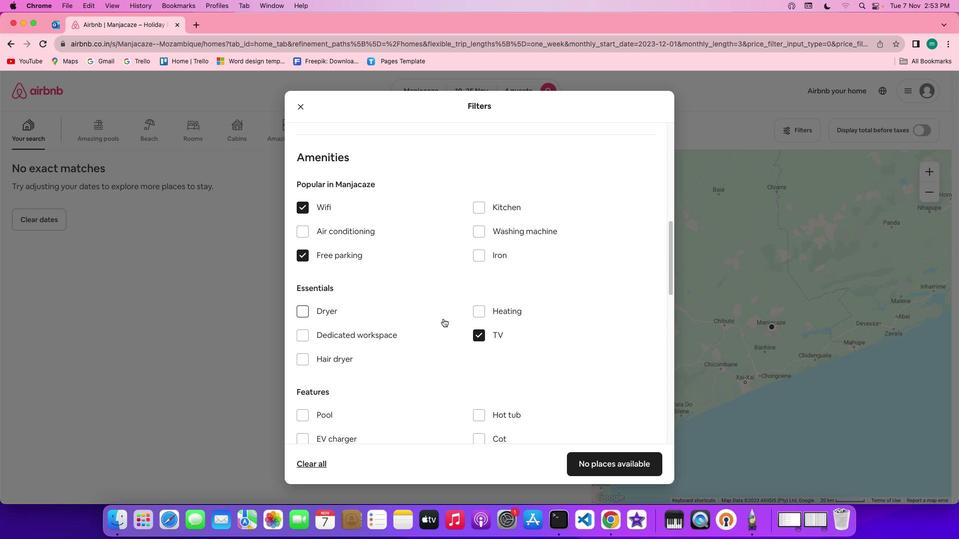 
Action: Mouse scrolled (443, 318) with delta (0, 0)
Screenshot: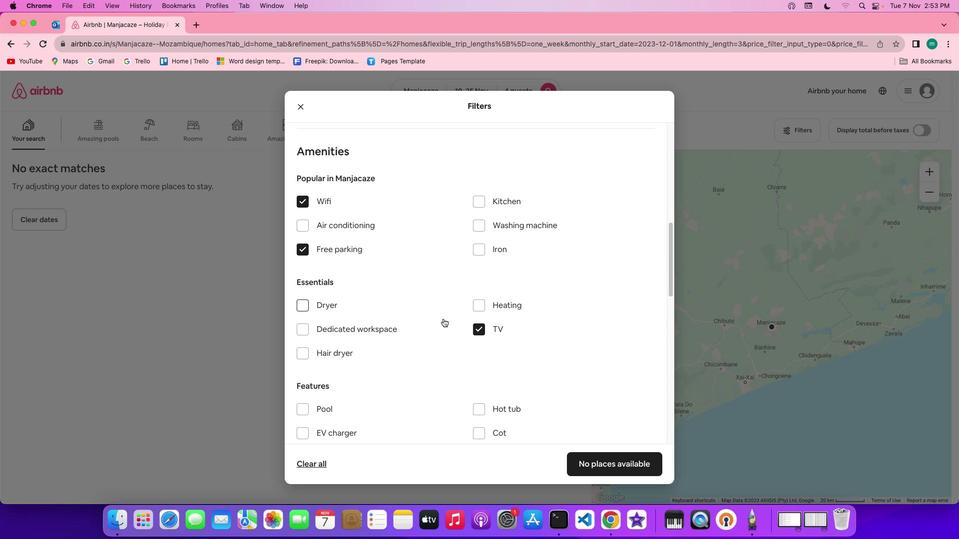 
Action: Mouse scrolled (443, 318) with delta (0, 0)
Screenshot: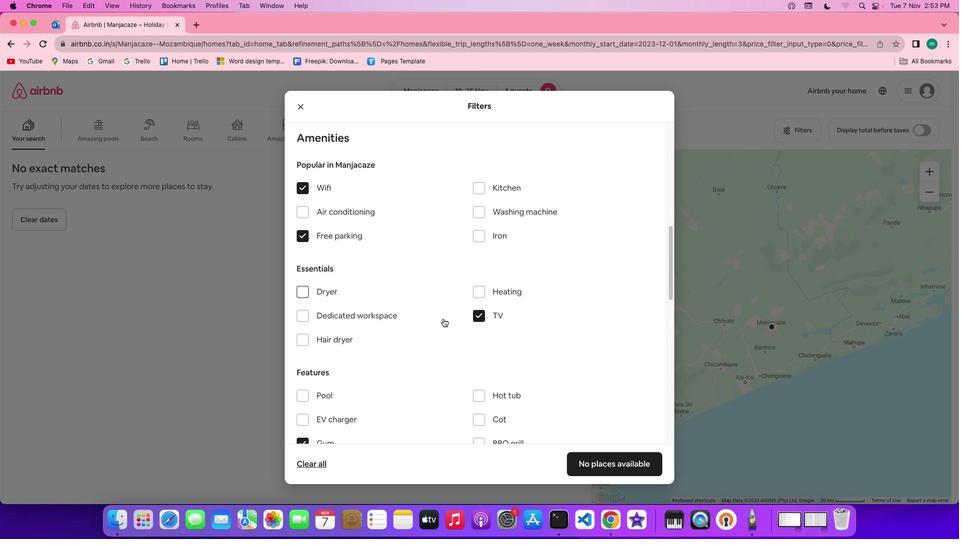 
Action: Mouse scrolled (443, 318) with delta (0, 0)
Screenshot: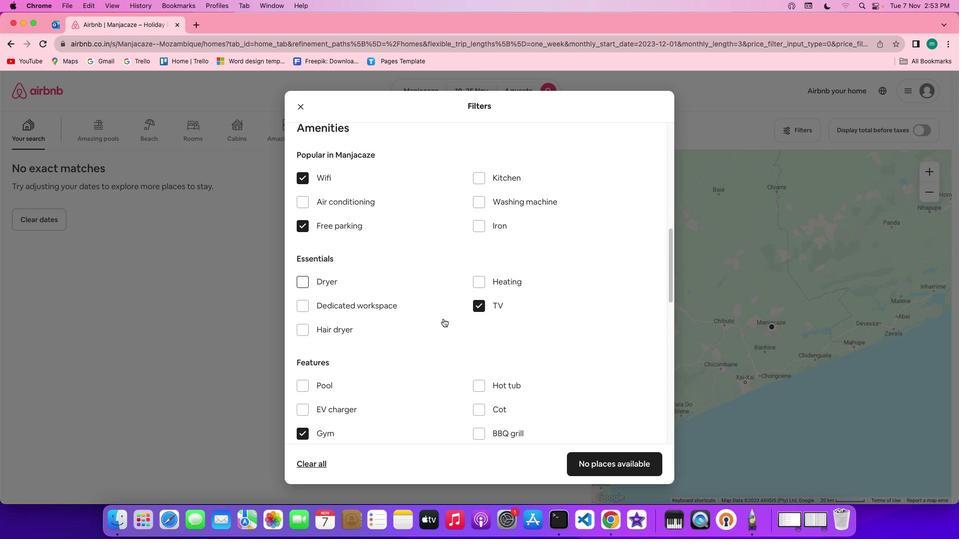 
Action: Mouse scrolled (443, 318) with delta (0, 0)
Screenshot: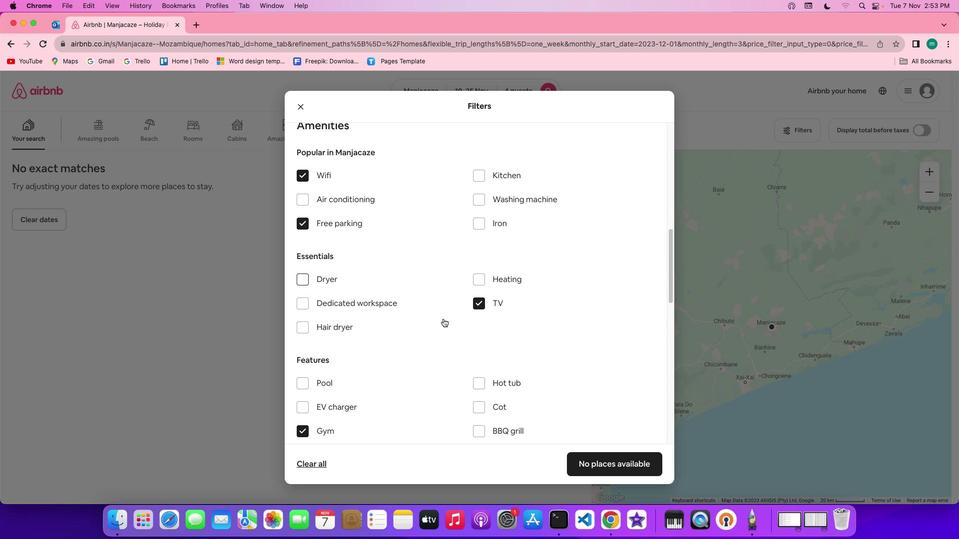 
Action: Mouse scrolled (443, 318) with delta (0, 0)
Screenshot: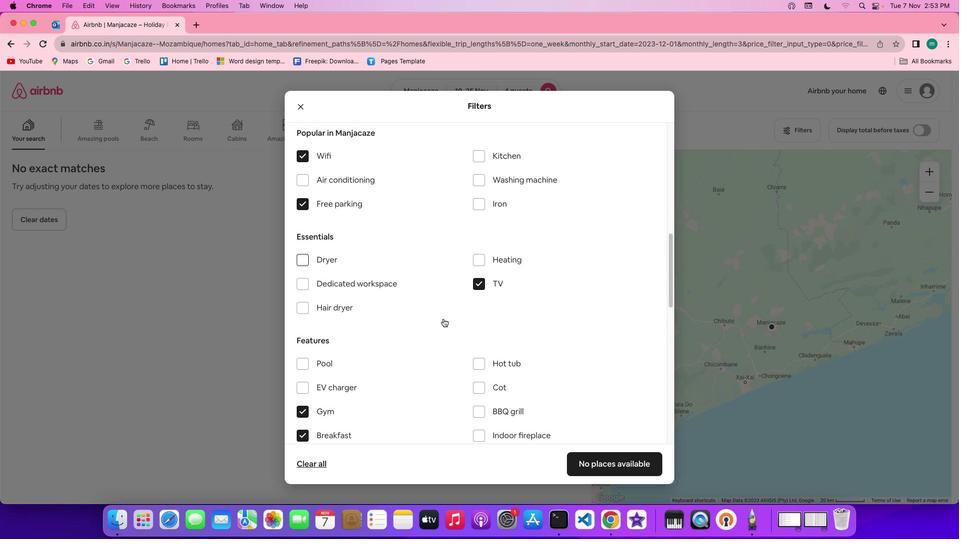 
Action: Mouse scrolled (443, 318) with delta (0, 0)
Screenshot: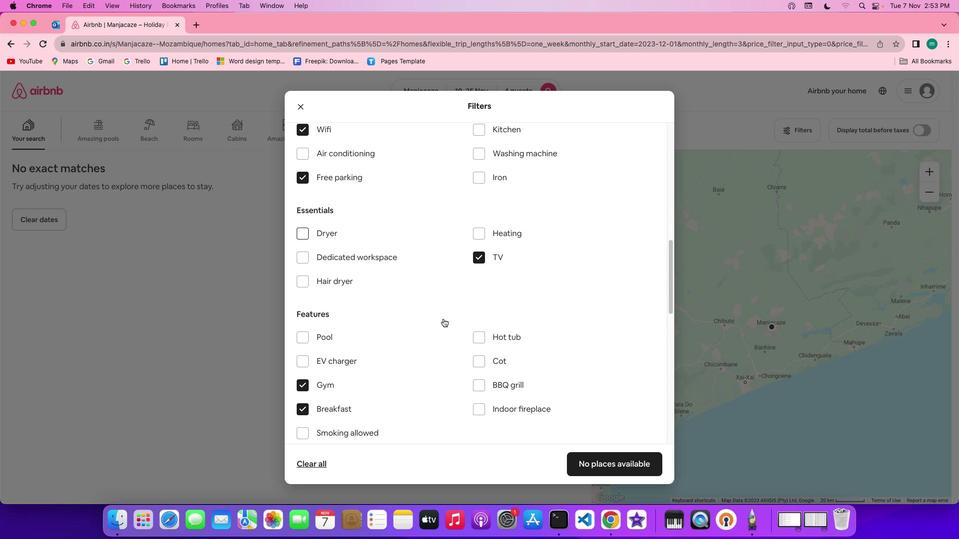 
Action: Mouse scrolled (443, 318) with delta (0, 0)
Screenshot: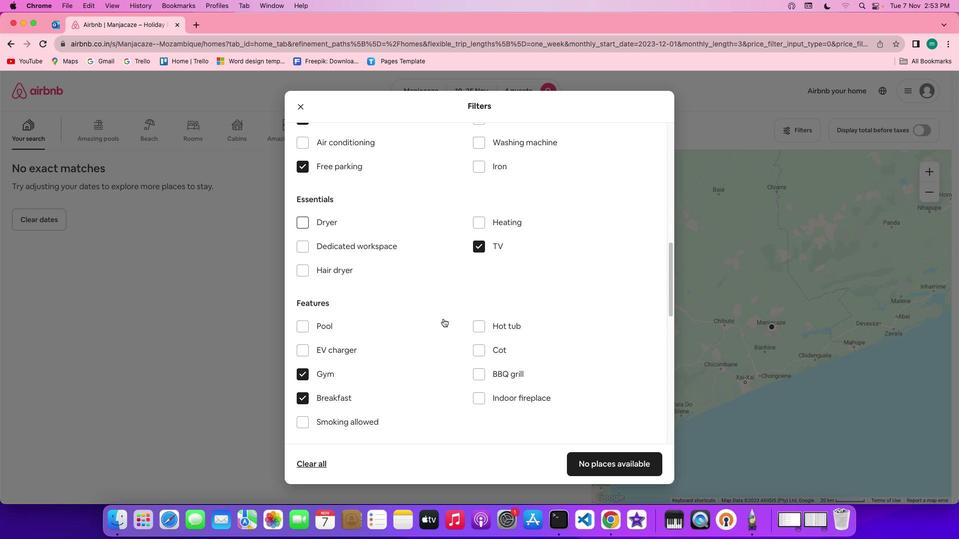 
Action: Mouse scrolled (443, 318) with delta (0, 0)
Screenshot: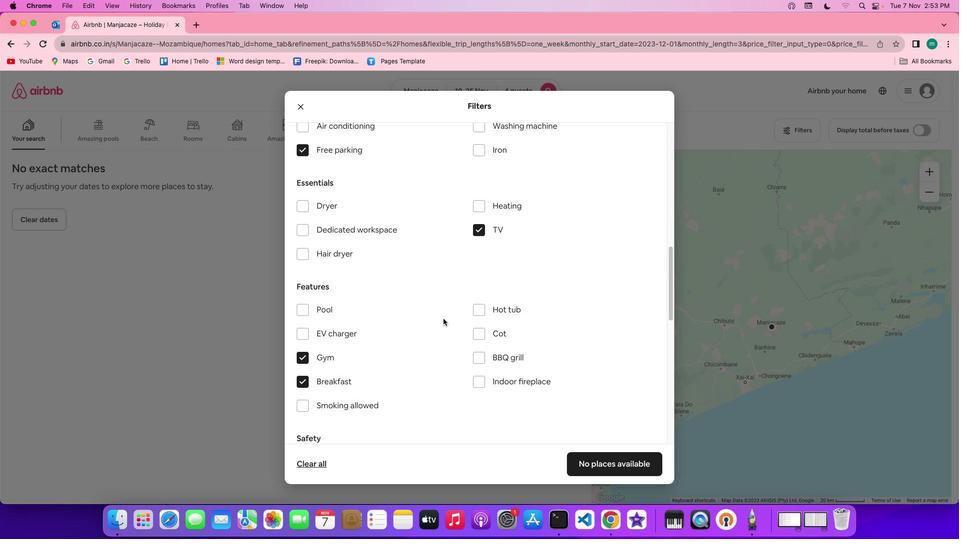 
Action: Mouse scrolled (443, 318) with delta (0, 0)
Screenshot: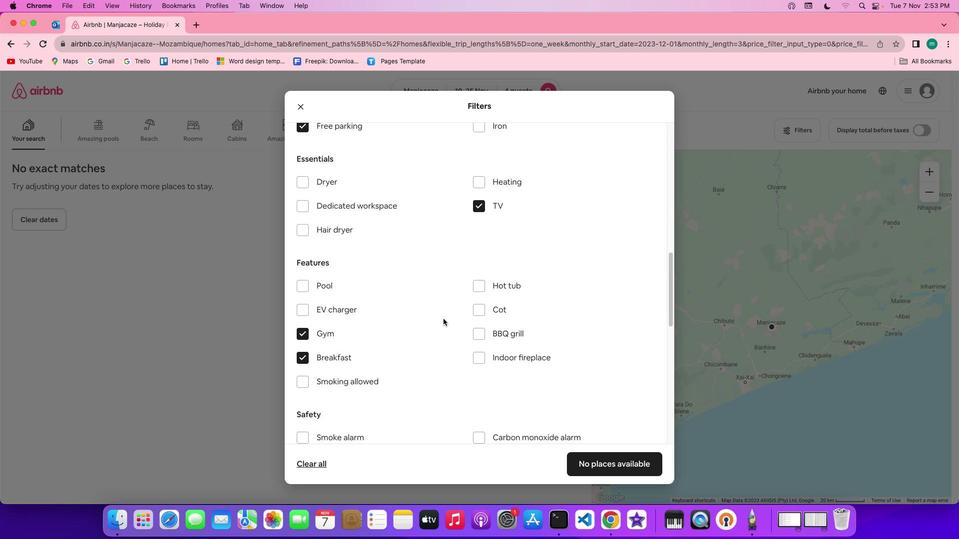 
Action: Mouse scrolled (443, 318) with delta (0, 0)
Screenshot: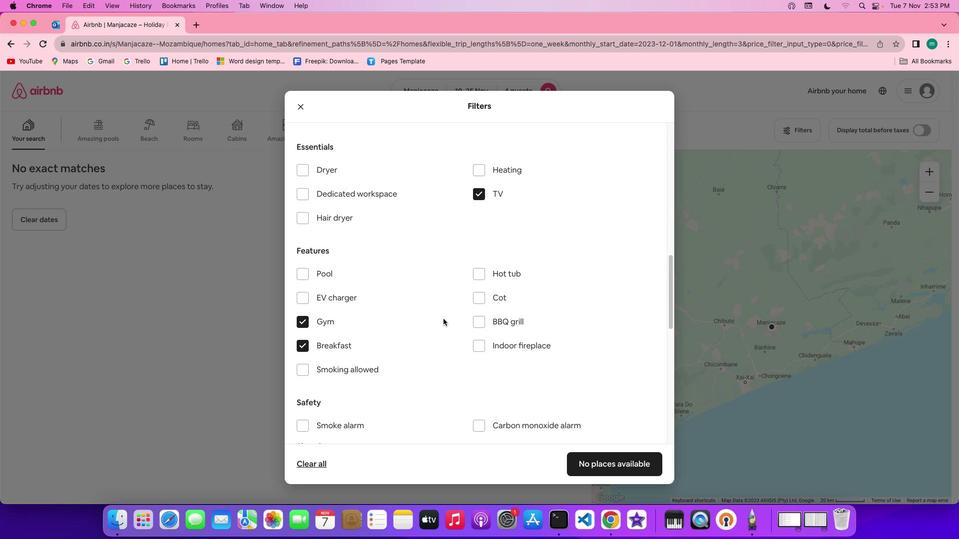 
Action: Mouse scrolled (443, 318) with delta (0, 0)
Screenshot: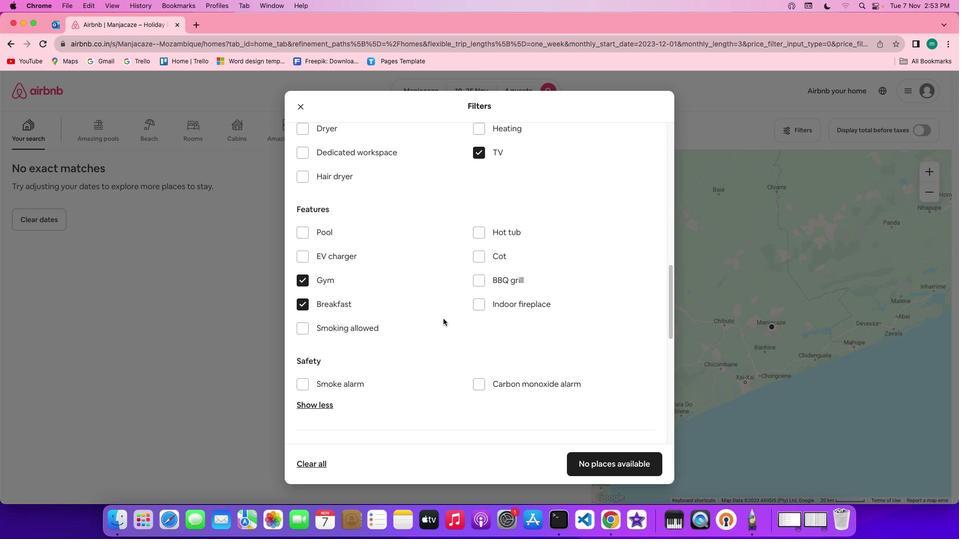 
Action: Mouse scrolled (443, 318) with delta (0, 0)
Screenshot: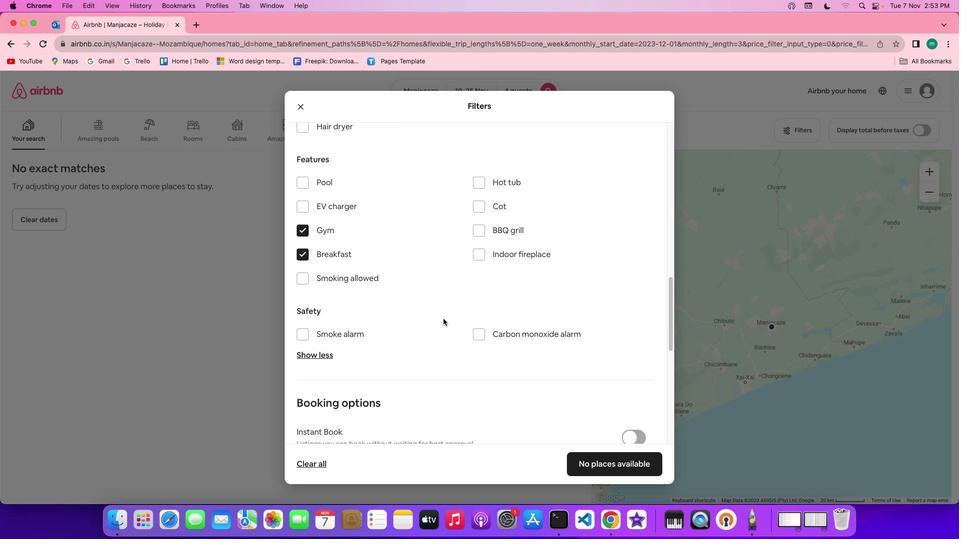 
Action: Mouse scrolled (443, 318) with delta (0, 0)
Screenshot: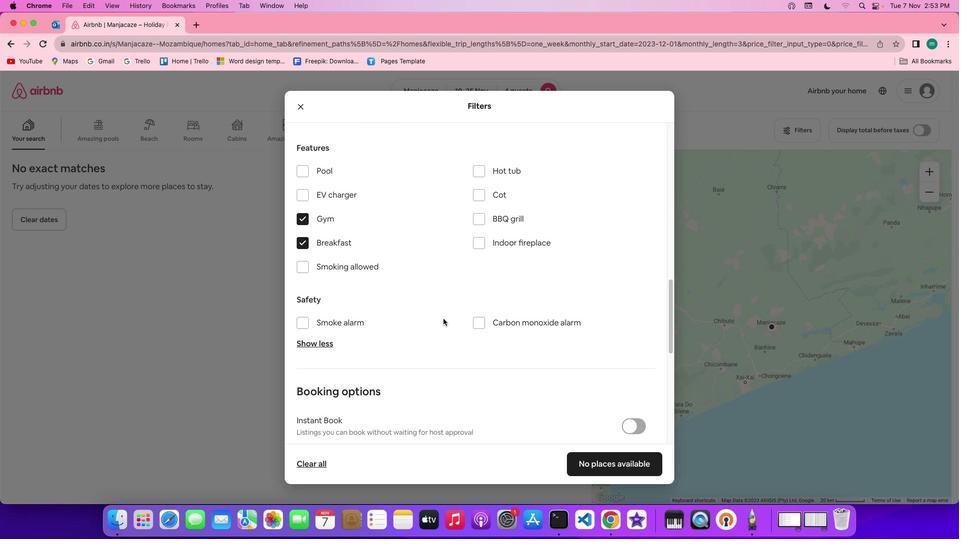 
Action: Mouse scrolled (443, 318) with delta (0, -1)
Screenshot: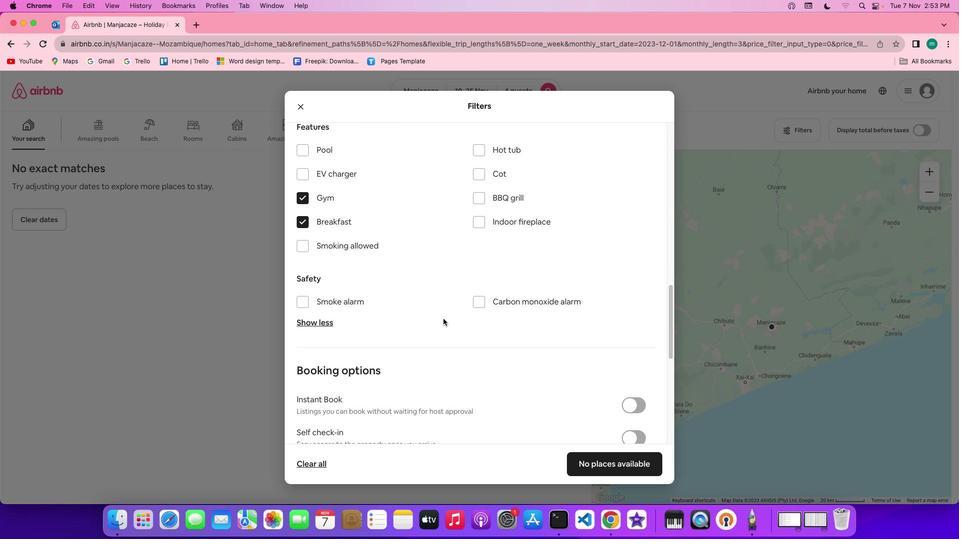 
Action: Mouse scrolled (443, 318) with delta (0, 0)
Screenshot: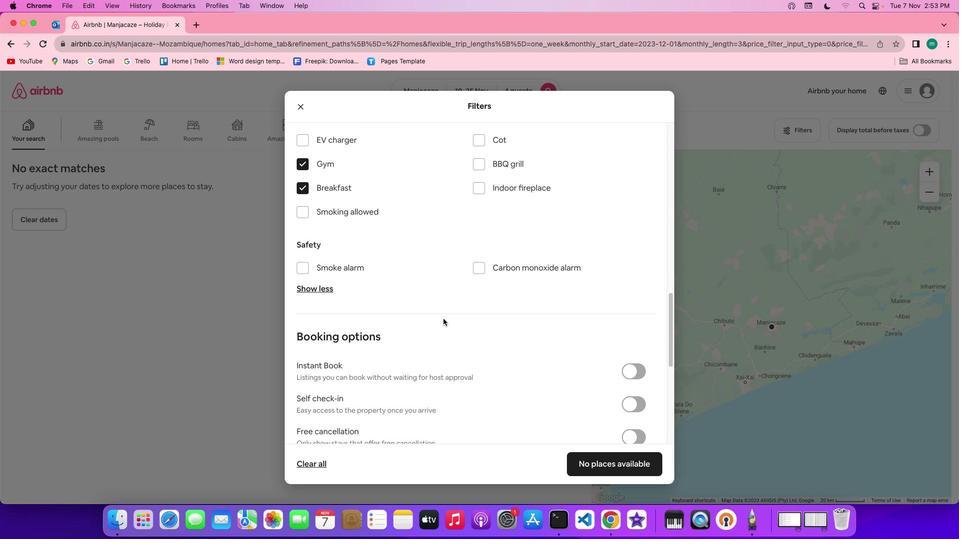 
Action: Mouse scrolled (443, 318) with delta (0, 0)
Screenshot: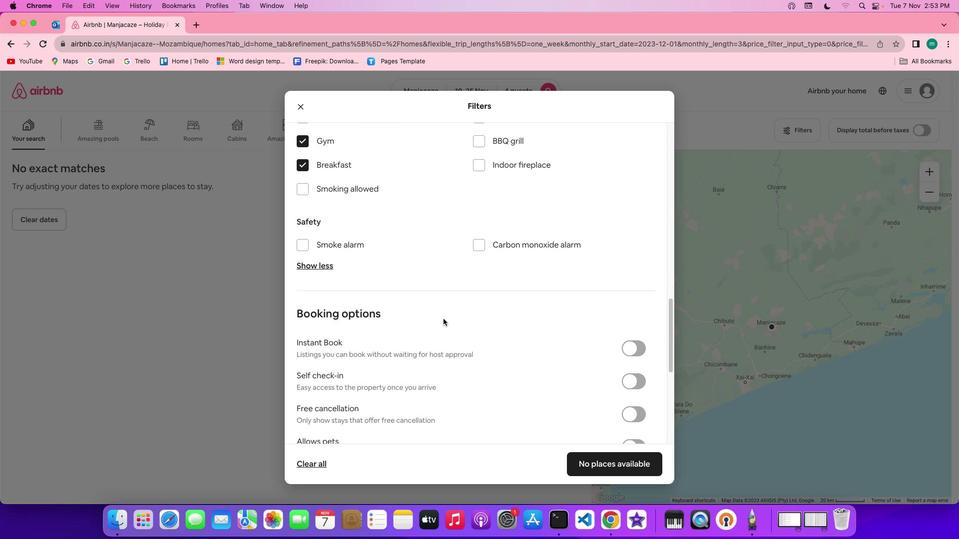 
Action: Mouse scrolled (443, 318) with delta (0, 0)
Screenshot: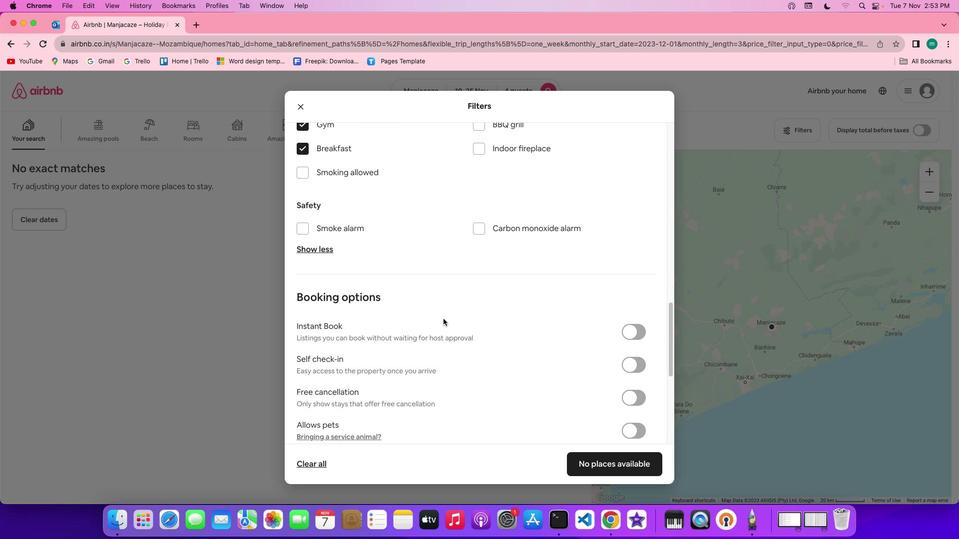 
Action: Mouse scrolled (443, 318) with delta (0, 0)
Screenshot: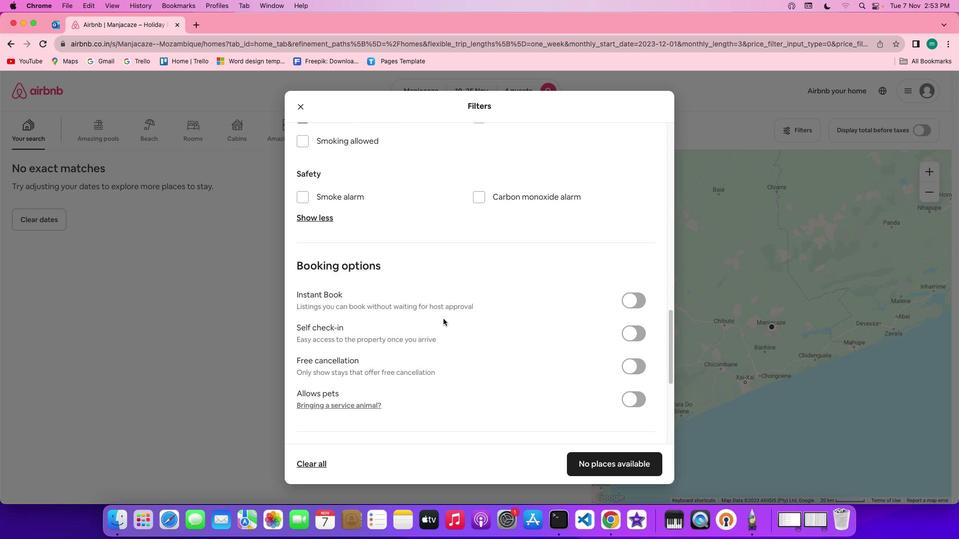 
Action: Mouse scrolled (443, 318) with delta (0, 0)
Screenshot: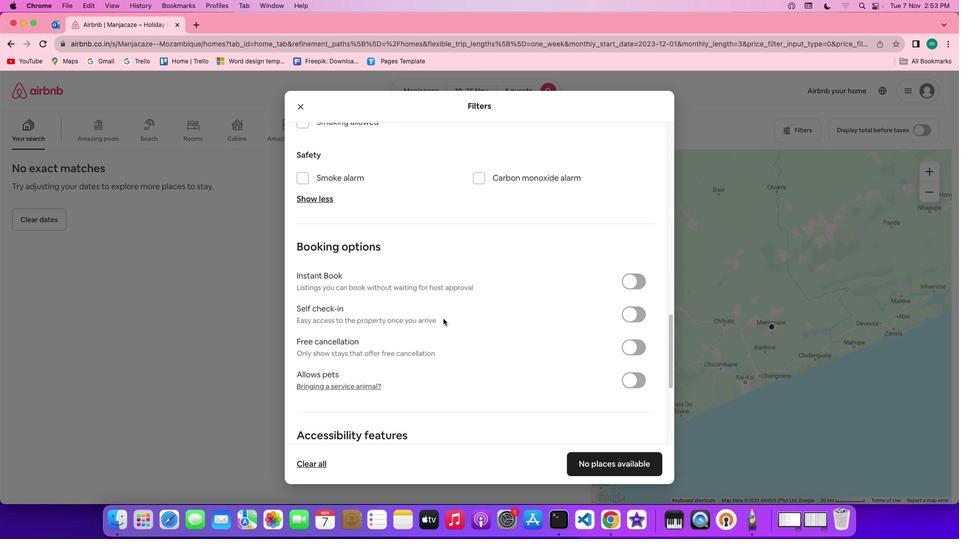 
Action: Mouse scrolled (443, 318) with delta (0, 0)
Screenshot: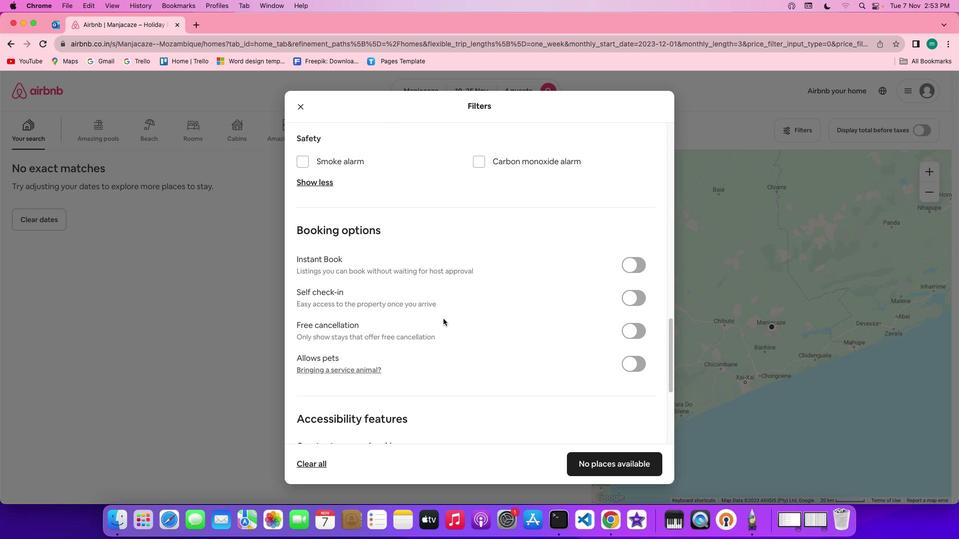 
Action: Mouse scrolled (443, 318) with delta (0, 0)
Screenshot: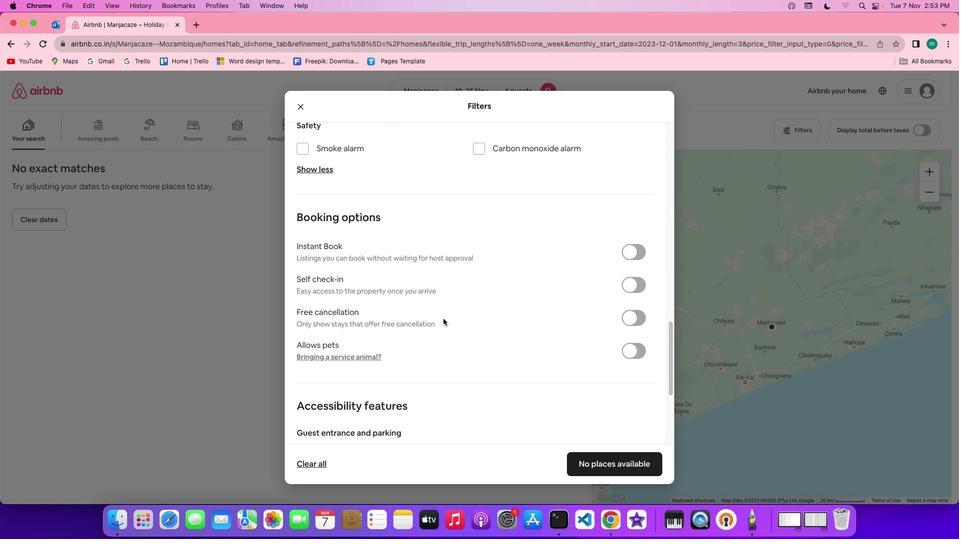 
Action: Mouse moved to (516, 343)
Screenshot: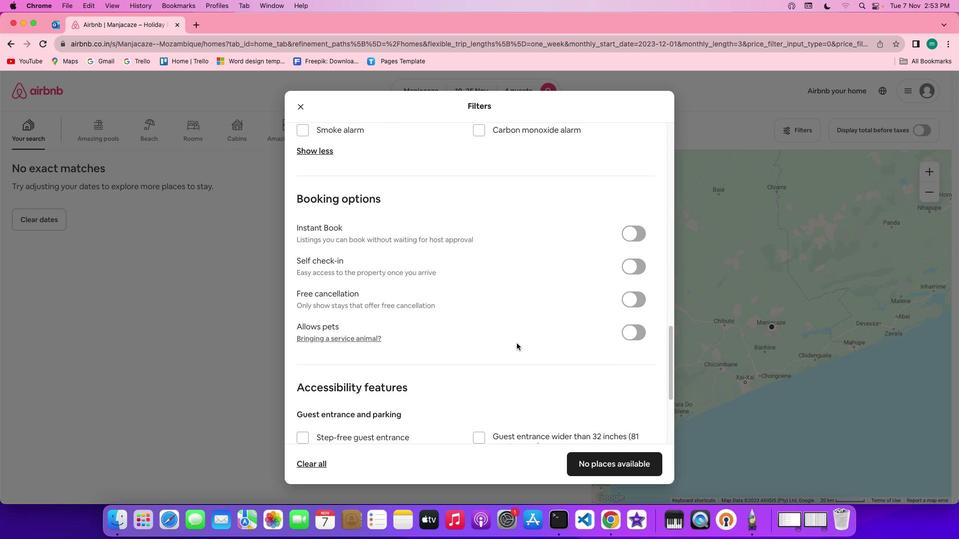 
Action: Mouse scrolled (516, 343) with delta (0, 0)
Screenshot: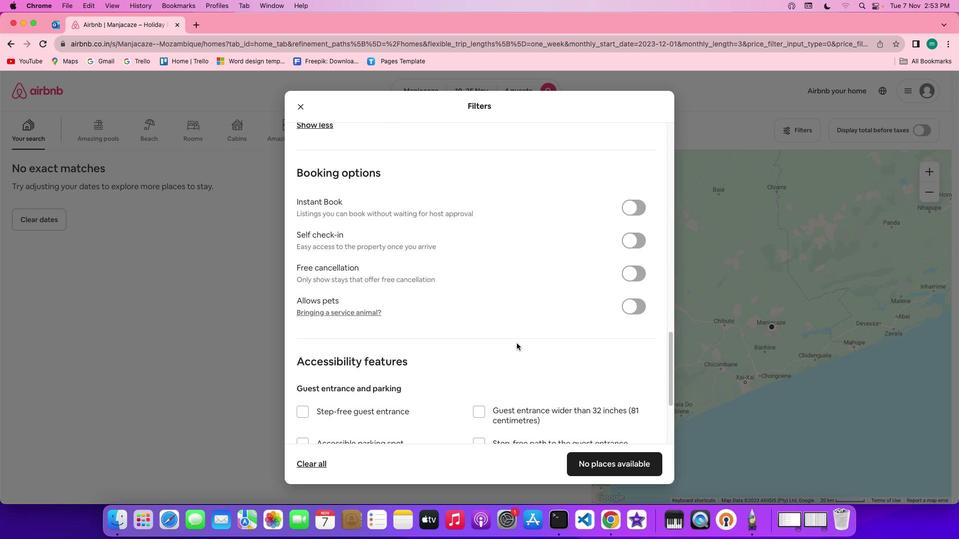 
Action: Mouse scrolled (516, 343) with delta (0, 0)
Screenshot: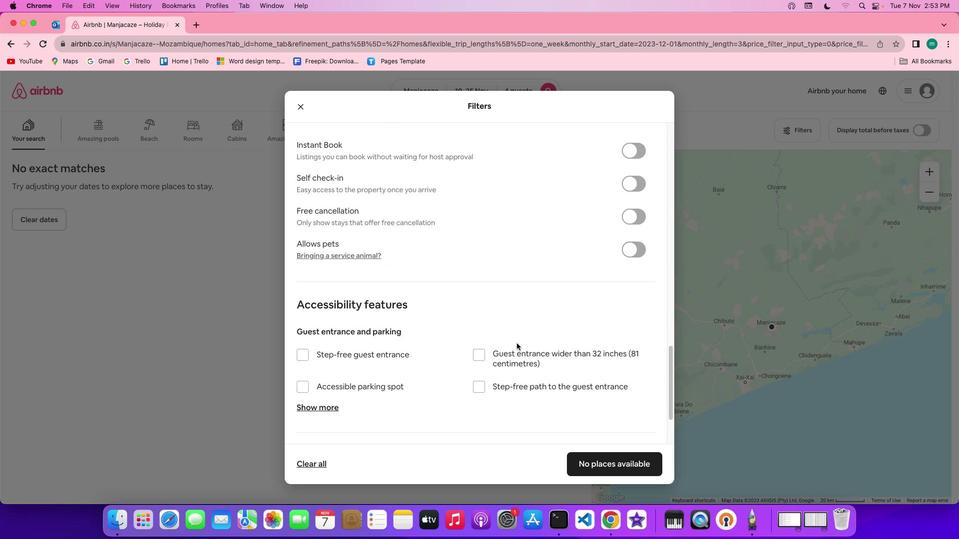 
Action: Mouse scrolled (516, 343) with delta (0, 0)
Screenshot: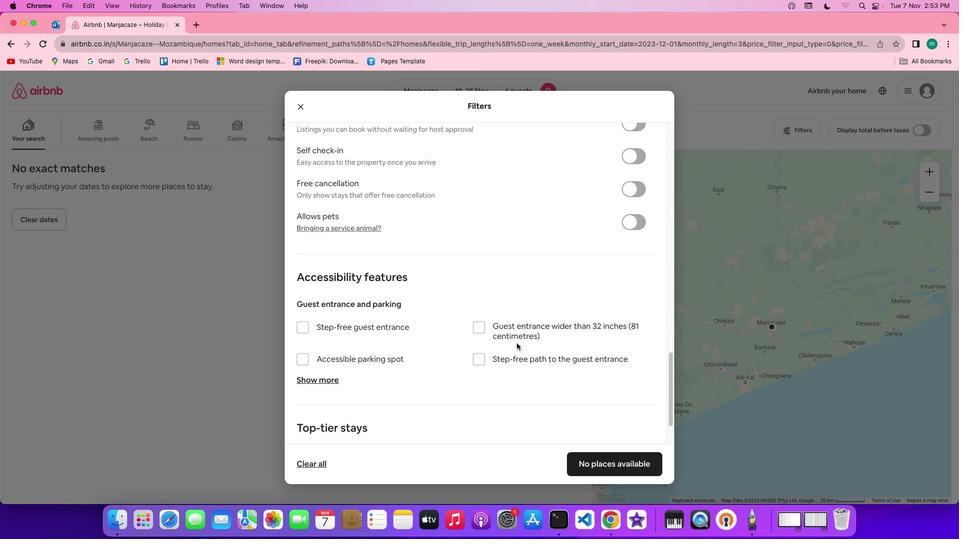 
Action: Mouse scrolled (516, 343) with delta (0, -1)
Screenshot: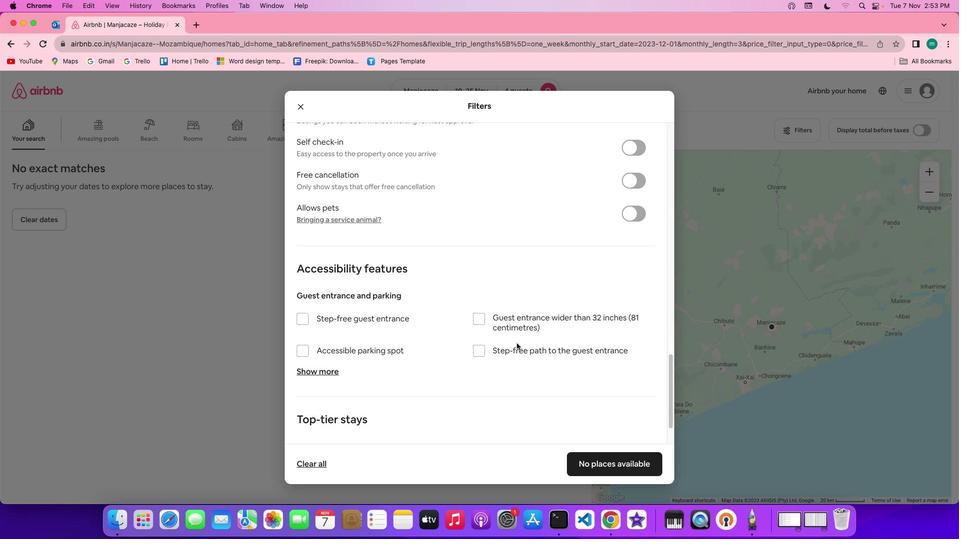 
Action: Mouse scrolled (516, 343) with delta (0, 0)
Screenshot: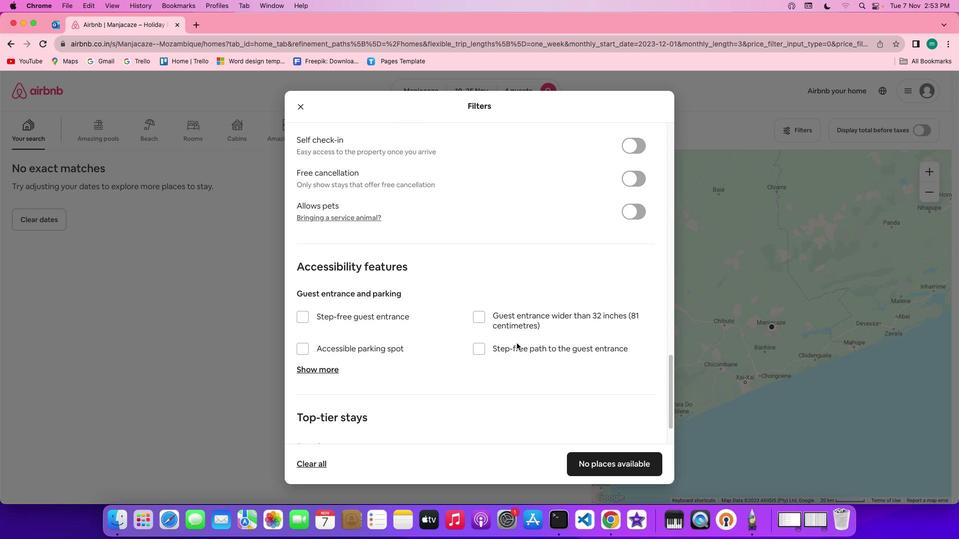 
Action: Mouse scrolled (516, 343) with delta (0, 0)
Screenshot: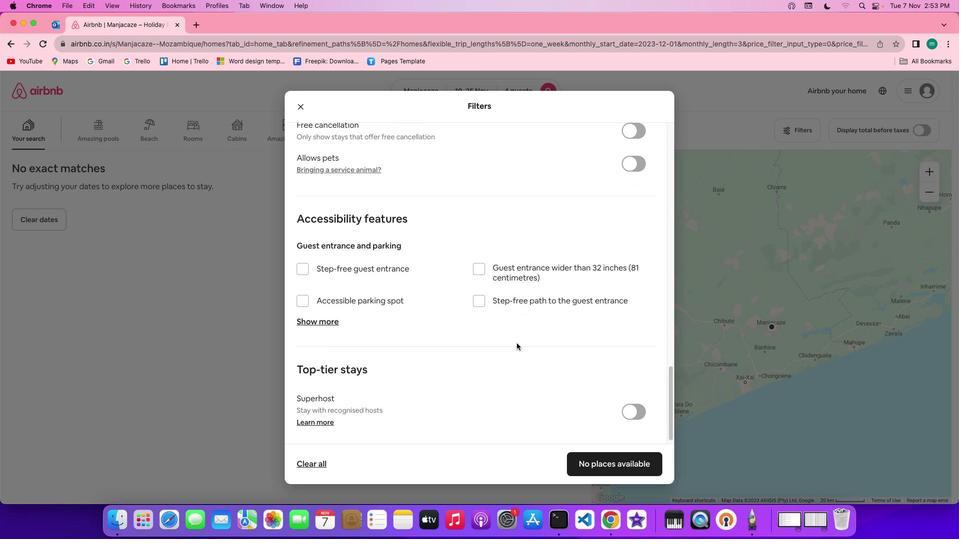 
Action: Mouse scrolled (516, 343) with delta (0, 0)
Screenshot: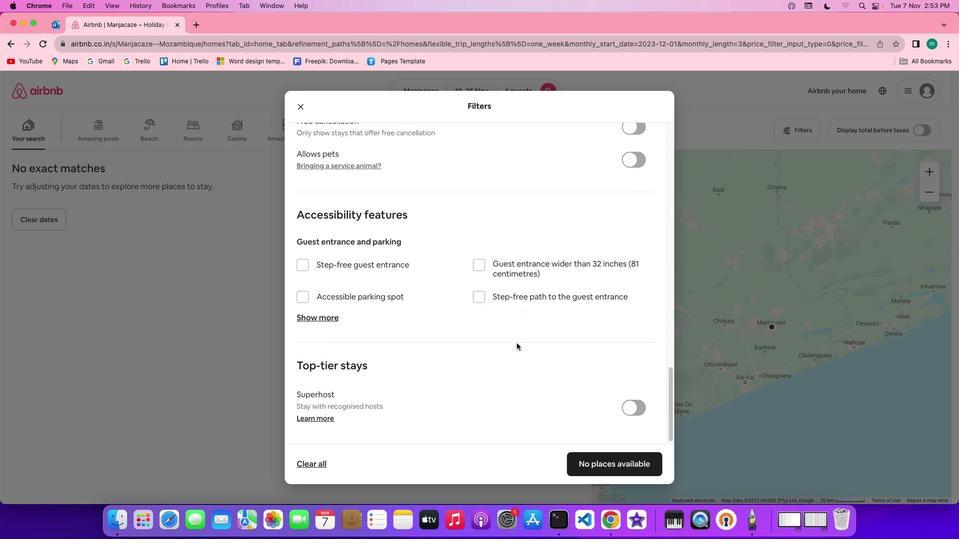 
Action: Mouse scrolled (516, 343) with delta (0, -1)
Screenshot: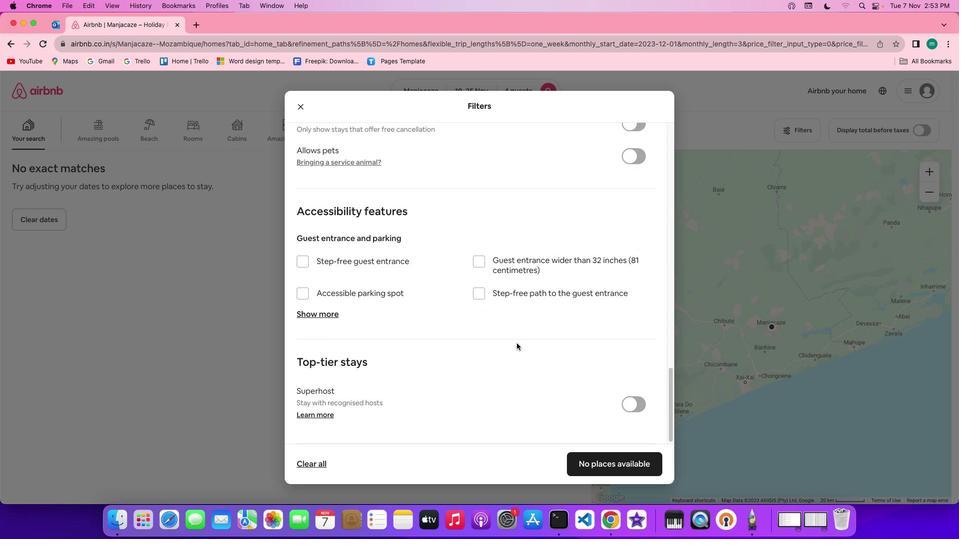 
Action: Mouse scrolled (516, 343) with delta (0, 0)
Screenshot: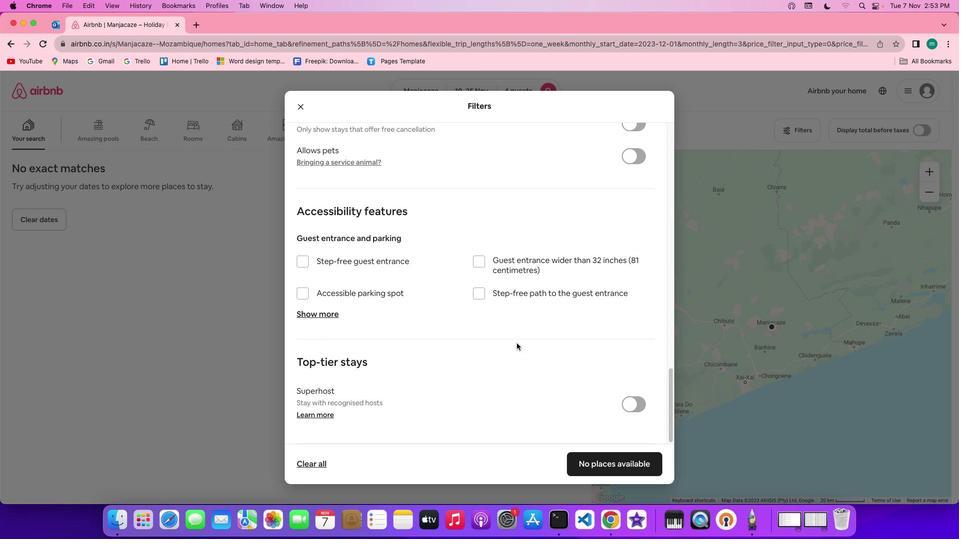 
Action: Mouse scrolled (516, 343) with delta (0, 0)
Screenshot: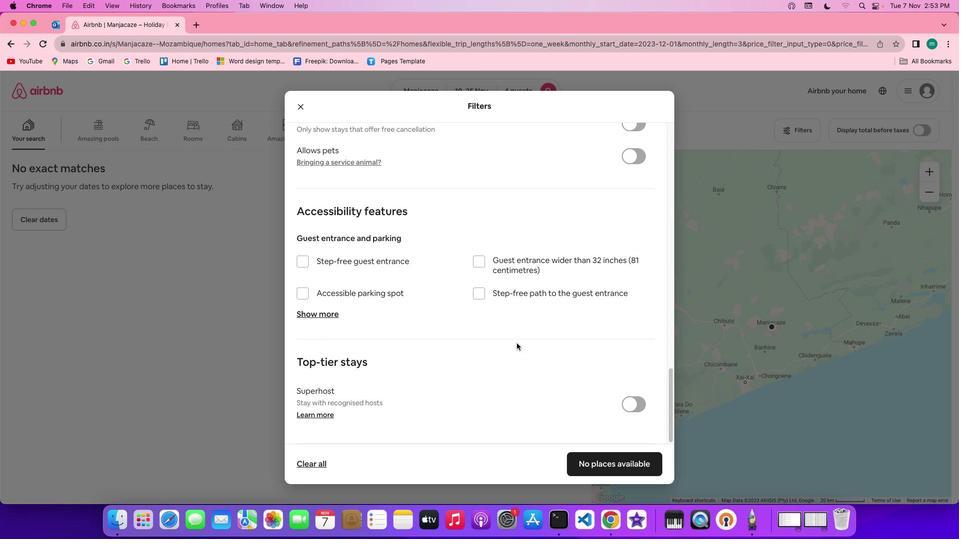 
Action: Mouse scrolled (516, 343) with delta (0, -1)
Screenshot: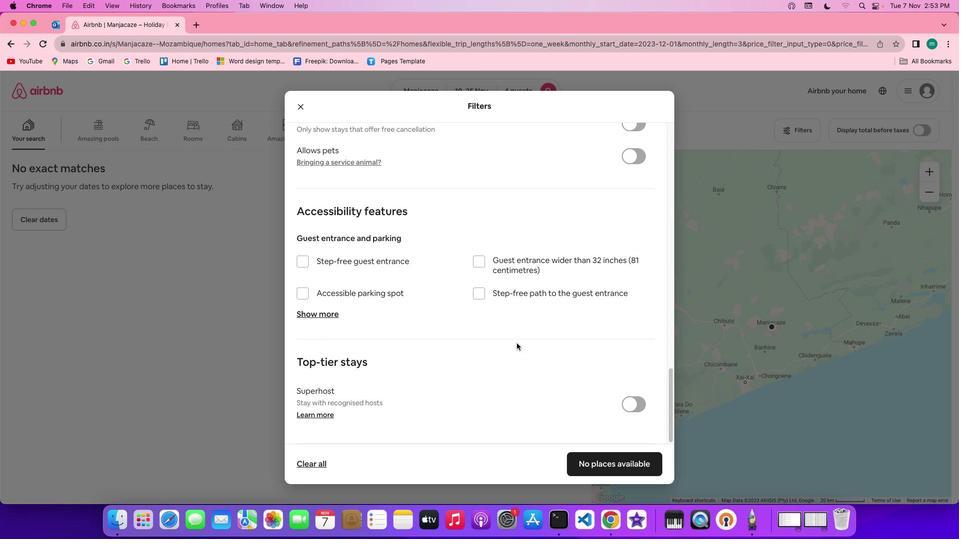 
Action: Mouse scrolled (516, 343) with delta (0, -2)
Screenshot: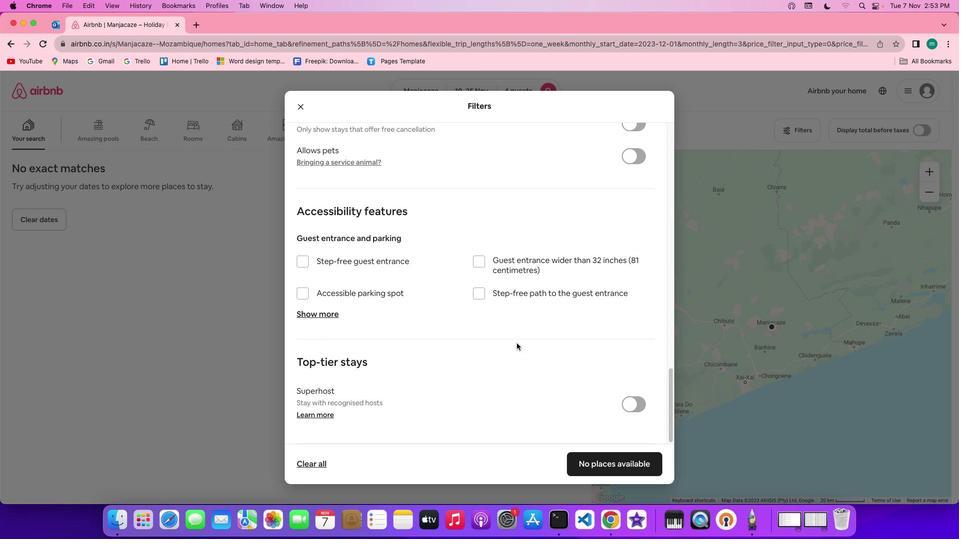
Action: Mouse scrolled (516, 343) with delta (0, -2)
Screenshot: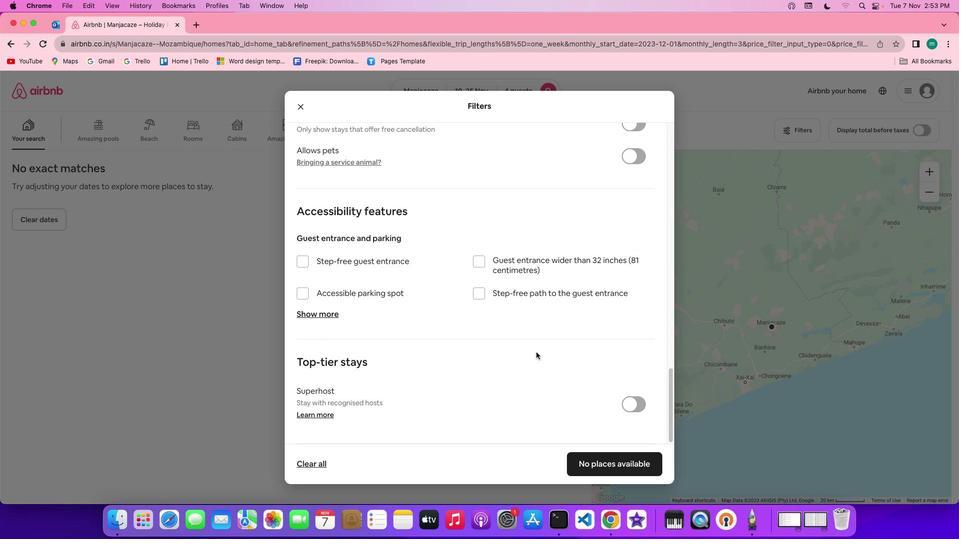 
Action: Mouse moved to (548, 359)
Screenshot: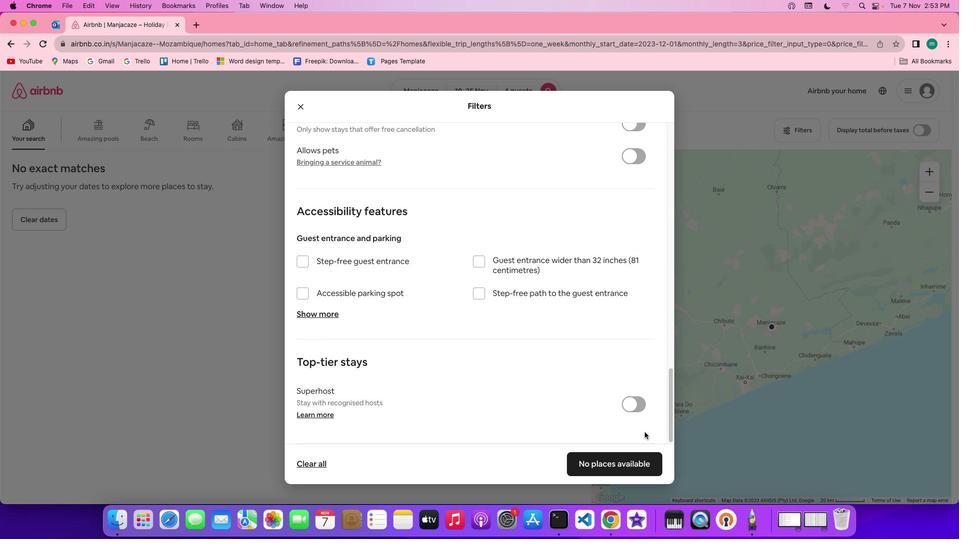 
Action: Mouse scrolled (548, 359) with delta (0, 0)
Screenshot: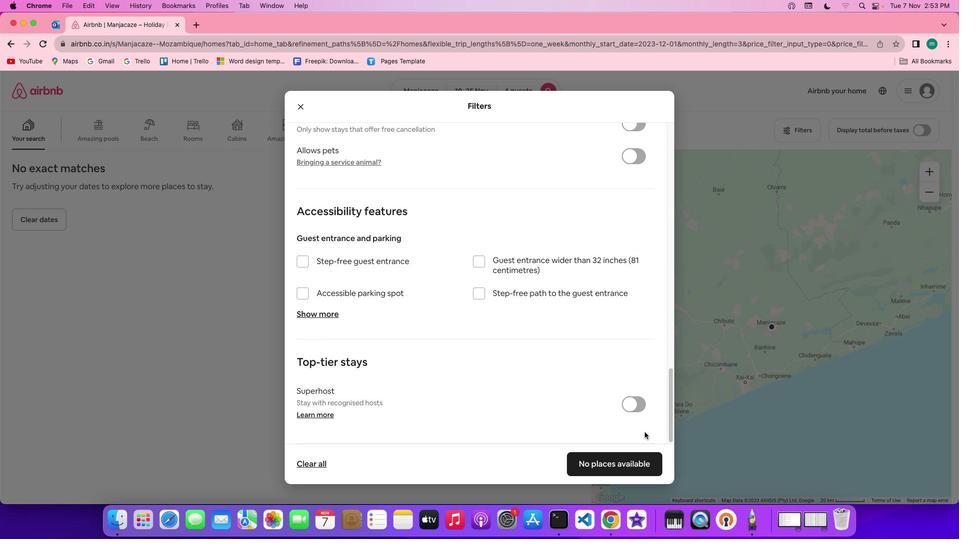 
Action: Mouse moved to (574, 377)
Screenshot: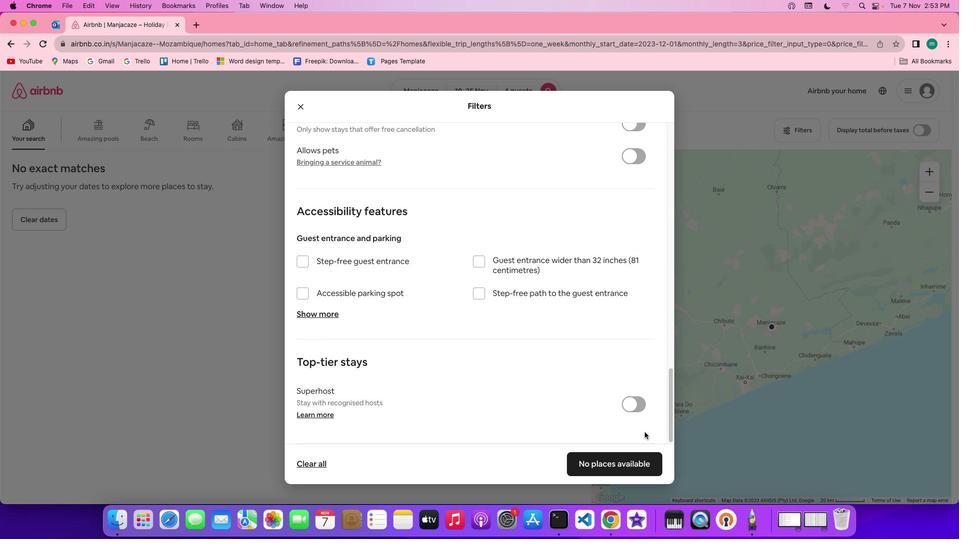 
Action: Mouse scrolled (574, 377) with delta (0, 0)
Screenshot: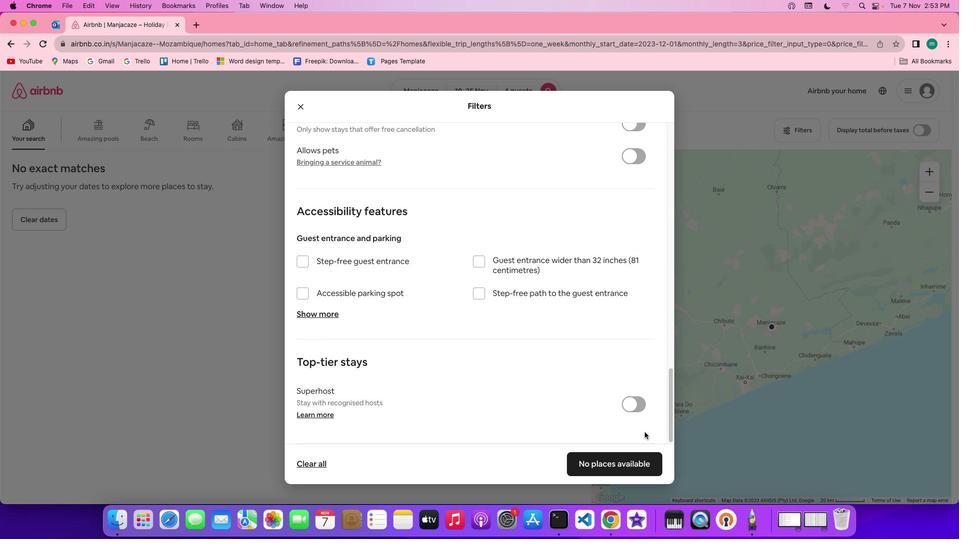 
Action: Mouse moved to (630, 454)
Screenshot: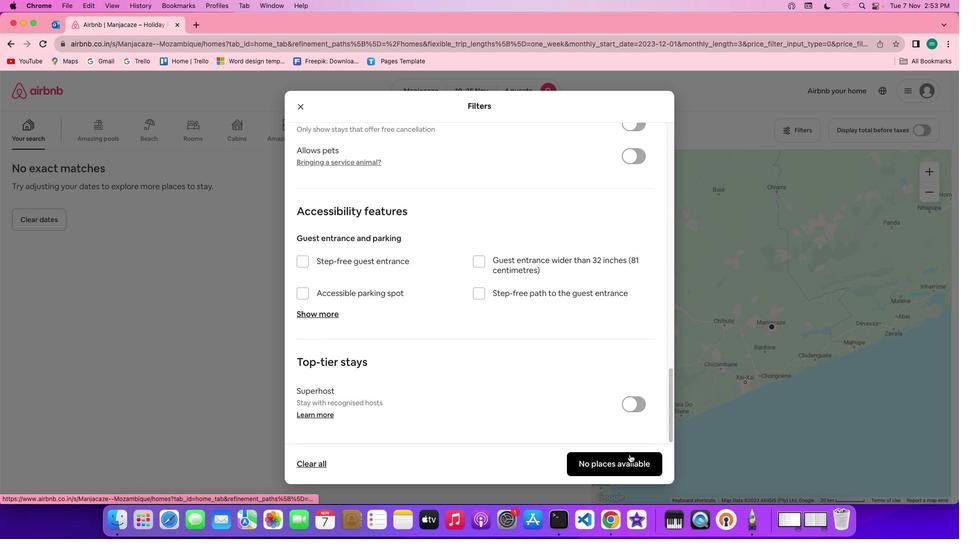 
Action: Mouse pressed left at (630, 454)
Screenshot: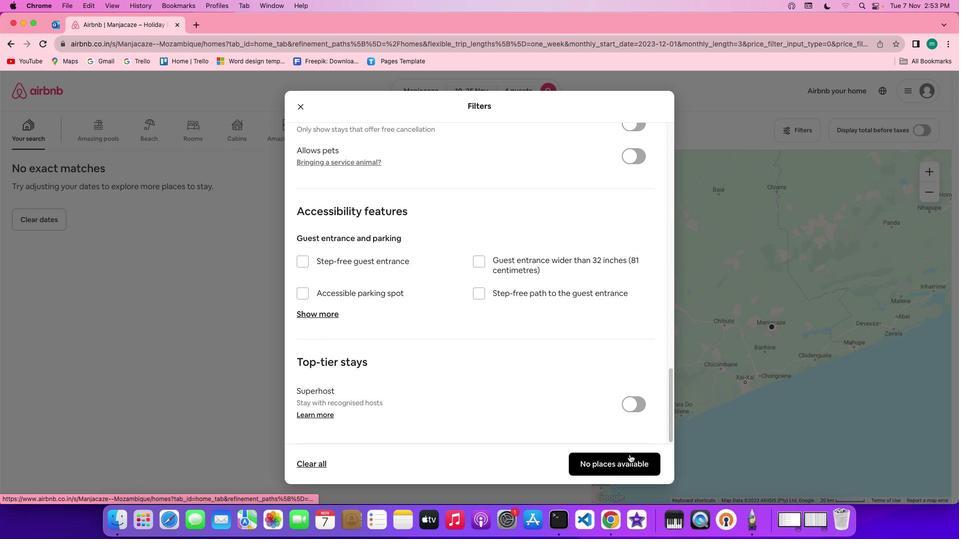 
Action: Mouse moved to (382, 382)
Screenshot: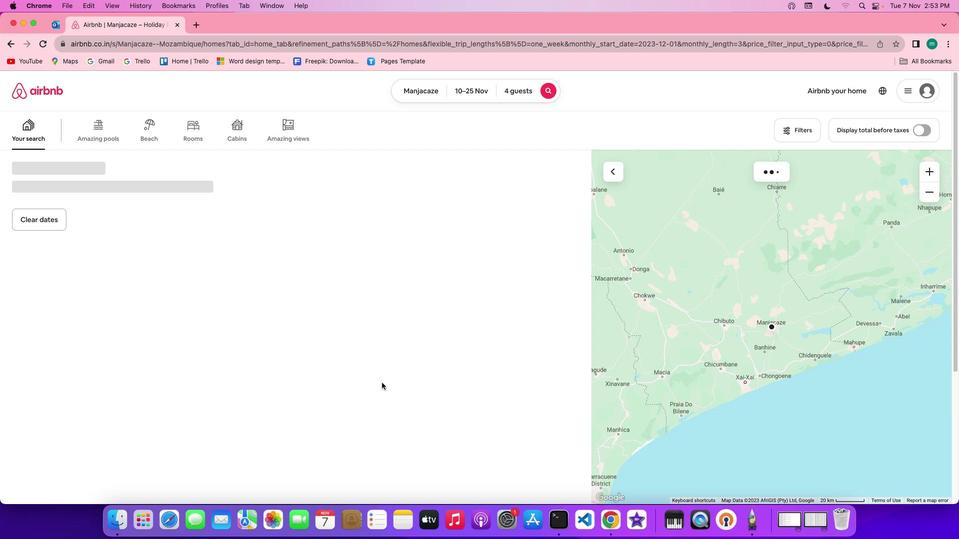 
